 Task: Look for space in Trapani, Italy from 5th July, 2023 to 11th July, 2023 for 2 adults in price range Rs.8000 to Rs.16000. Place can be entire place with 2 bedrooms having 2 beds and 1 bathroom. Property type can be house, flat, guest house. Booking option can be shelf check-in. Required host language is English.
Action: Mouse moved to (574, 104)
Screenshot: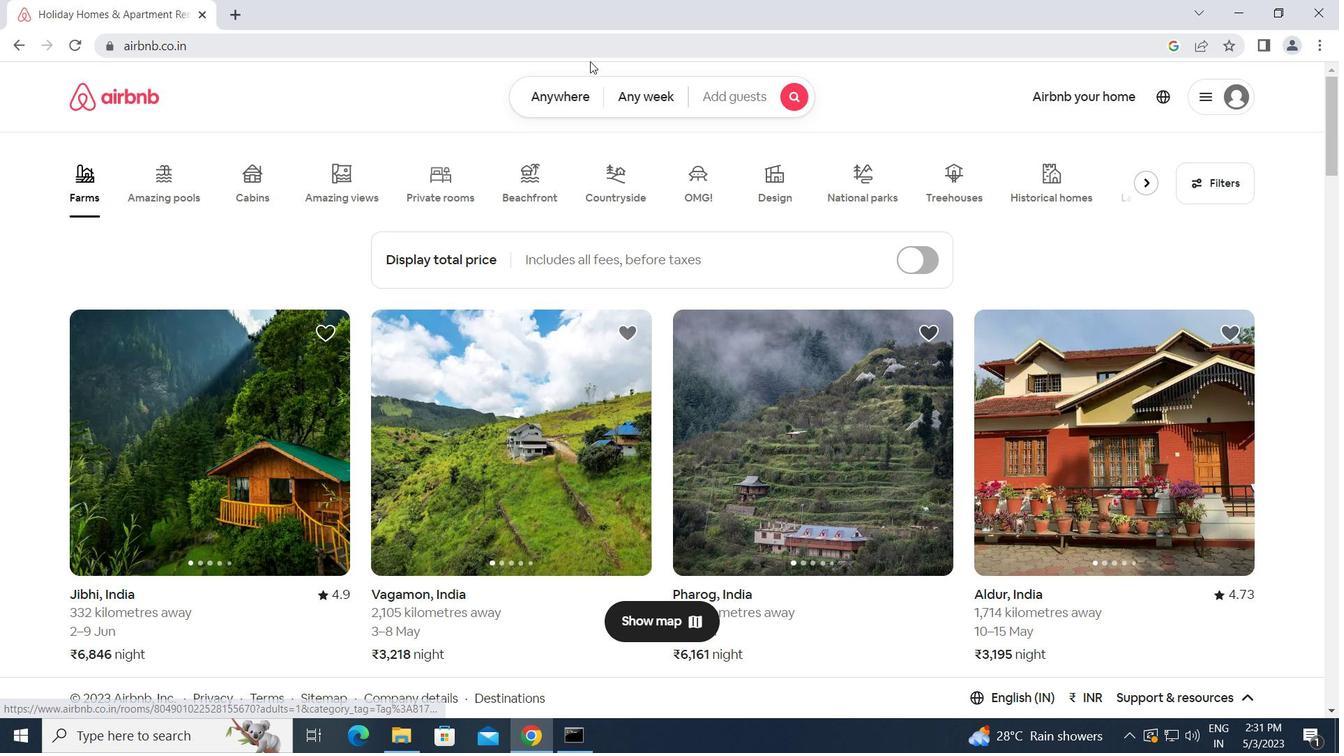 
Action: Mouse pressed left at (574, 104)
Screenshot: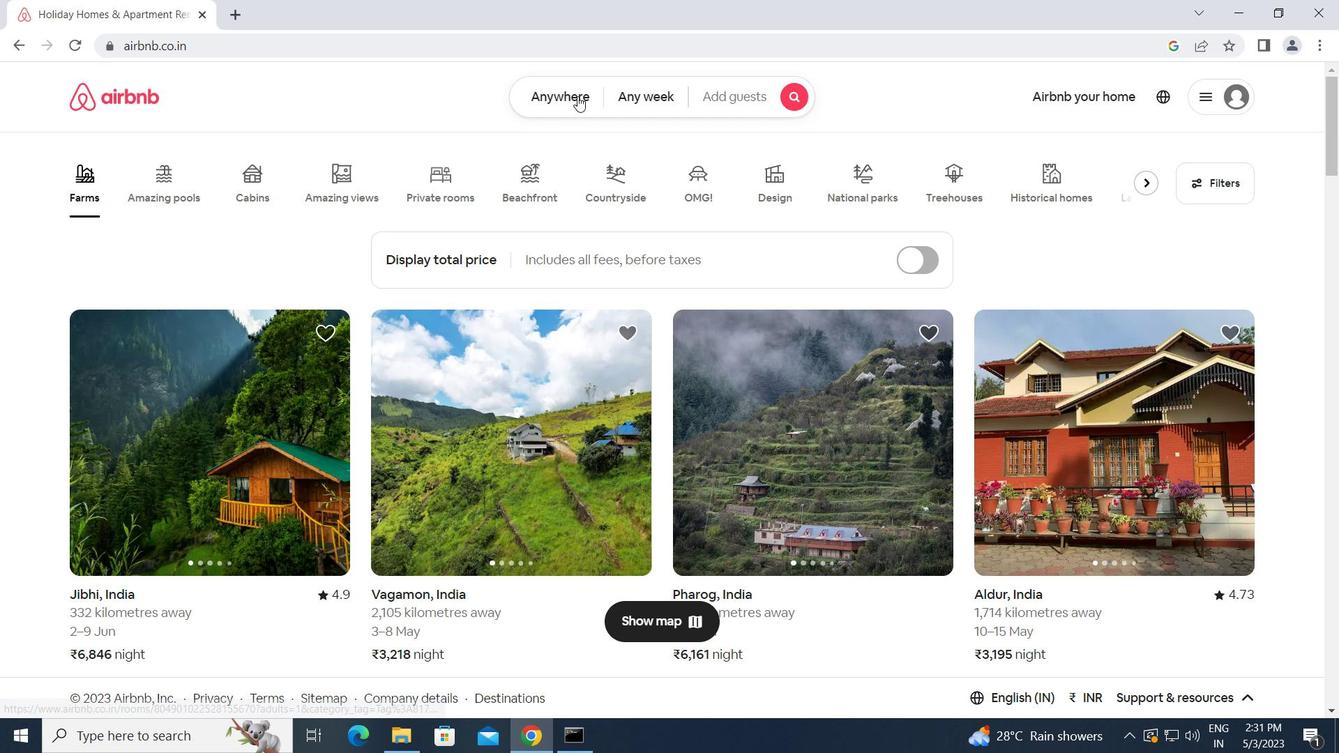 
Action: Mouse moved to (446, 159)
Screenshot: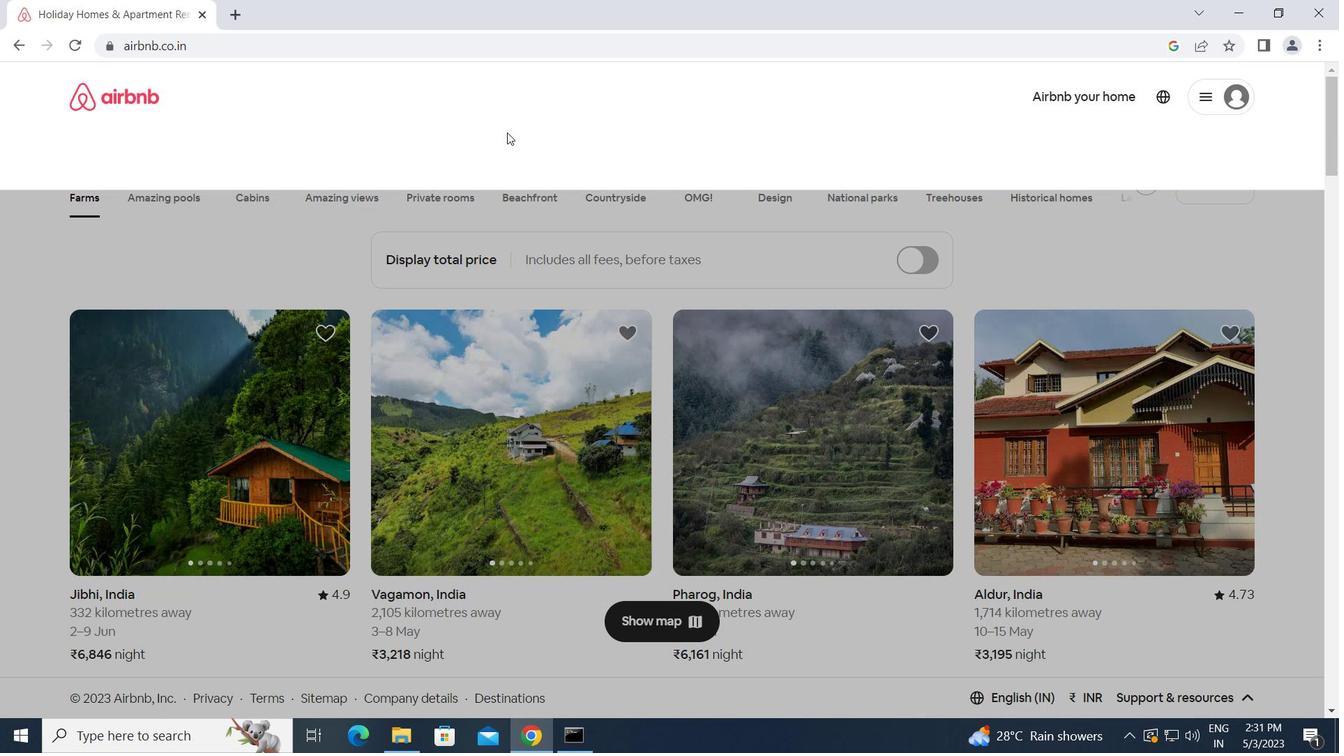 
Action: Mouse pressed left at (446, 159)
Screenshot: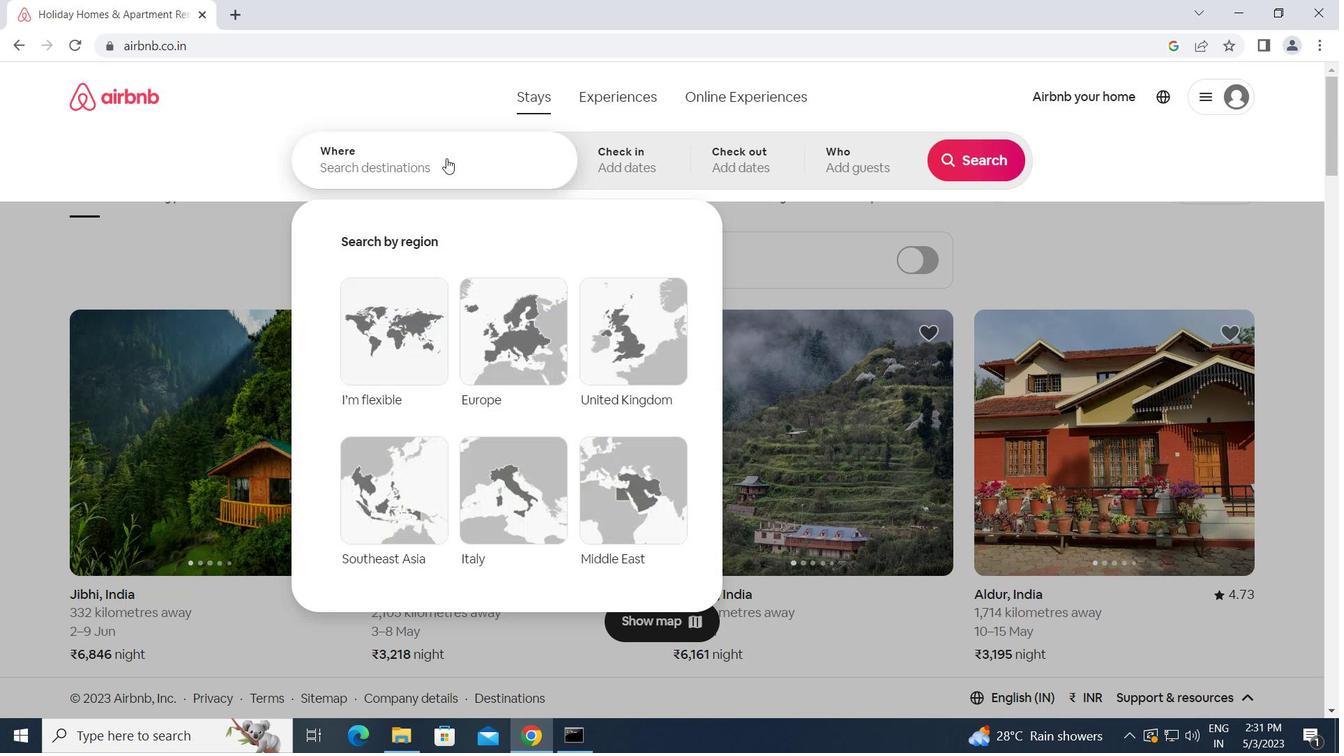 
Action: Key pressed t<Key.caps_lock>rapani,<Key.space><Key.caps_lock>i<Key.caps_lock>taly<Key.enter>
Screenshot: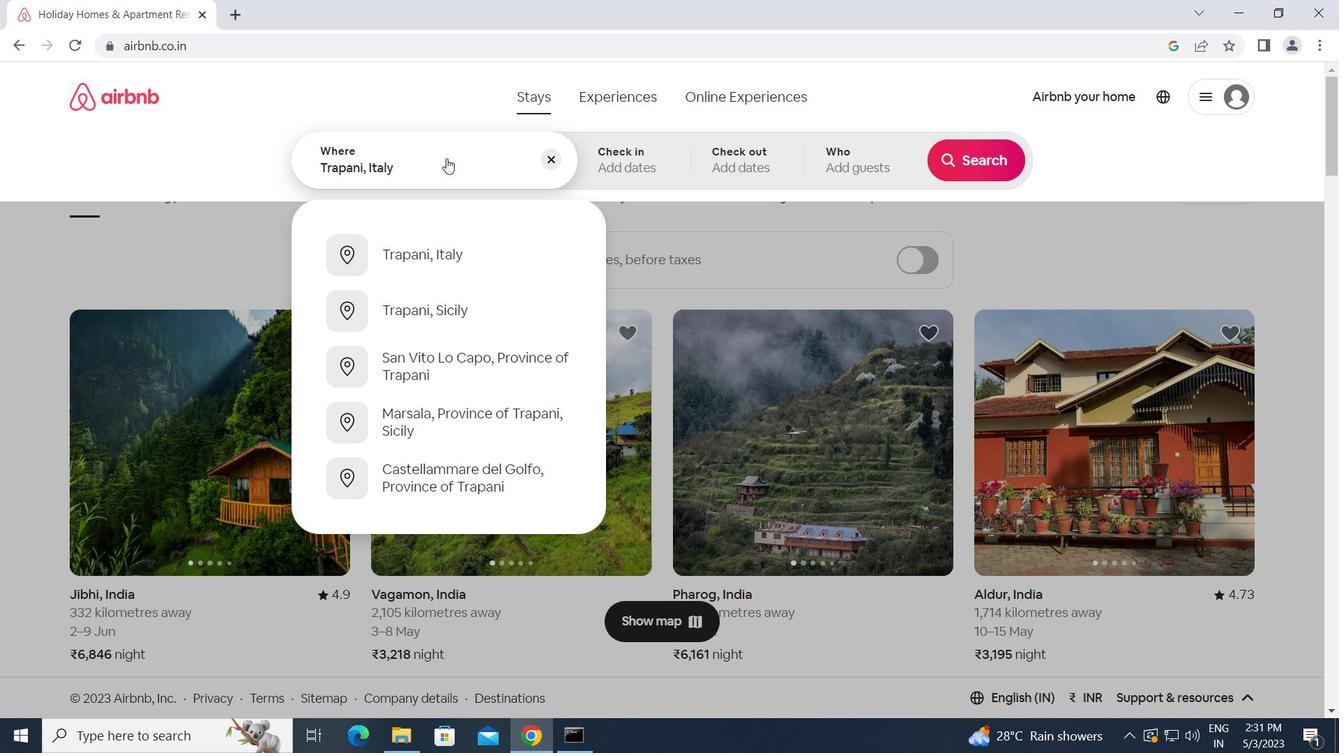 
Action: Mouse moved to (983, 304)
Screenshot: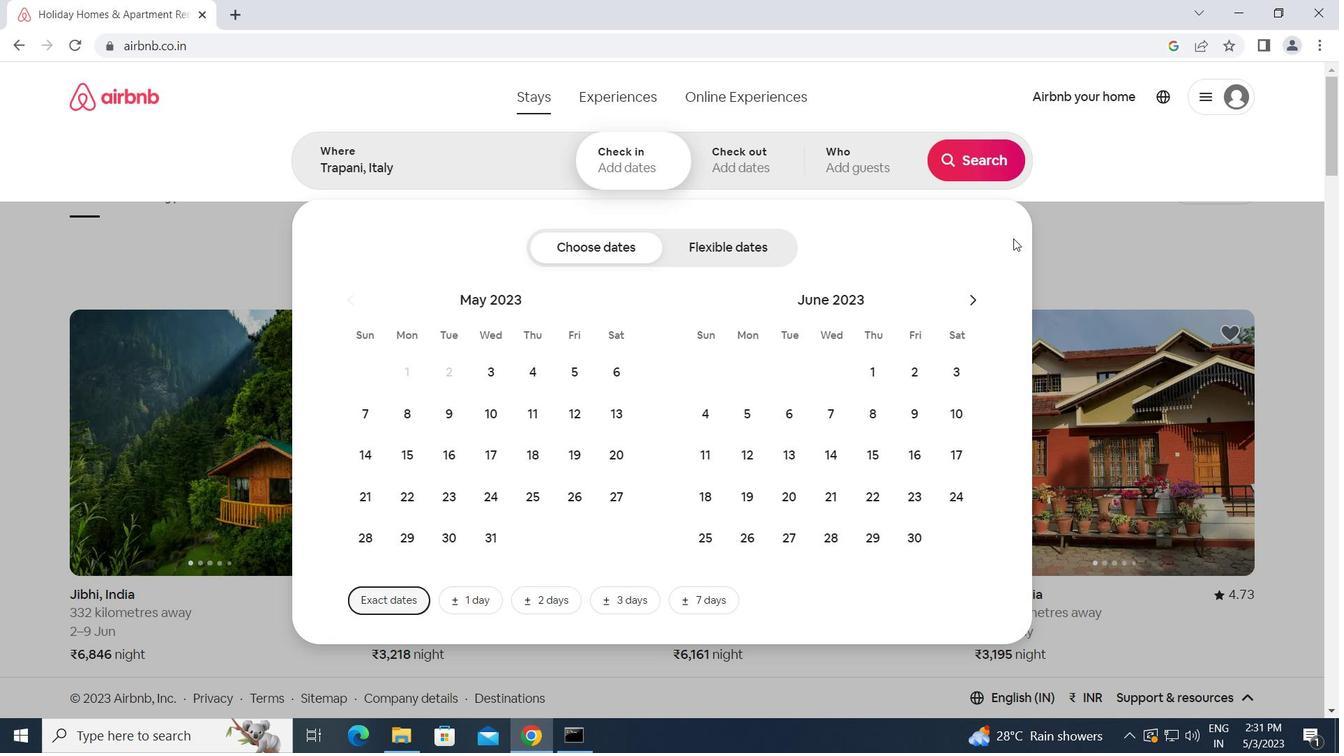 
Action: Mouse pressed left at (983, 304)
Screenshot: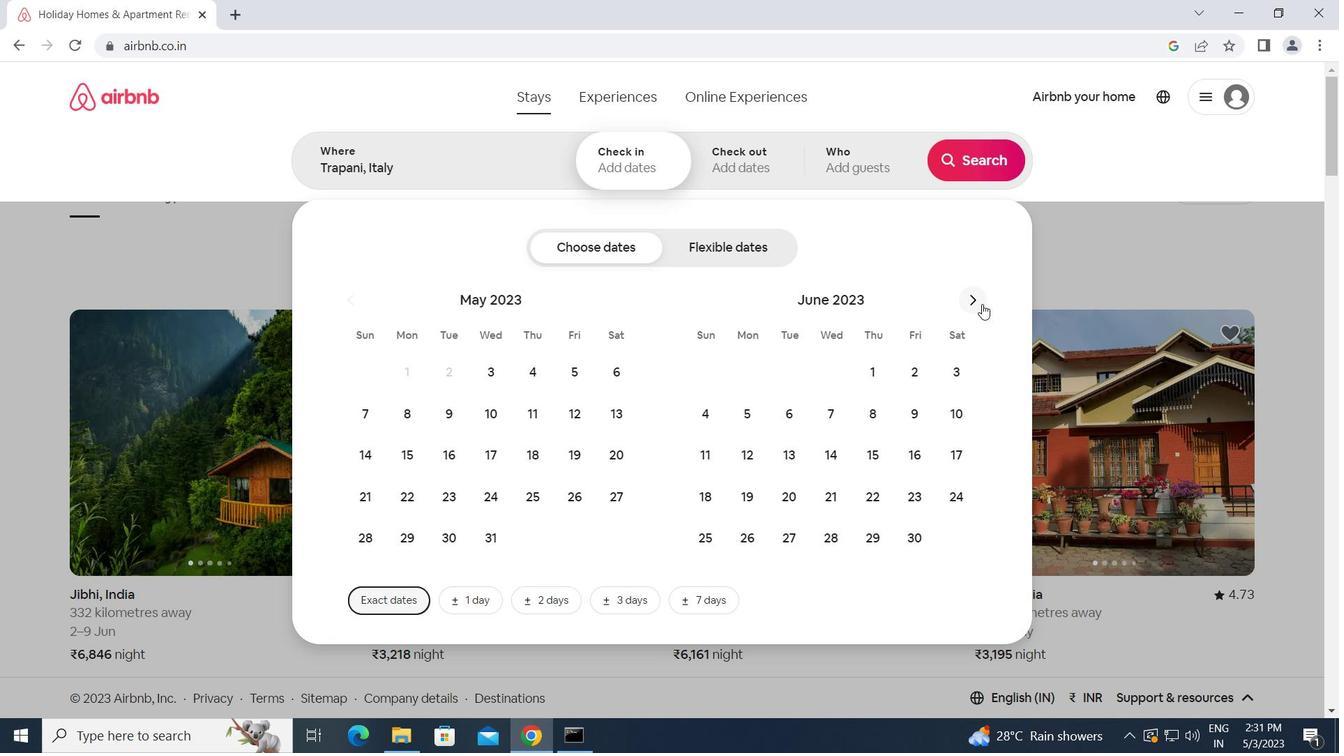 
Action: Mouse moved to (831, 415)
Screenshot: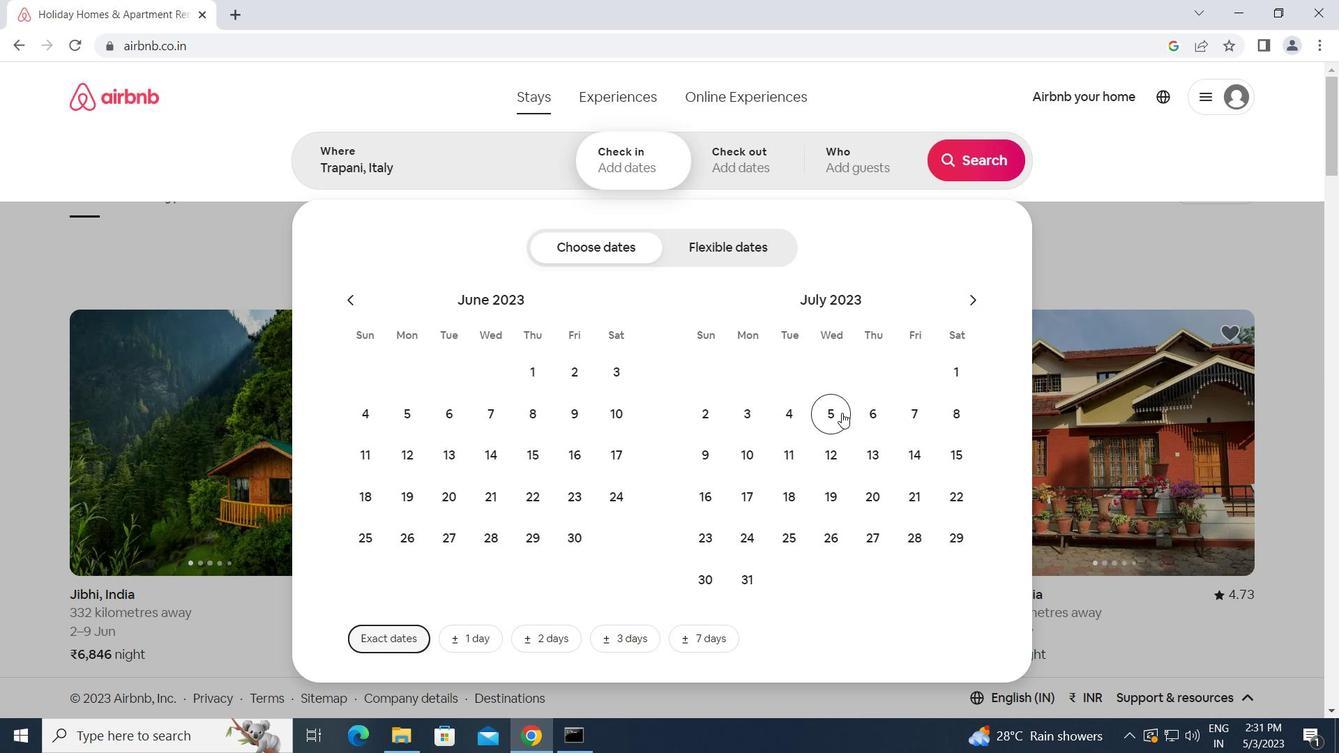 
Action: Mouse pressed left at (831, 415)
Screenshot: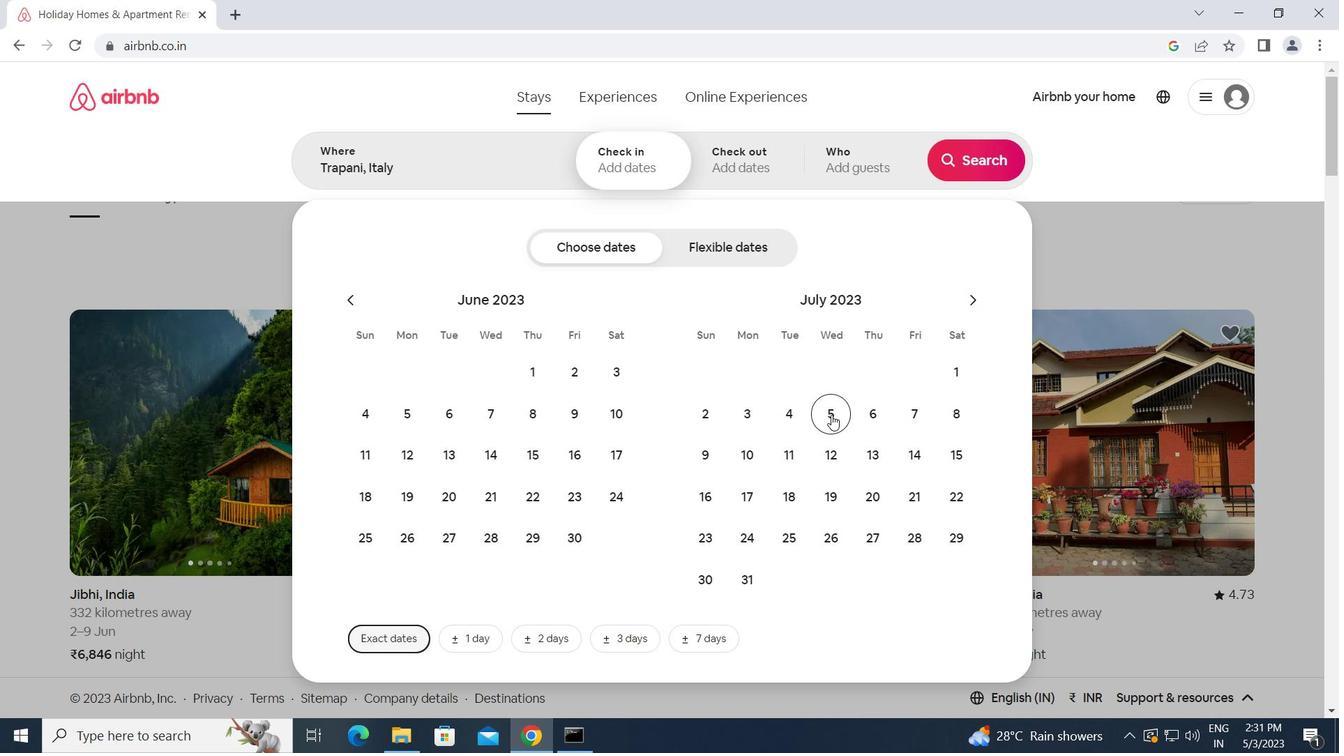 
Action: Mouse moved to (780, 456)
Screenshot: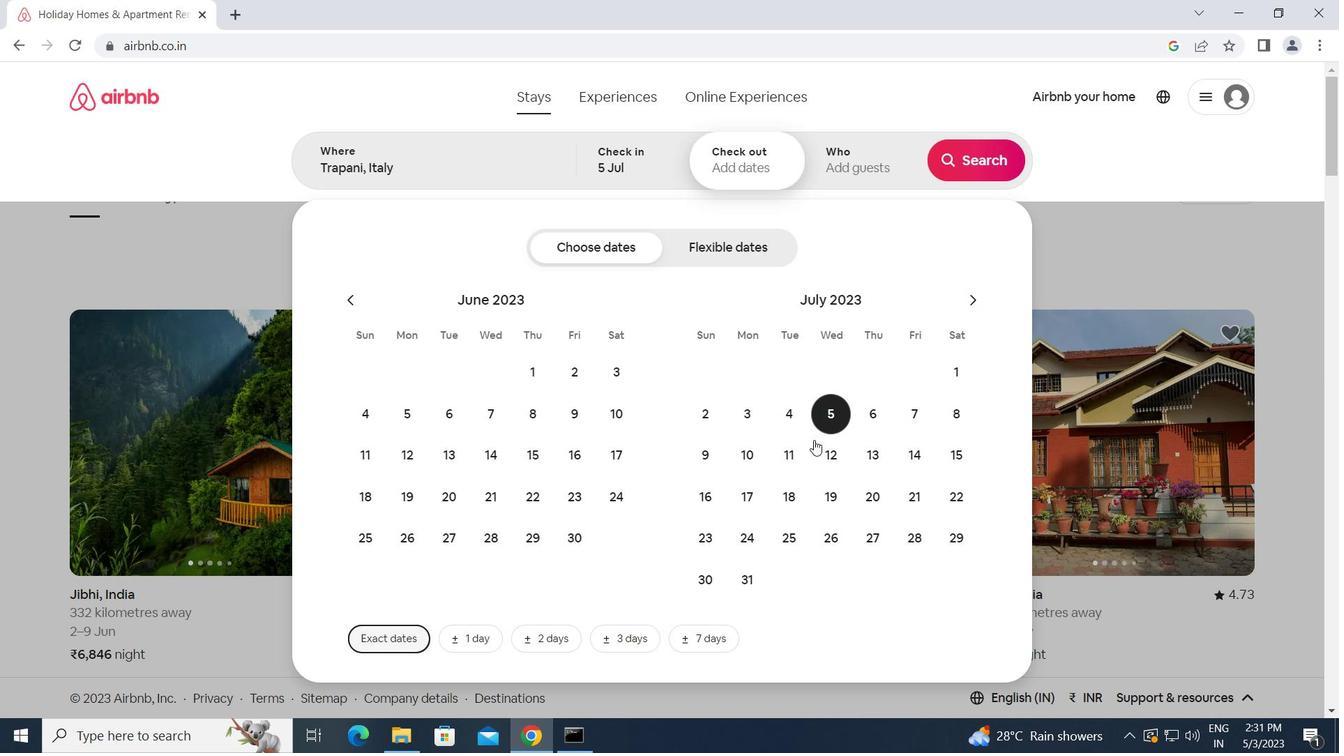 
Action: Mouse pressed left at (780, 456)
Screenshot: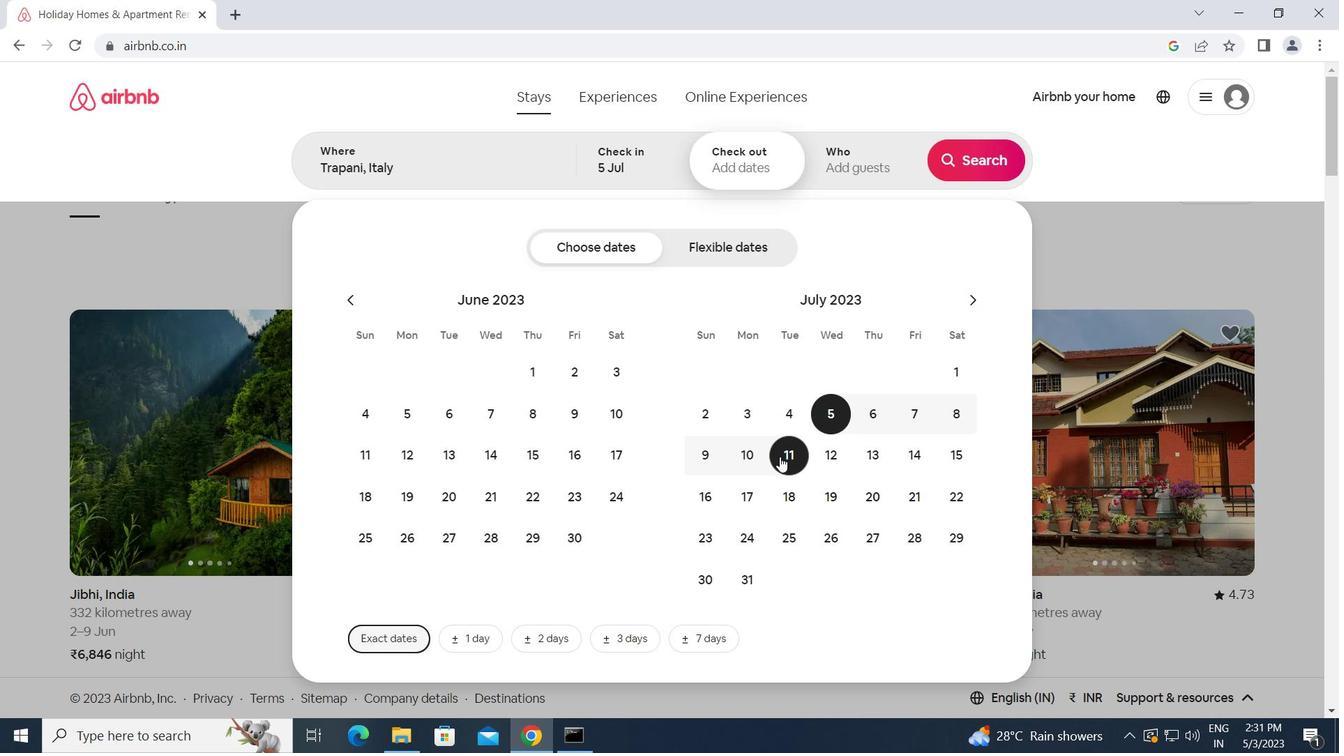
Action: Mouse moved to (853, 163)
Screenshot: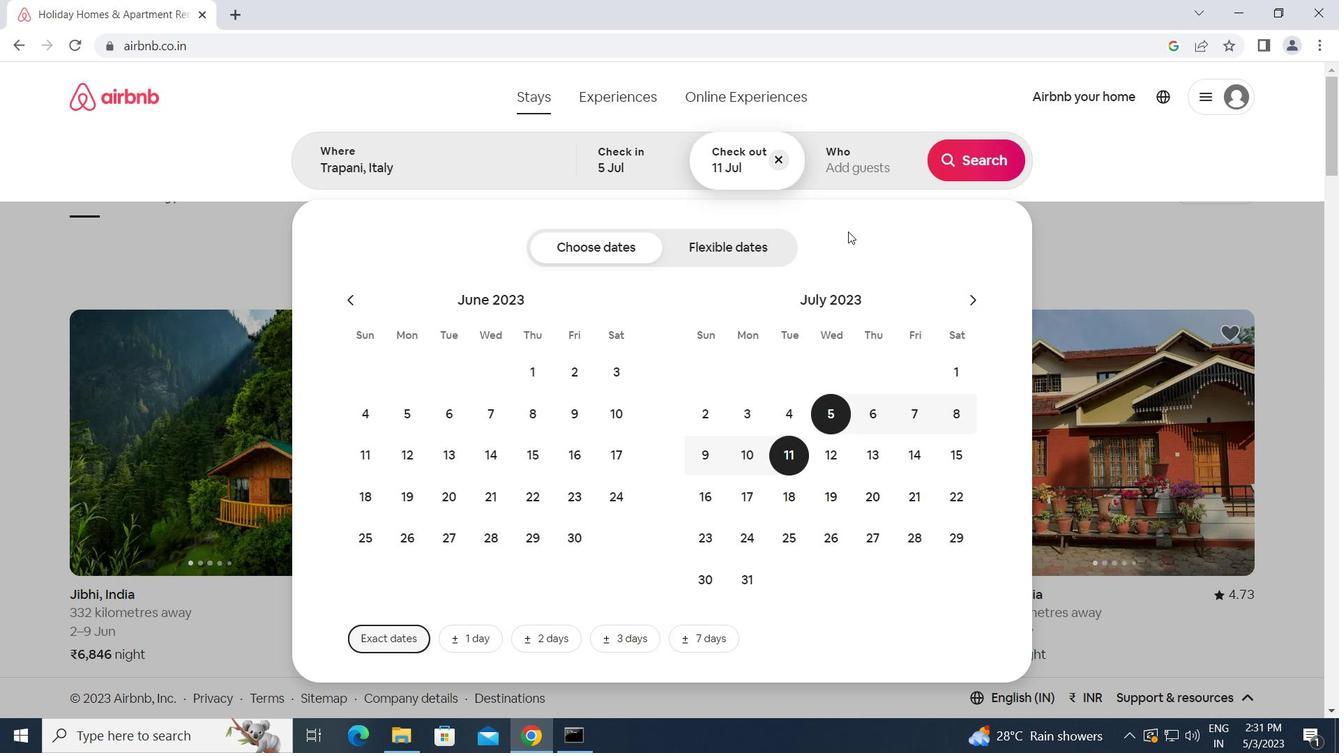 
Action: Mouse pressed left at (853, 163)
Screenshot: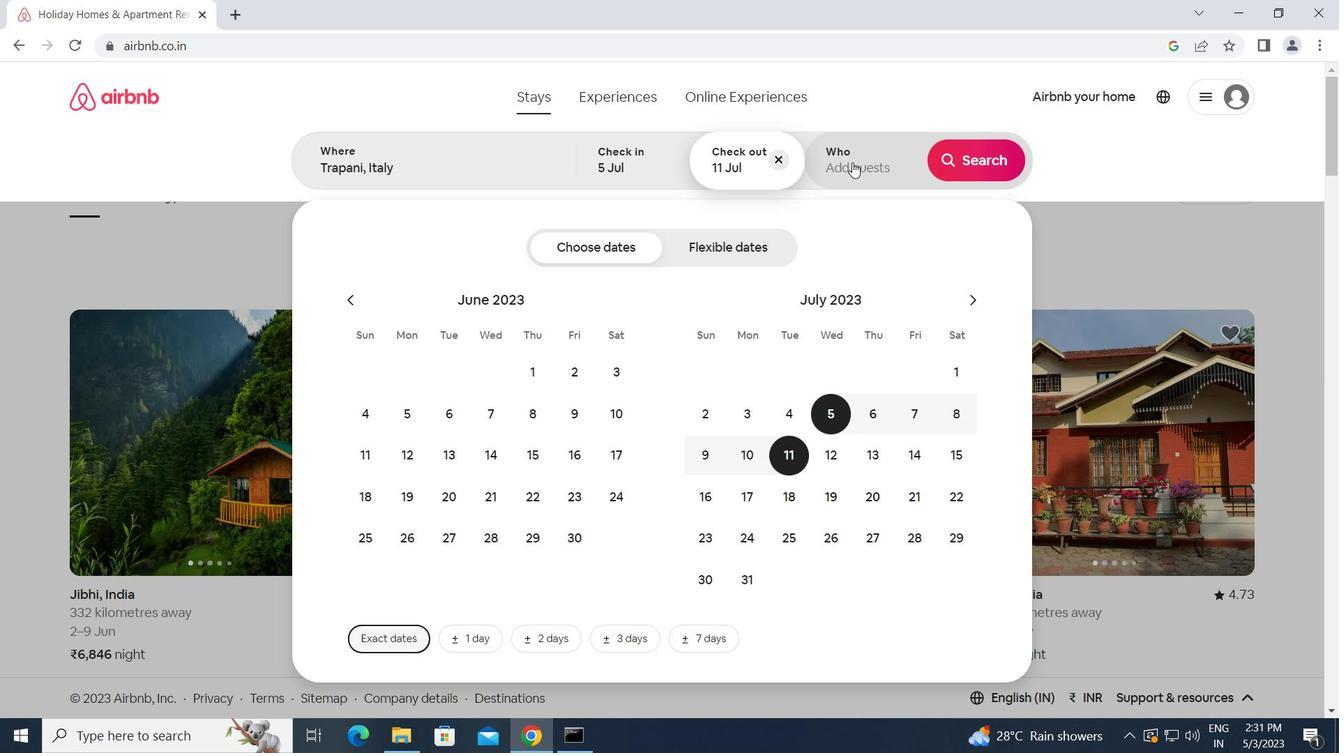 
Action: Mouse moved to (980, 246)
Screenshot: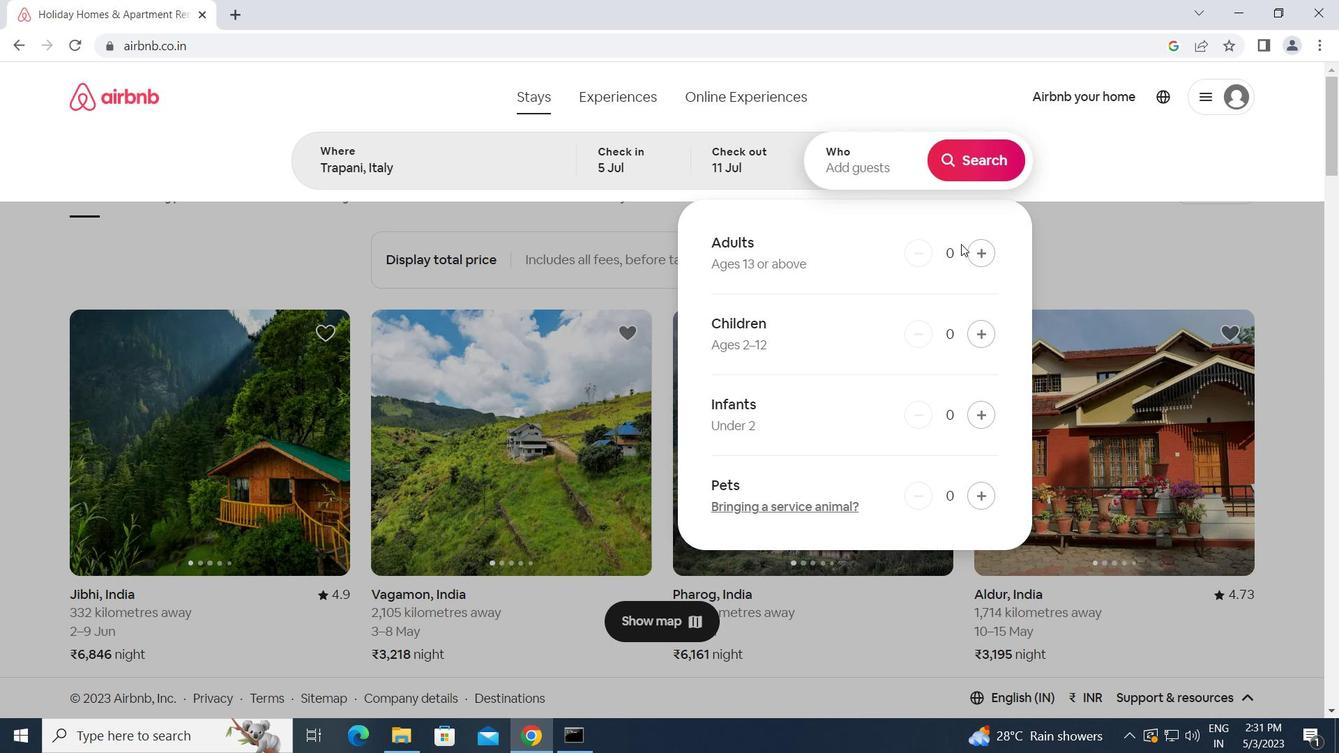 
Action: Mouse pressed left at (980, 246)
Screenshot: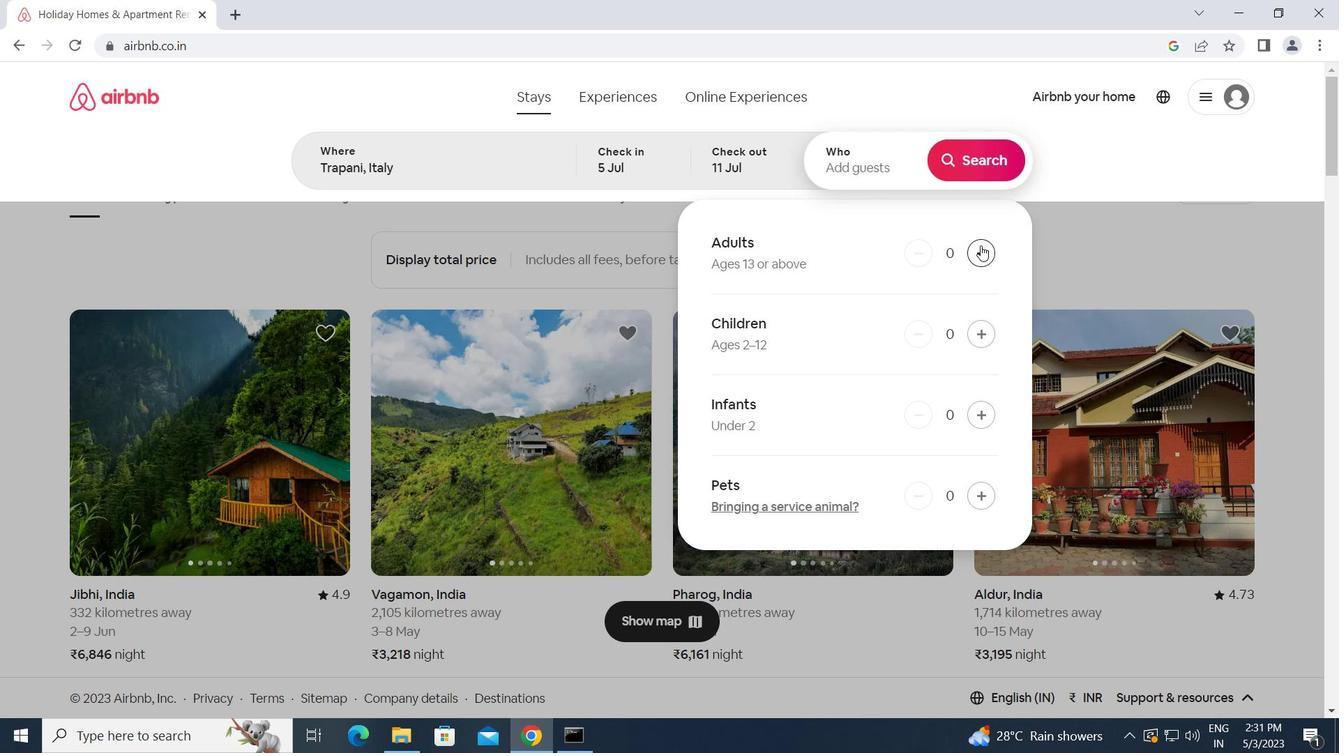 
Action: Mouse pressed left at (980, 246)
Screenshot: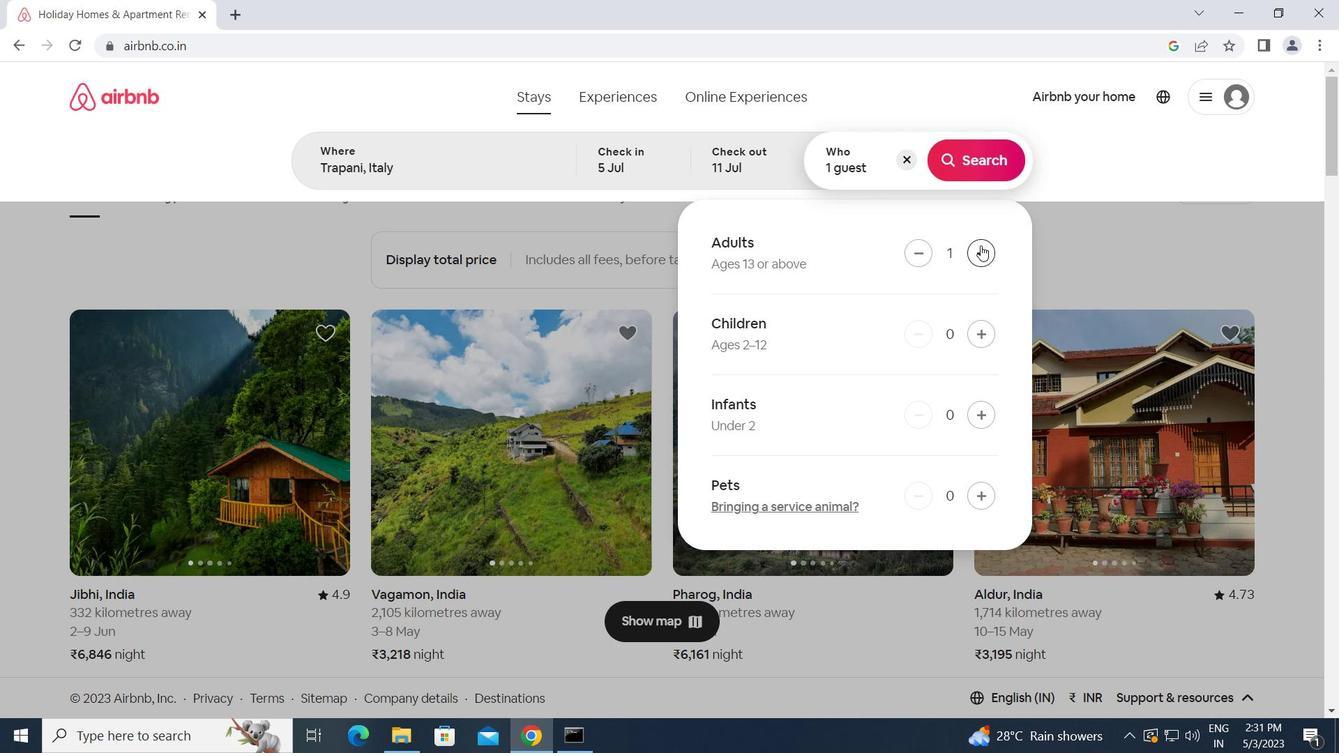 
Action: Mouse moved to (990, 152)
Screenshot: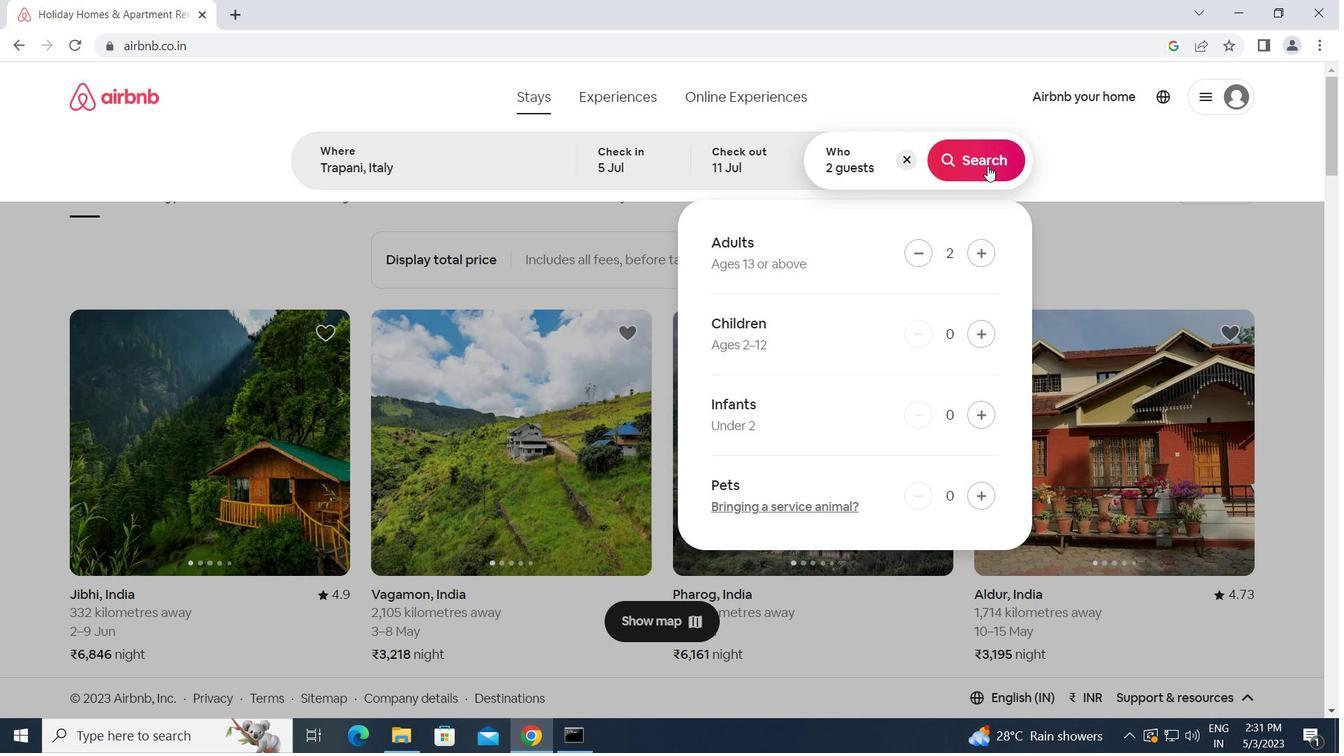 
Action: Mouse pressed left at (990, 152)
Screenshot: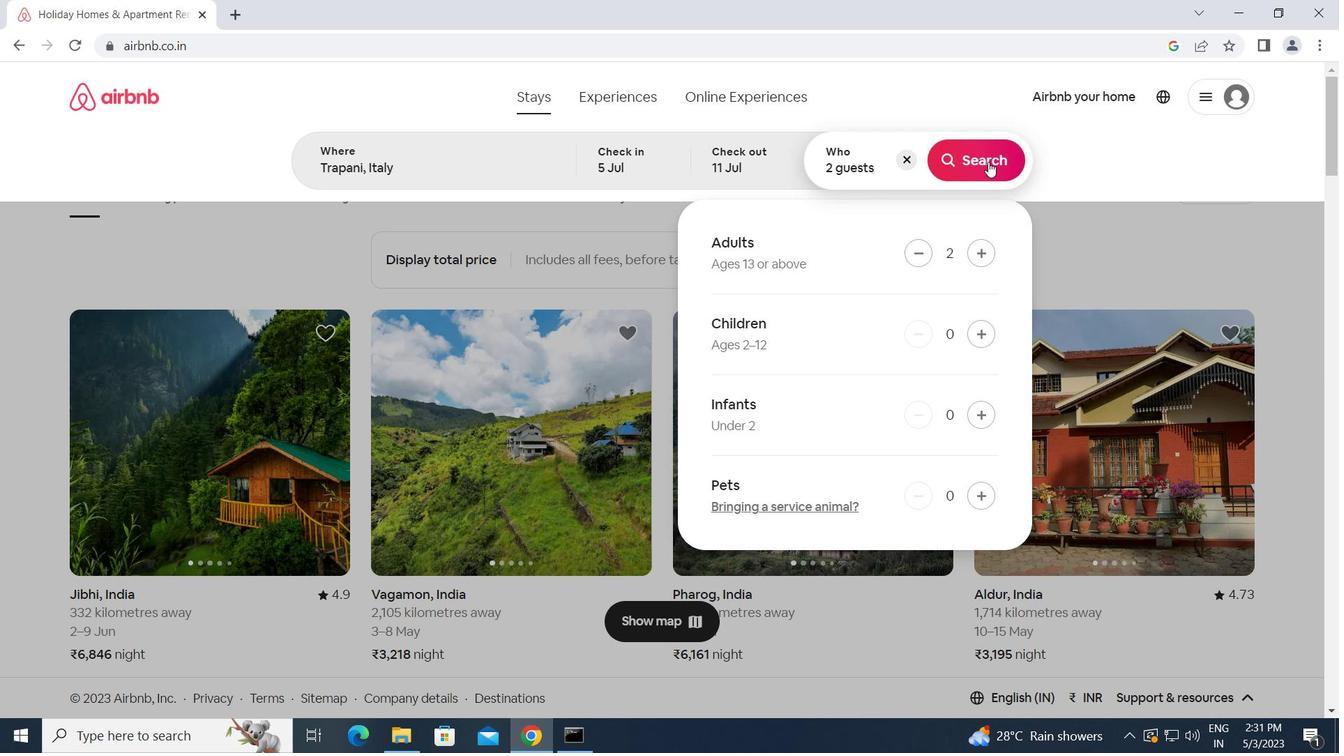 
Action: Mouse moved to (1249, 170)
Screenshot: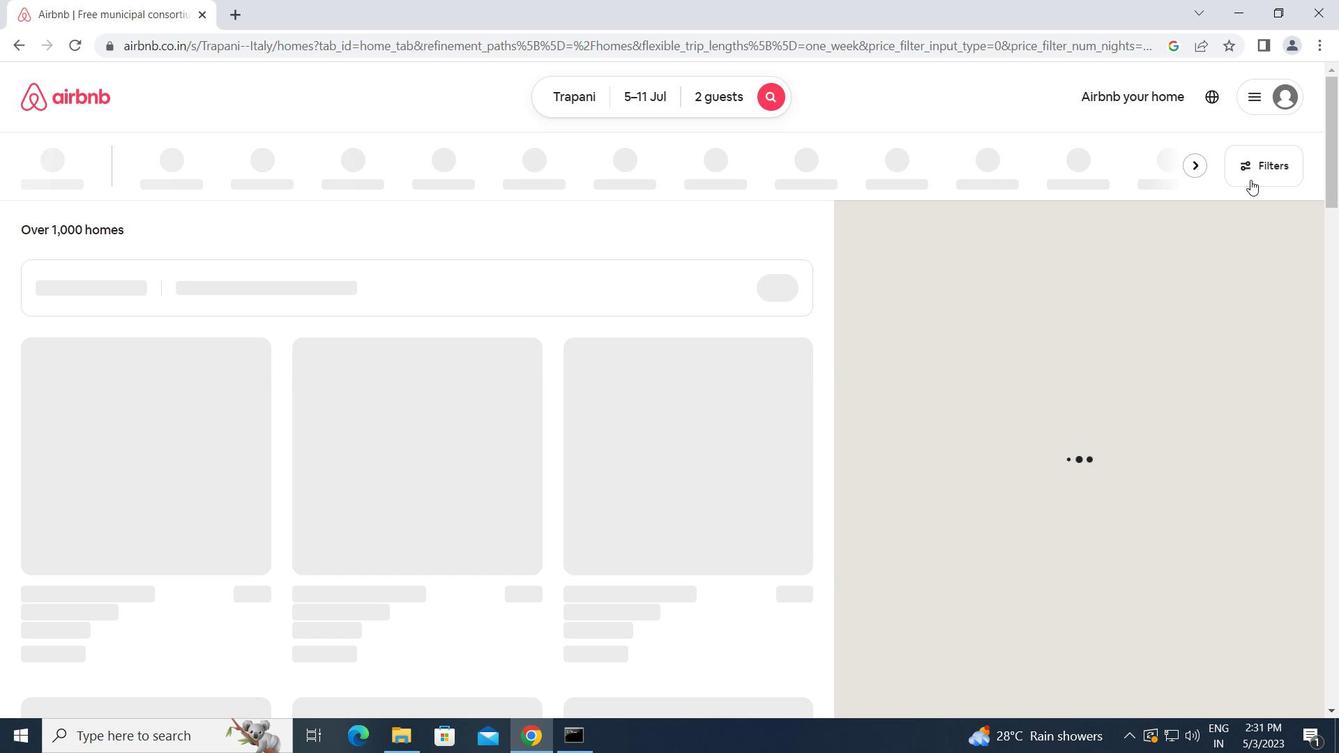 
Action: Mouse pressed left at (1249, 170)
Screenshot: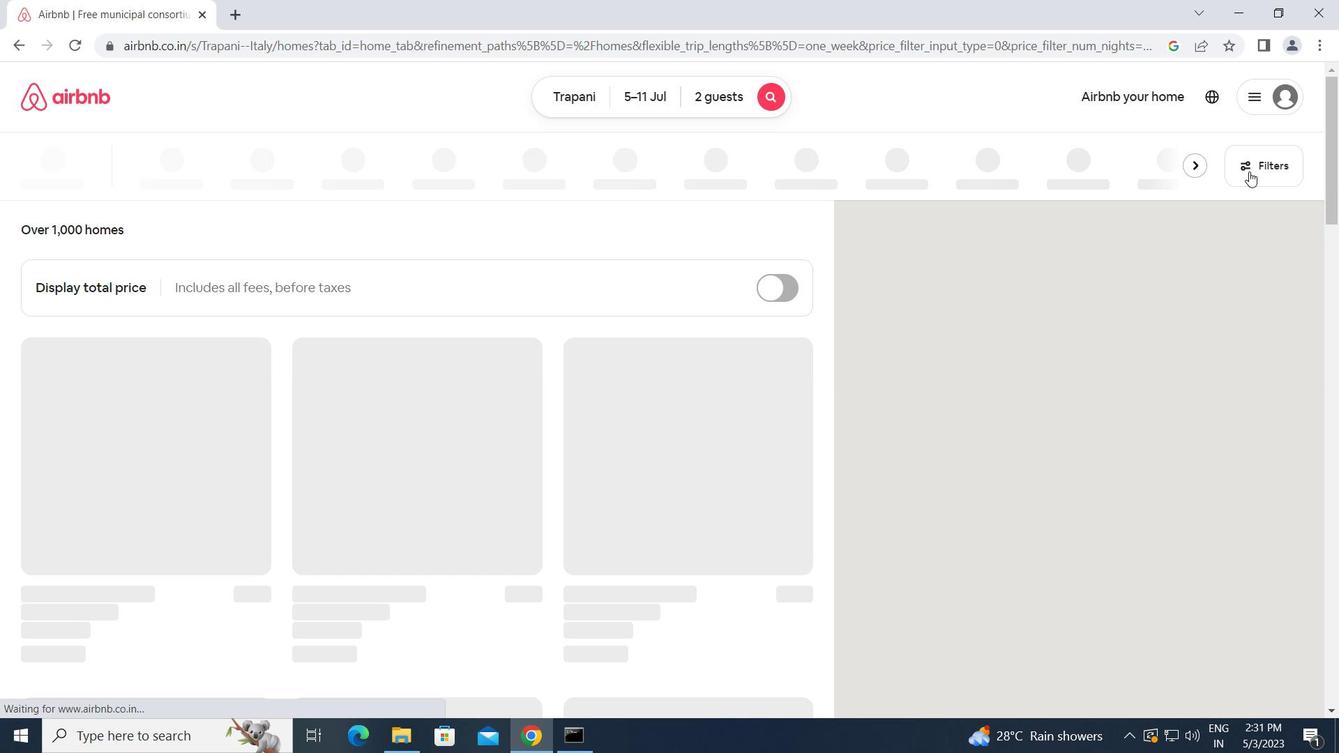 
Action: Mouse moved to (452, 387)
Screenshot: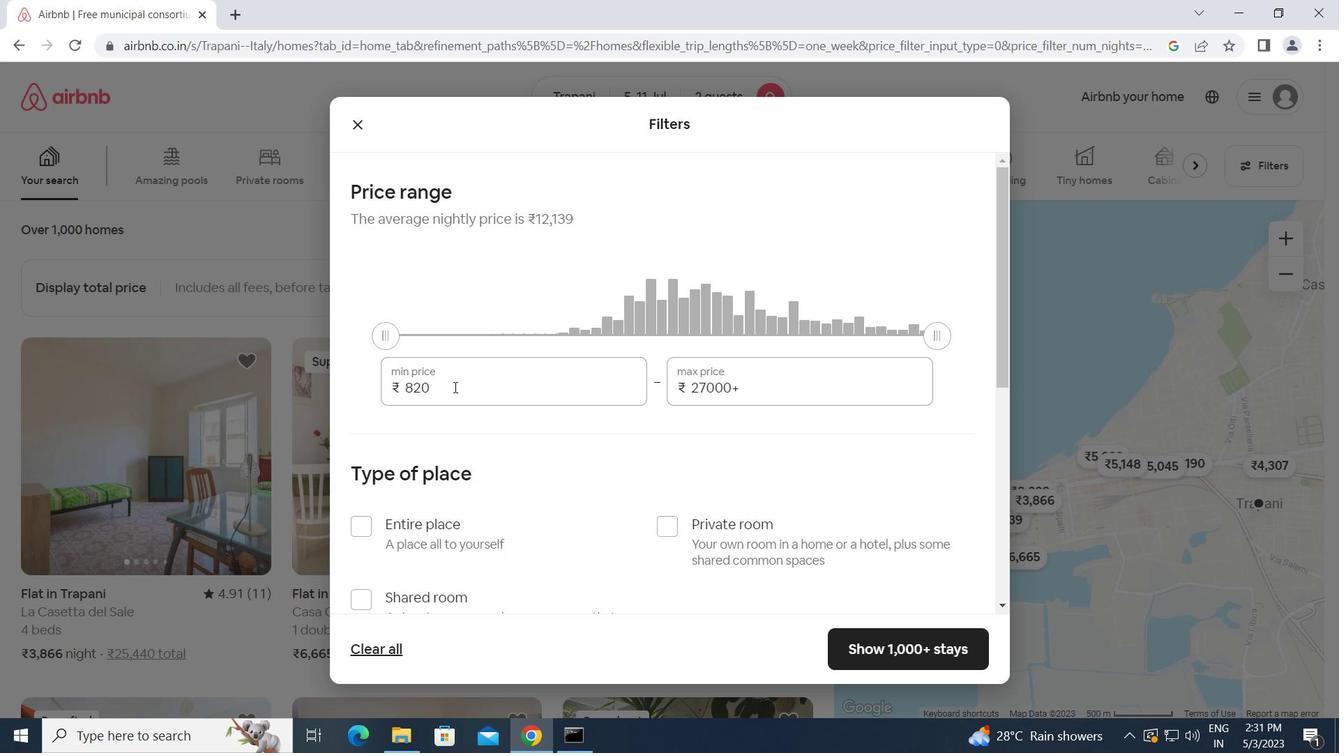 
Action: Mouse pressed left at (452, 387)
Screenshot: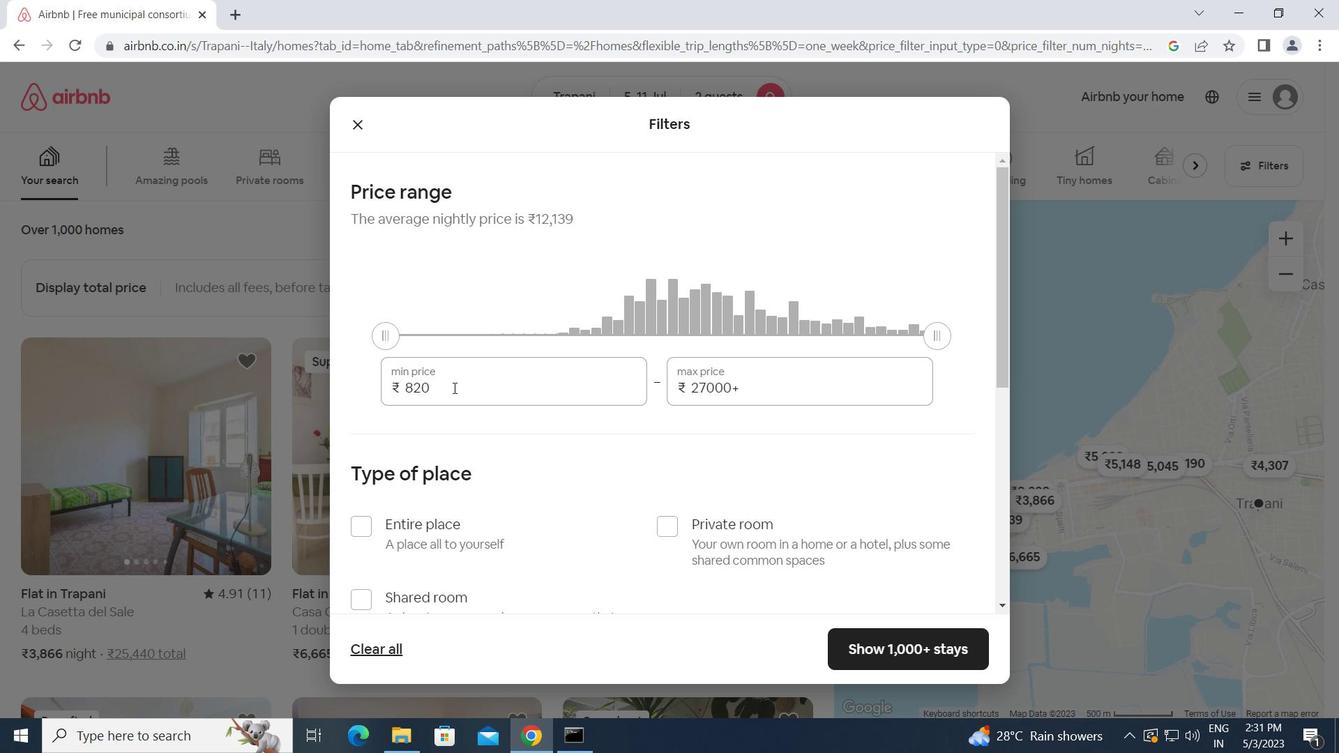 
Action: Mouse moved to (399, 386)
Screenshot: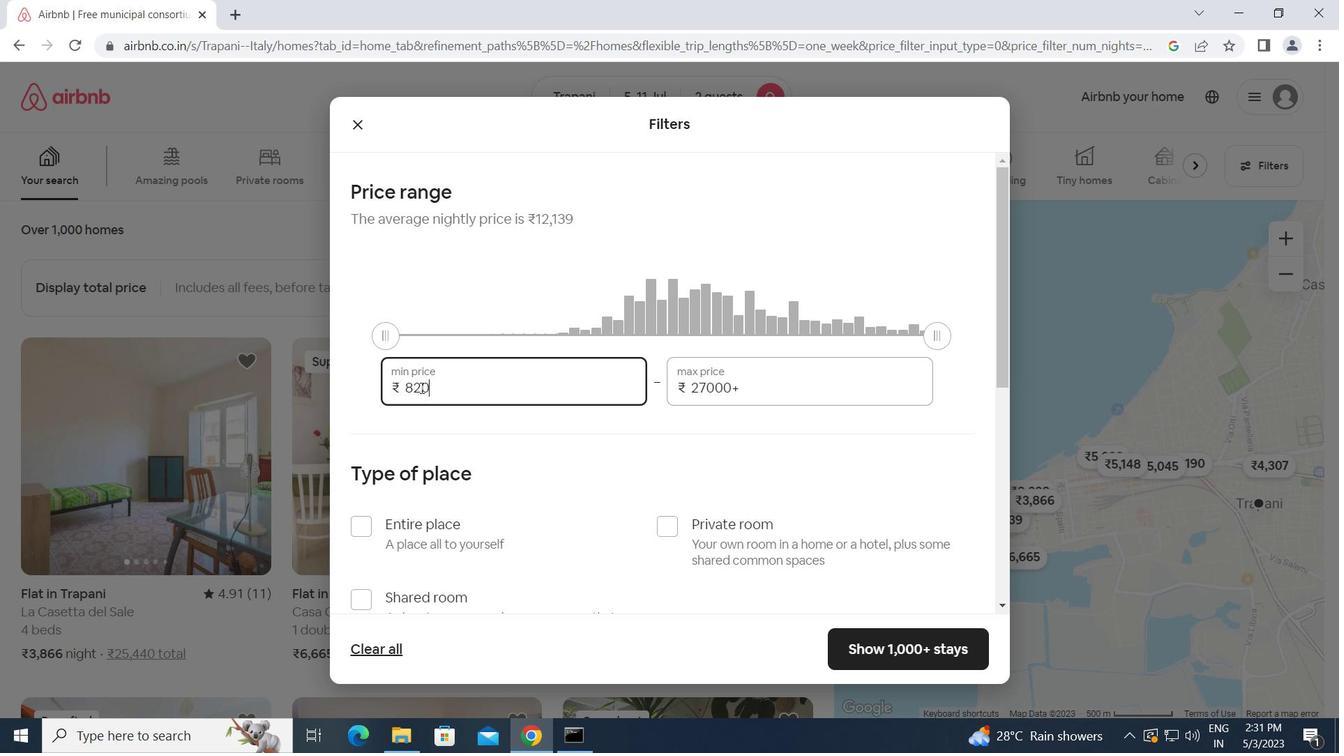 
Action: Key pressed 8000<Key.tab>16000
Screenshot: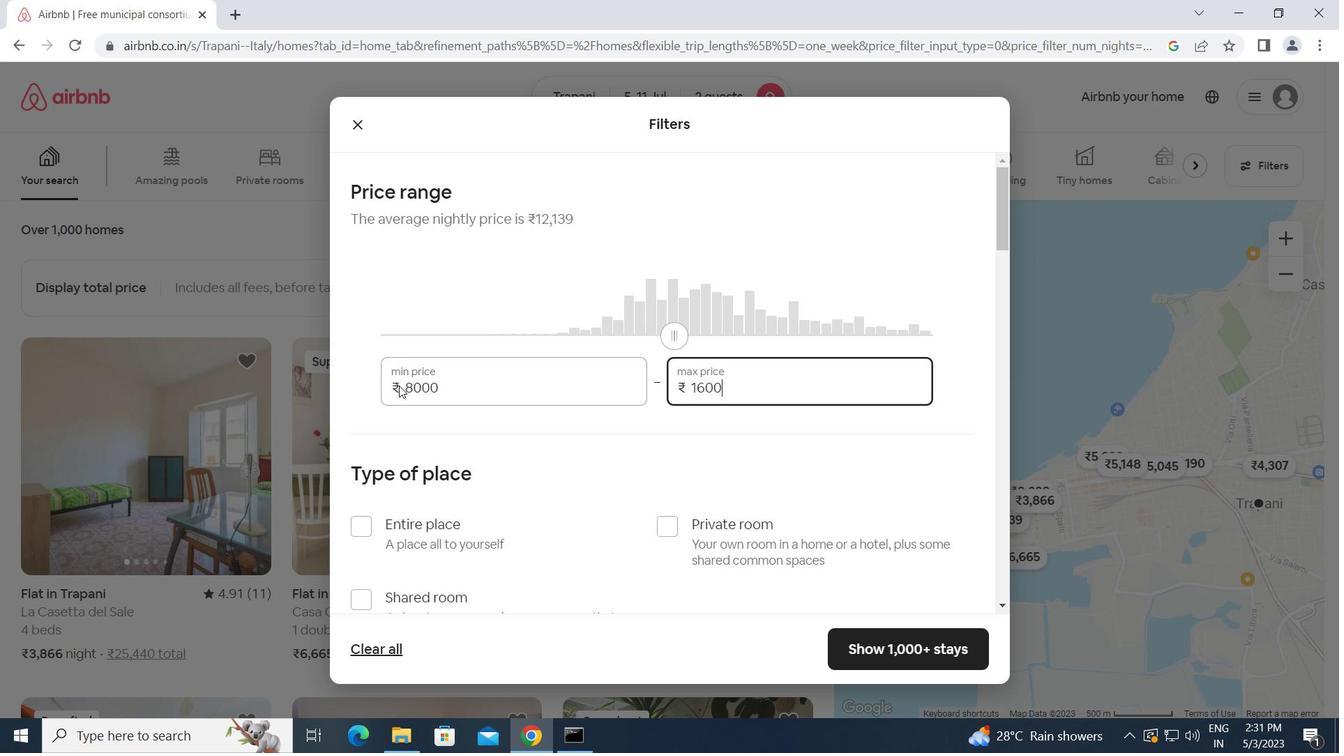 
Action: Mouse moved to (355, 525)
Screenshot: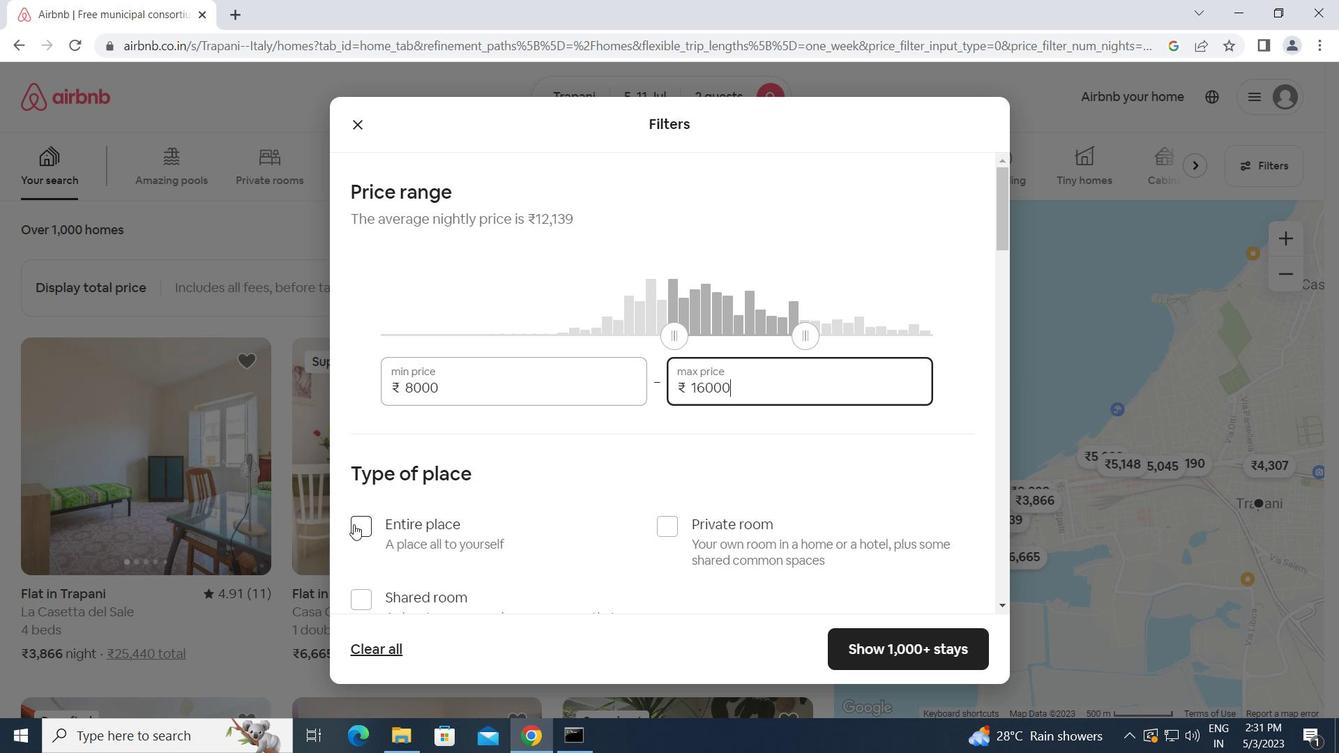 
Action: Mouse pressed left at (355, 525)
Screenshot: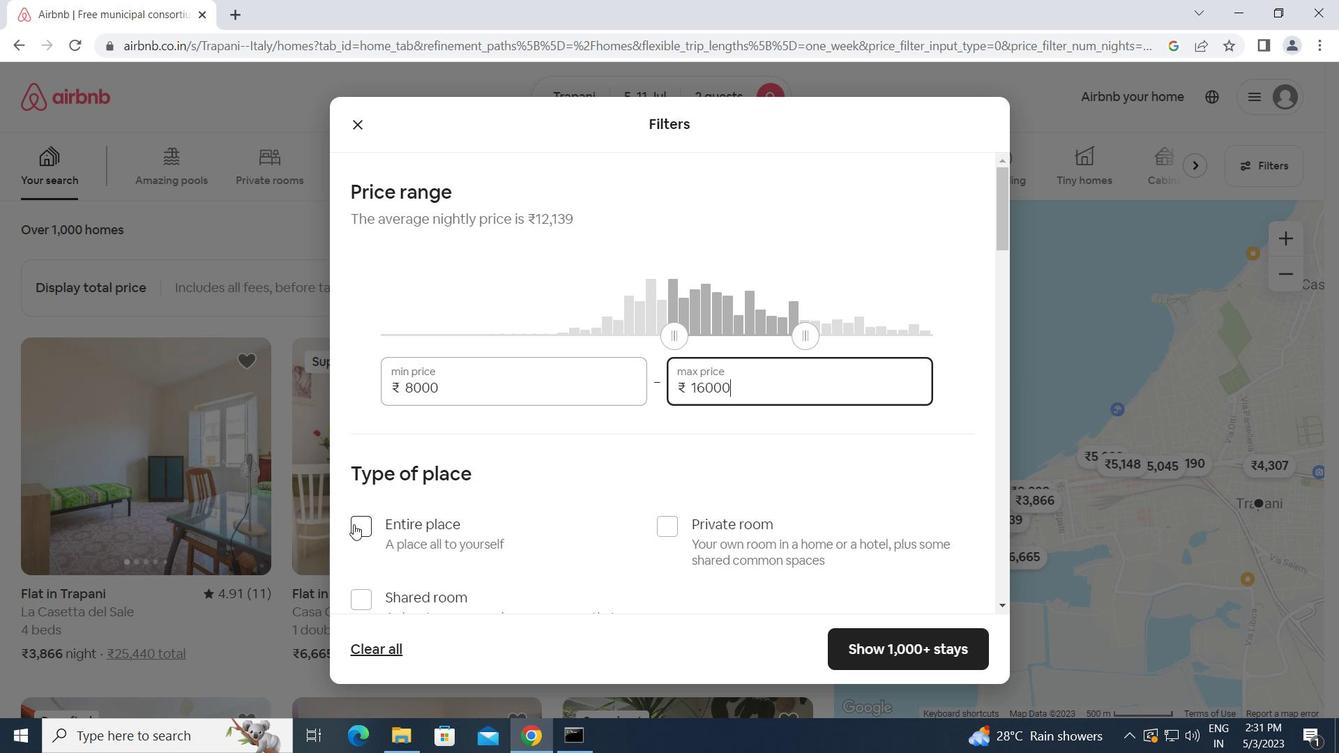 
Action: Mouse moved to (373, 530)
Screenshot: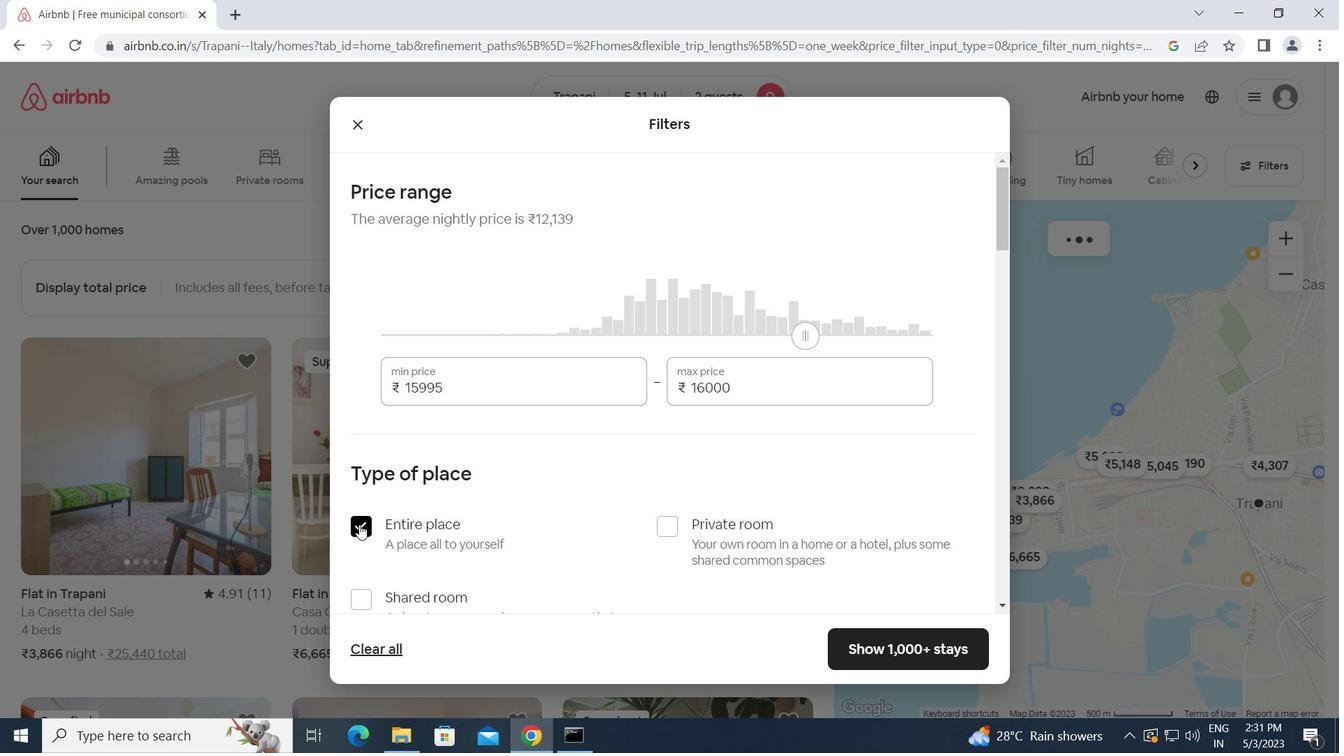 
Action: Mouse scrolled (373, 529) with delta (0, 0)
Screenshot: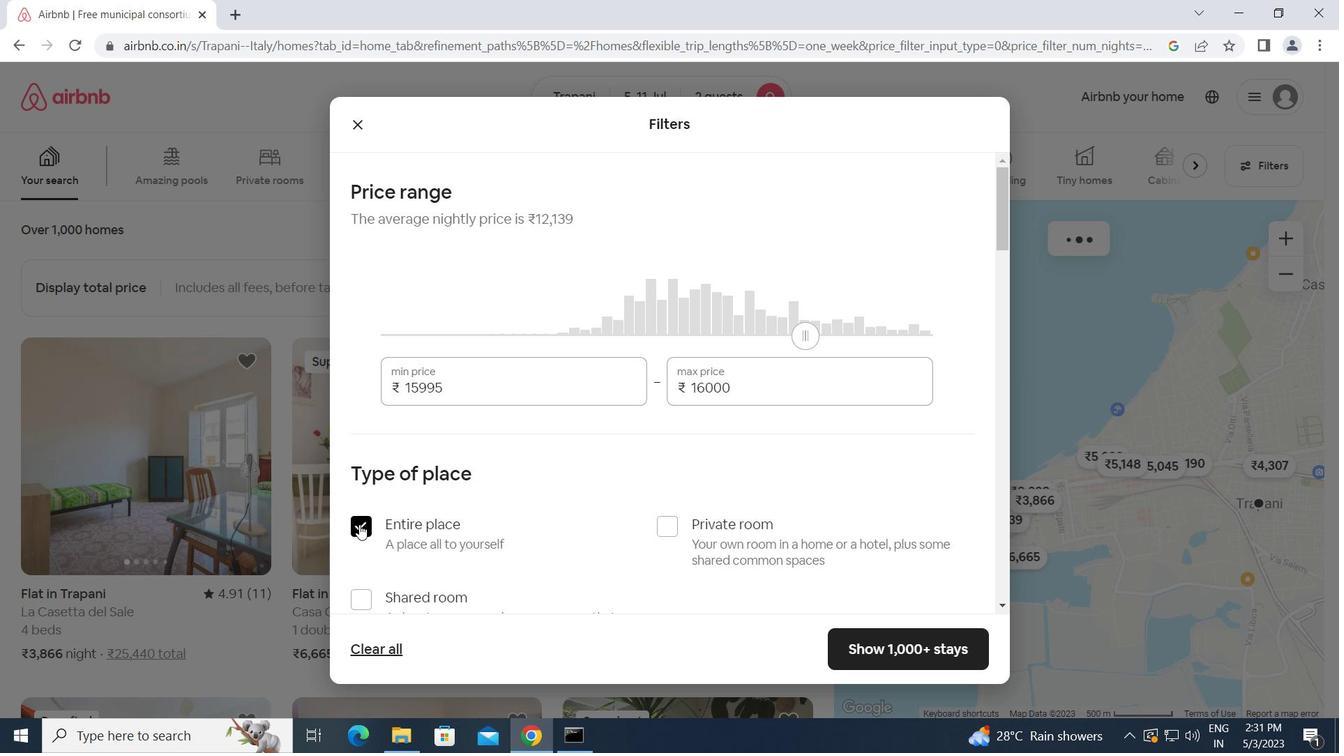 
Action: Mouse moved to (375, 530)
Screenshot: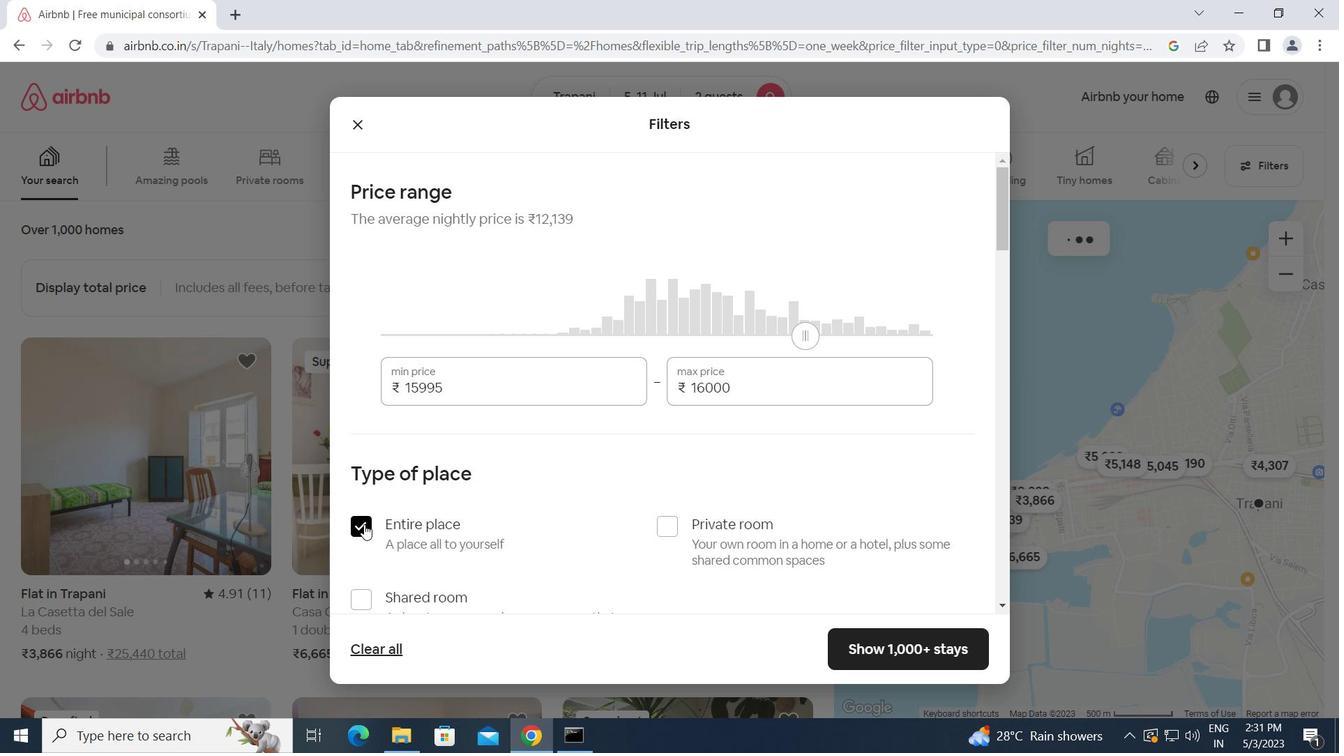 
Action: Mouse scrolled (375, 529) with delta (0, 0)
Screenshot: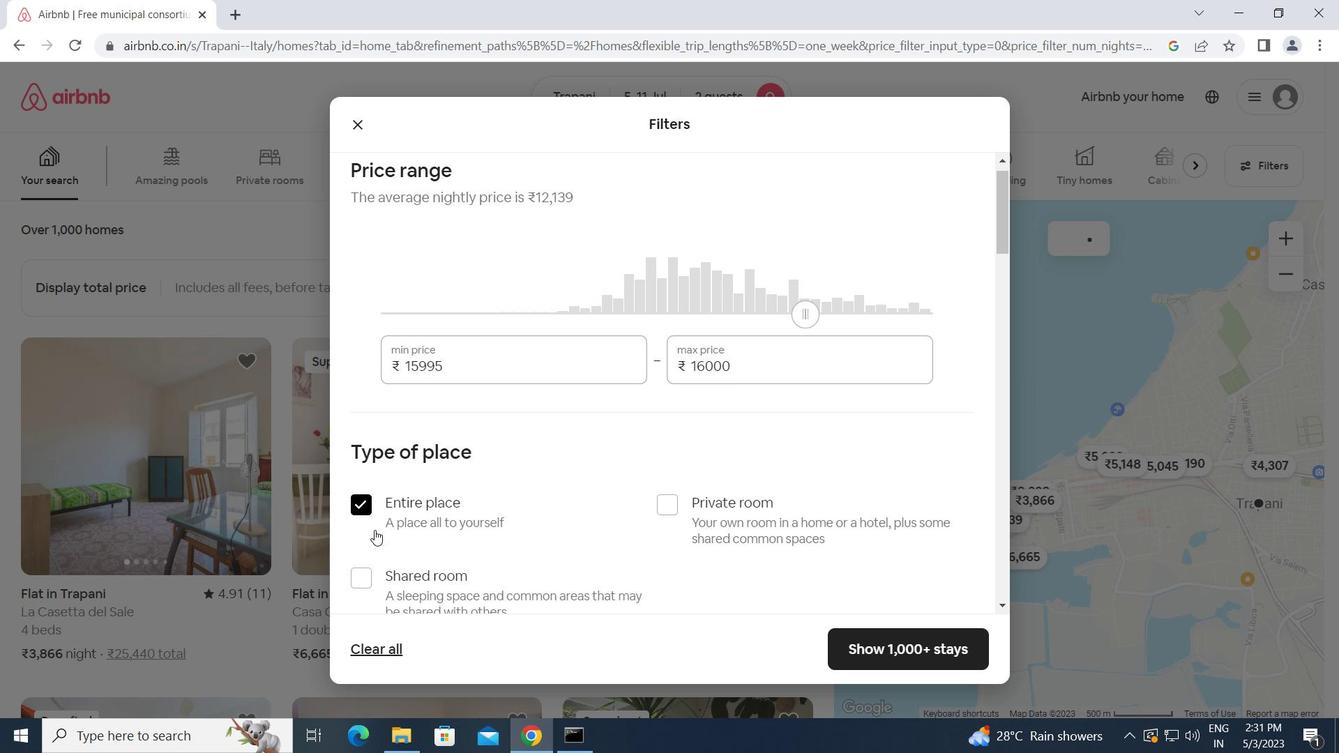 
Action: Mouse scrolled (375, 529) with delta (0, 0)
Screenshot: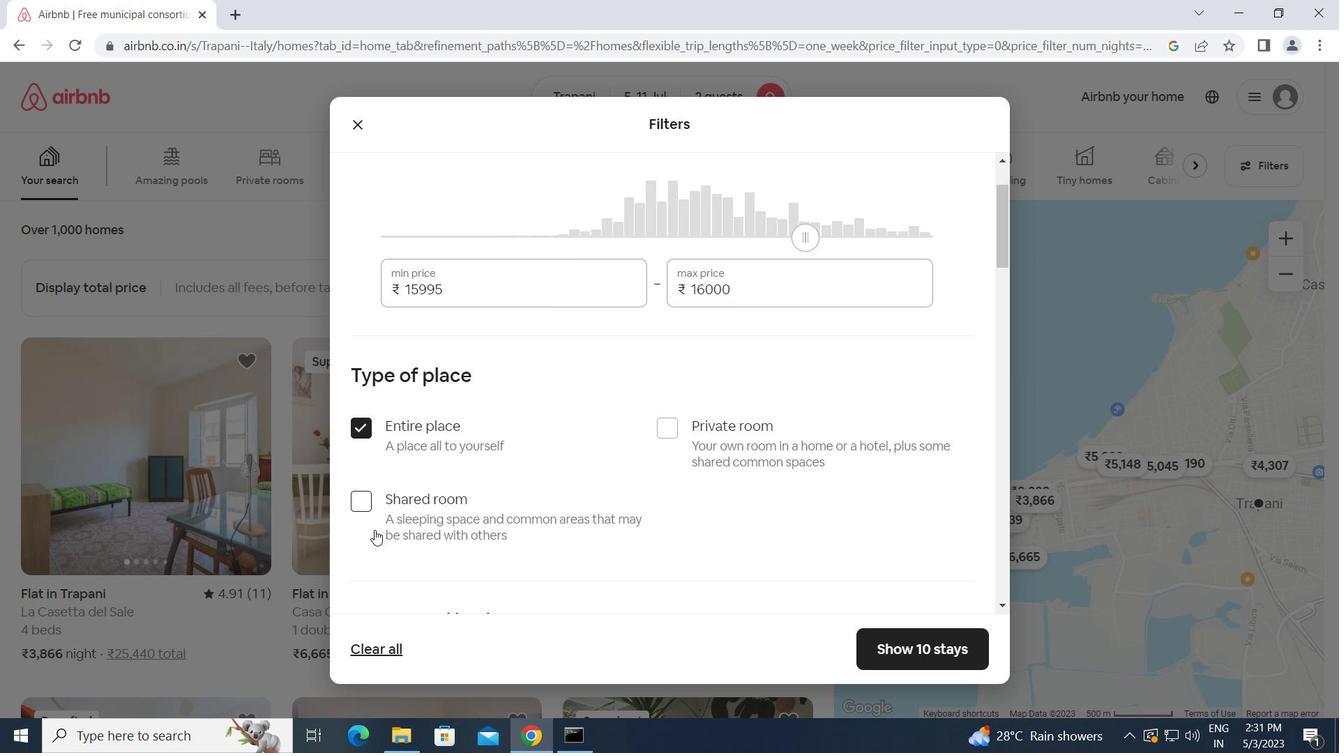 
Action: Mouse moved to (508, 542)
Screenshot: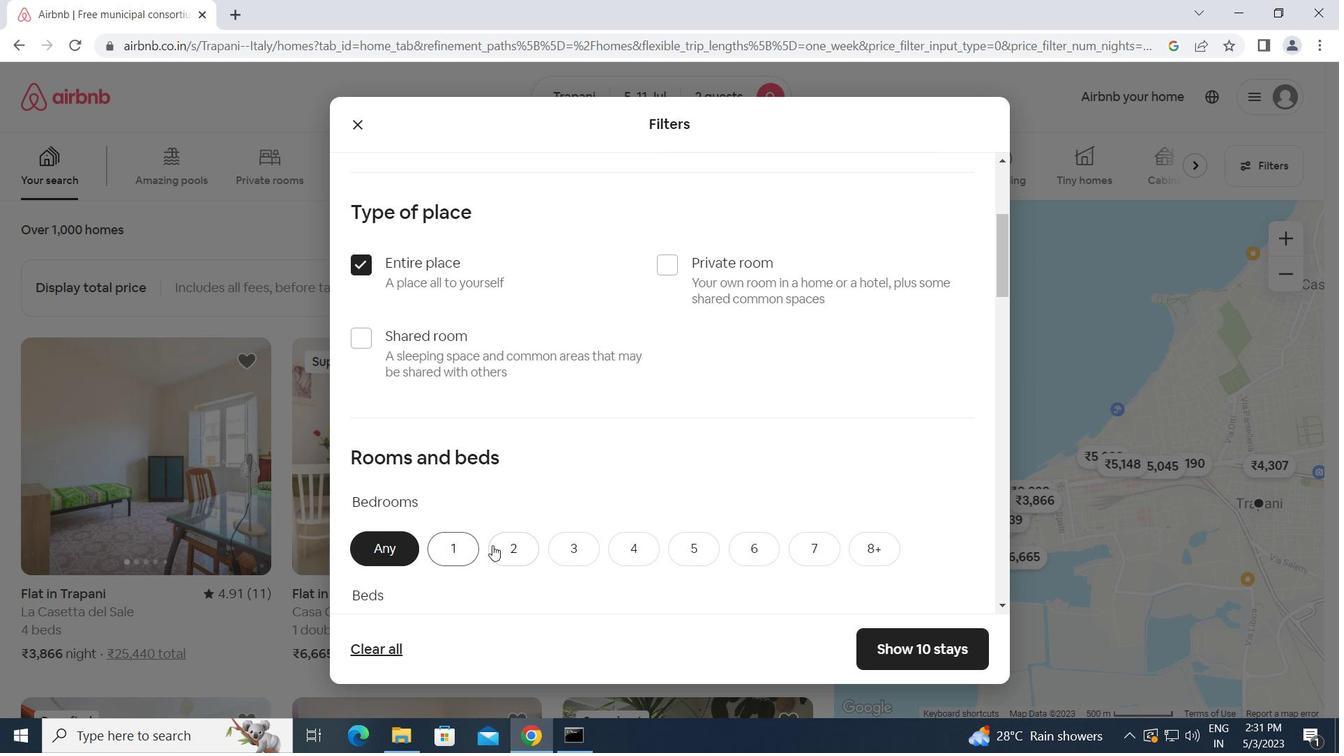 
Action: Mouse pressed left at (508, 542)
Screenshot: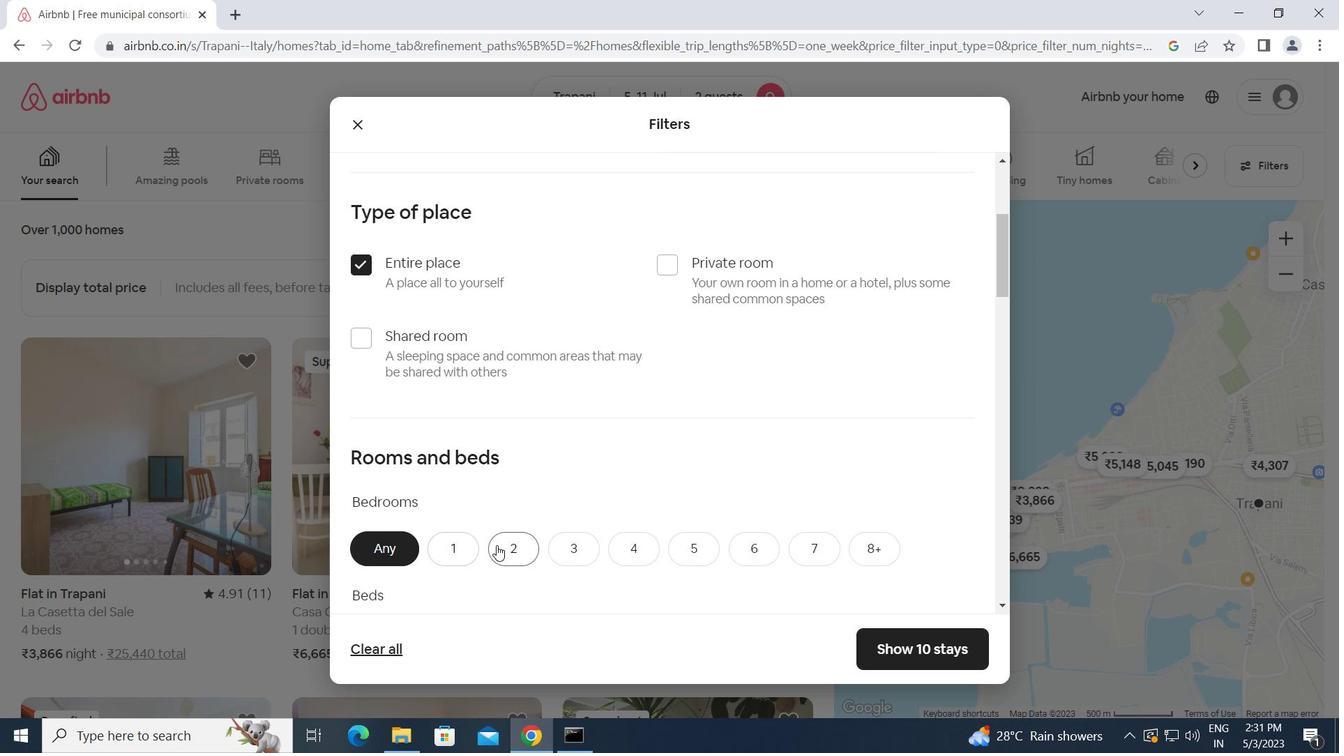 
Action: Mouse scrolled (508, 542) with delta (0, 0)
Screenshot: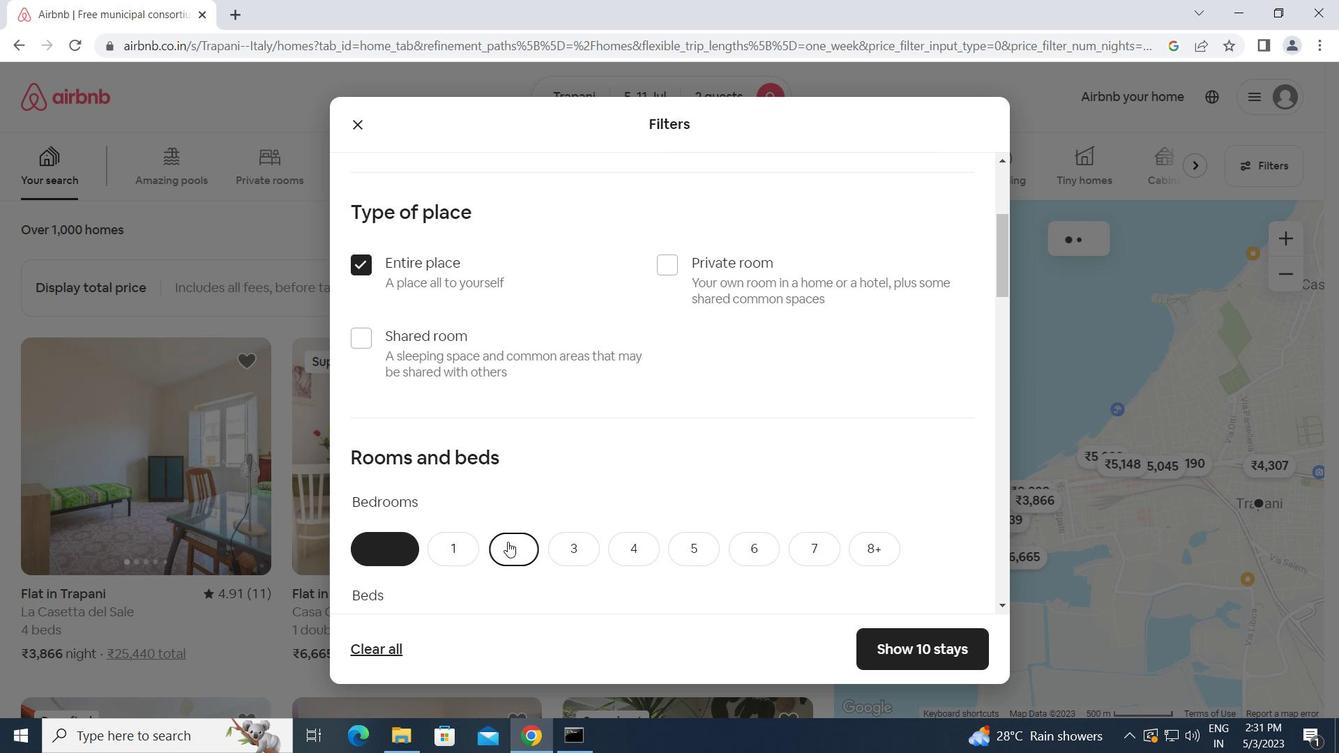 
Action: Mouse scrolled (508, 542) with delta (0, 0)
Screenshot: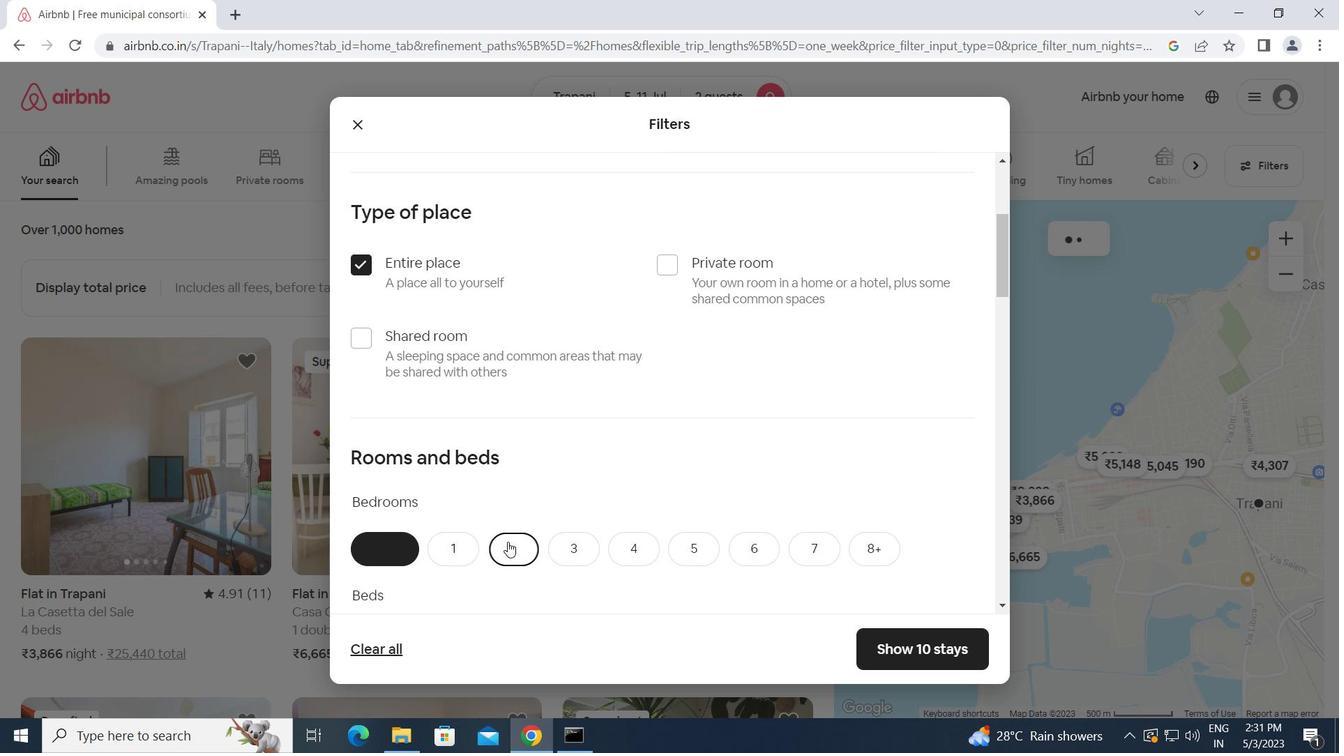 
Action: Mouse moved to (518, 464)
Screenshot: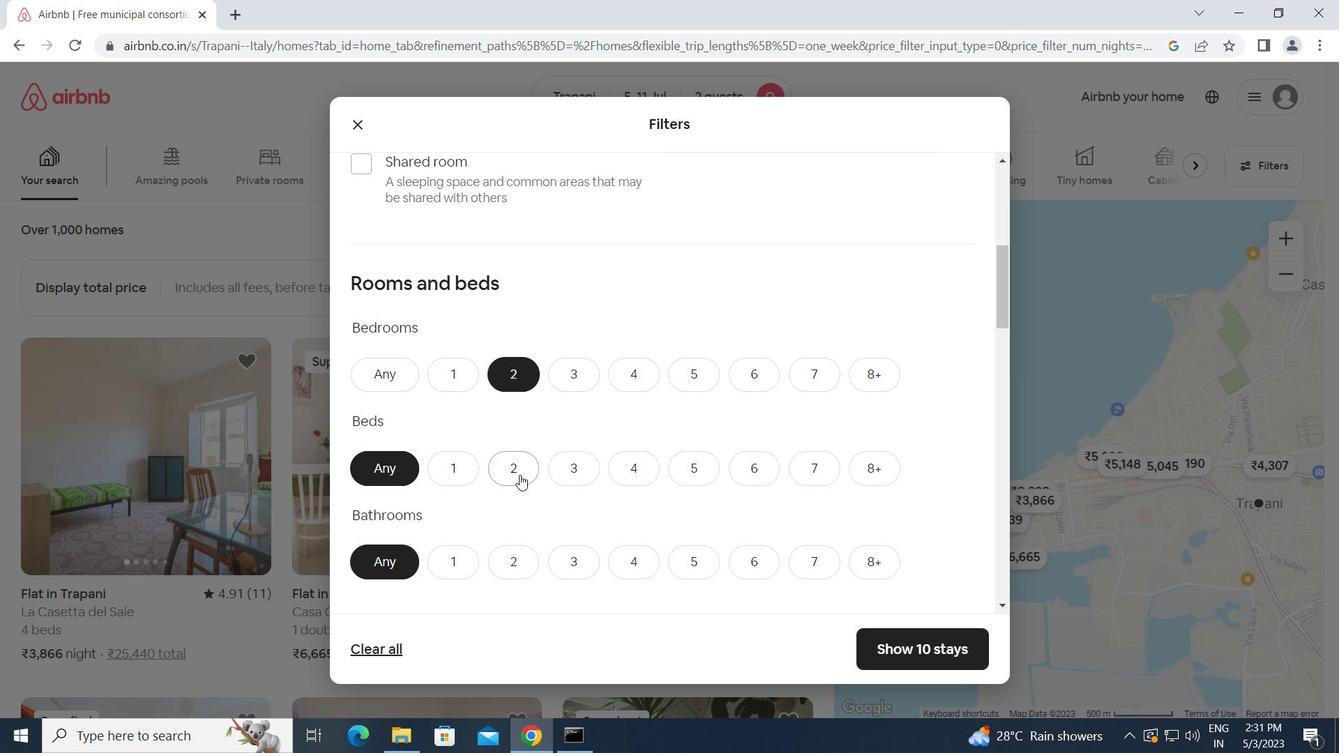 
Action: Mouse pressed left at (518, 464)
Screenshot: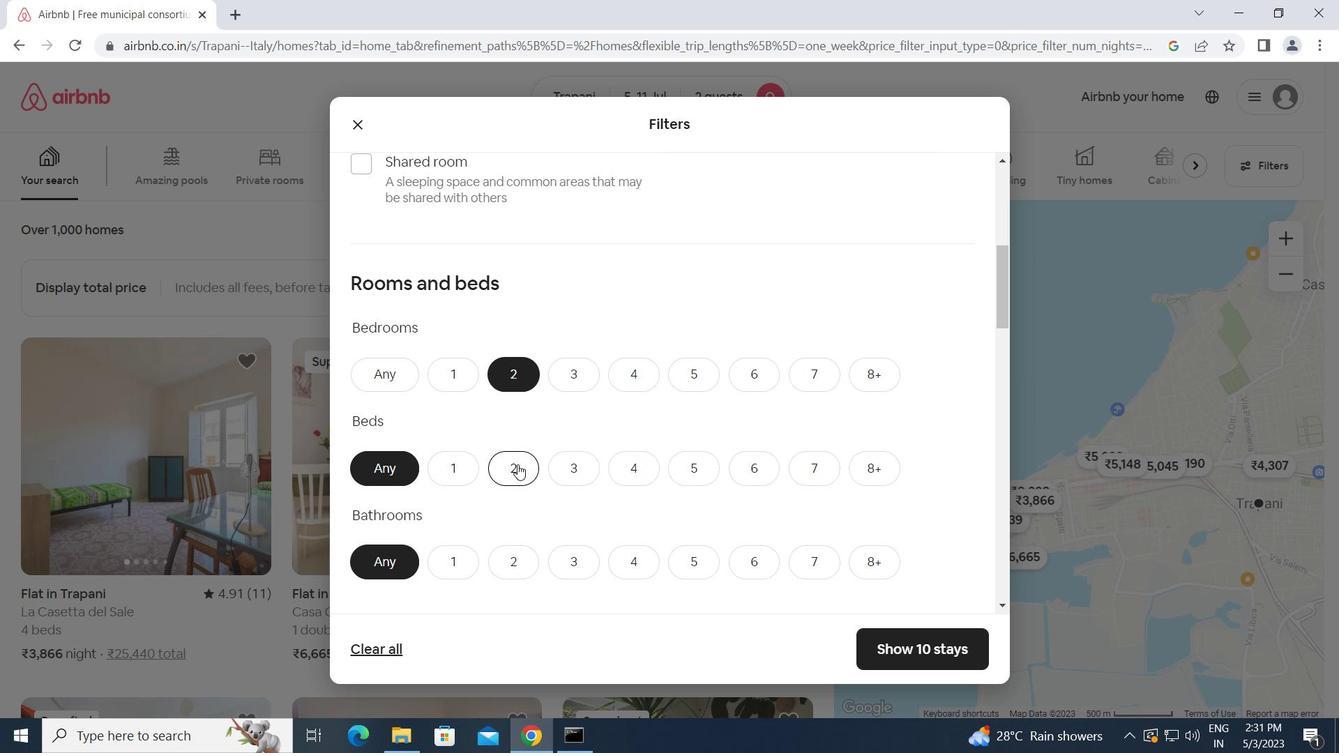
Action: Mouse moved to (444, 558)
Screenshot: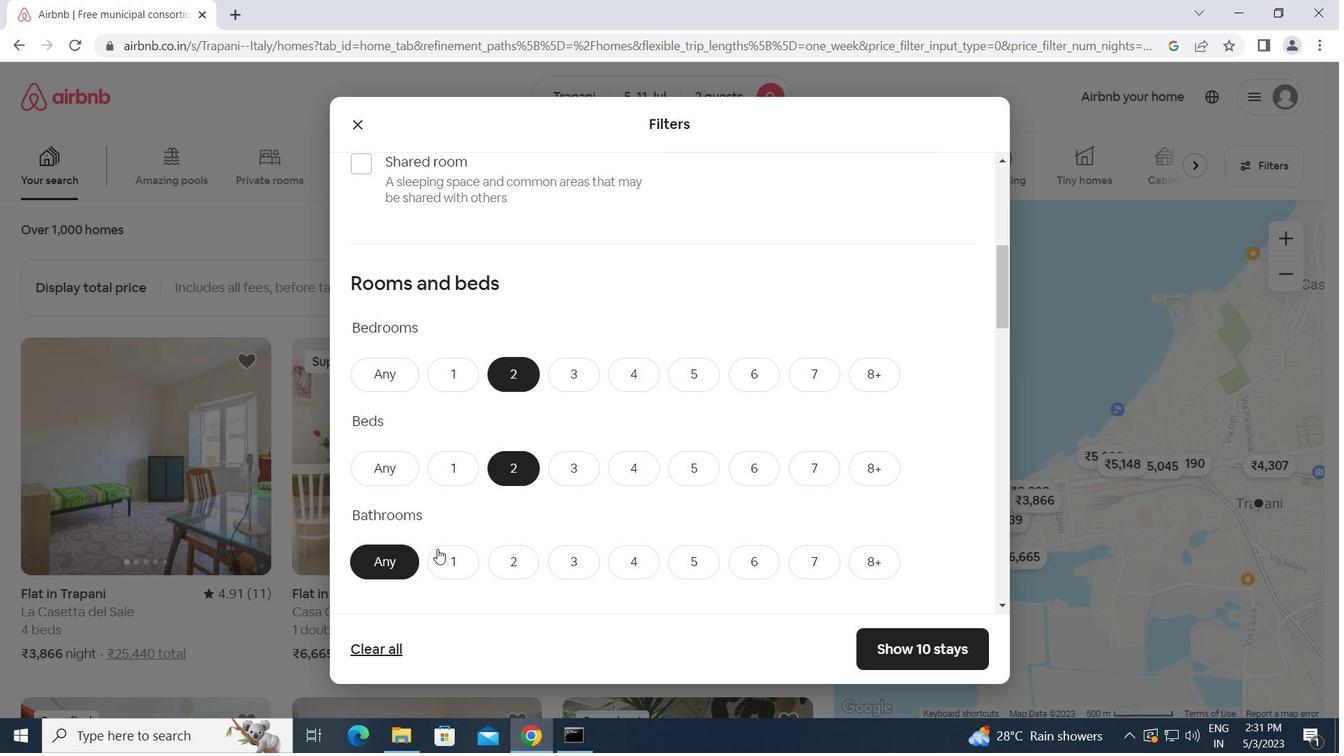 
Action: Mouse pressed left at (444, 558)
Screenshot: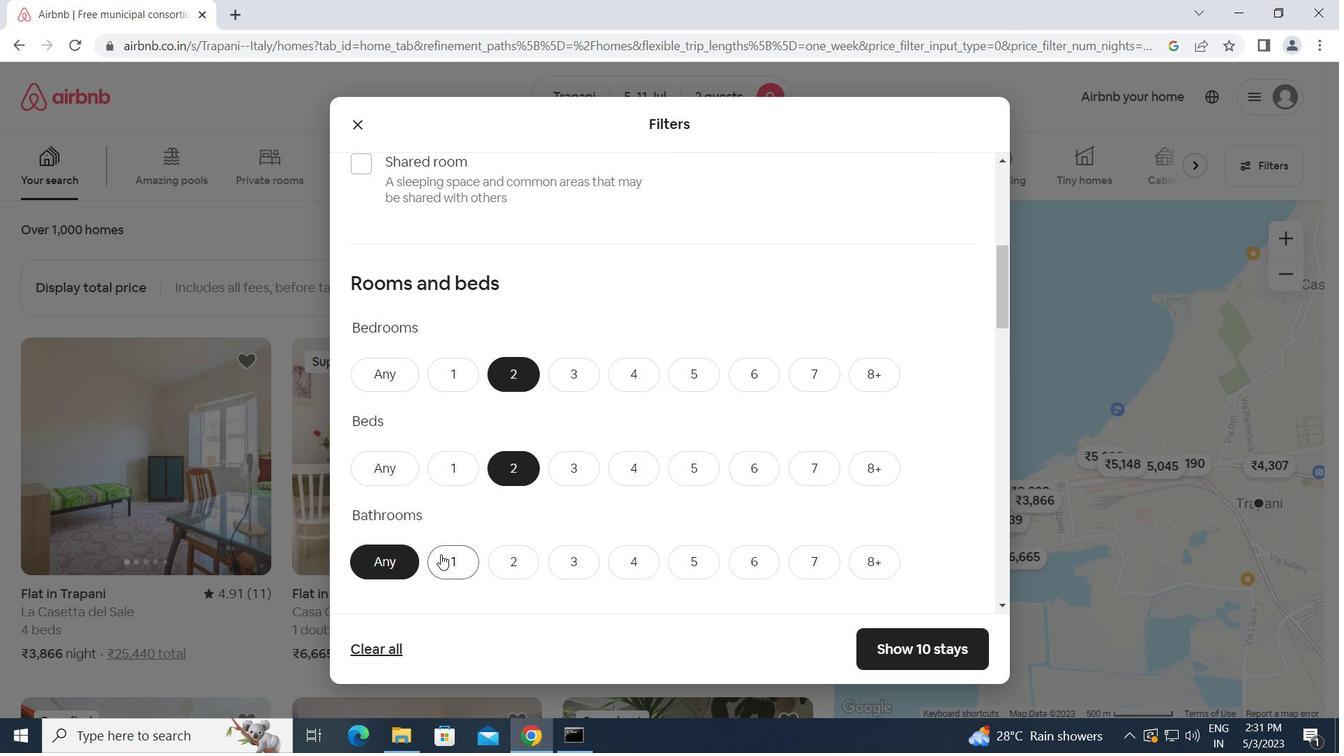
Action: Mouse moved to (483, 558)
Screenshot: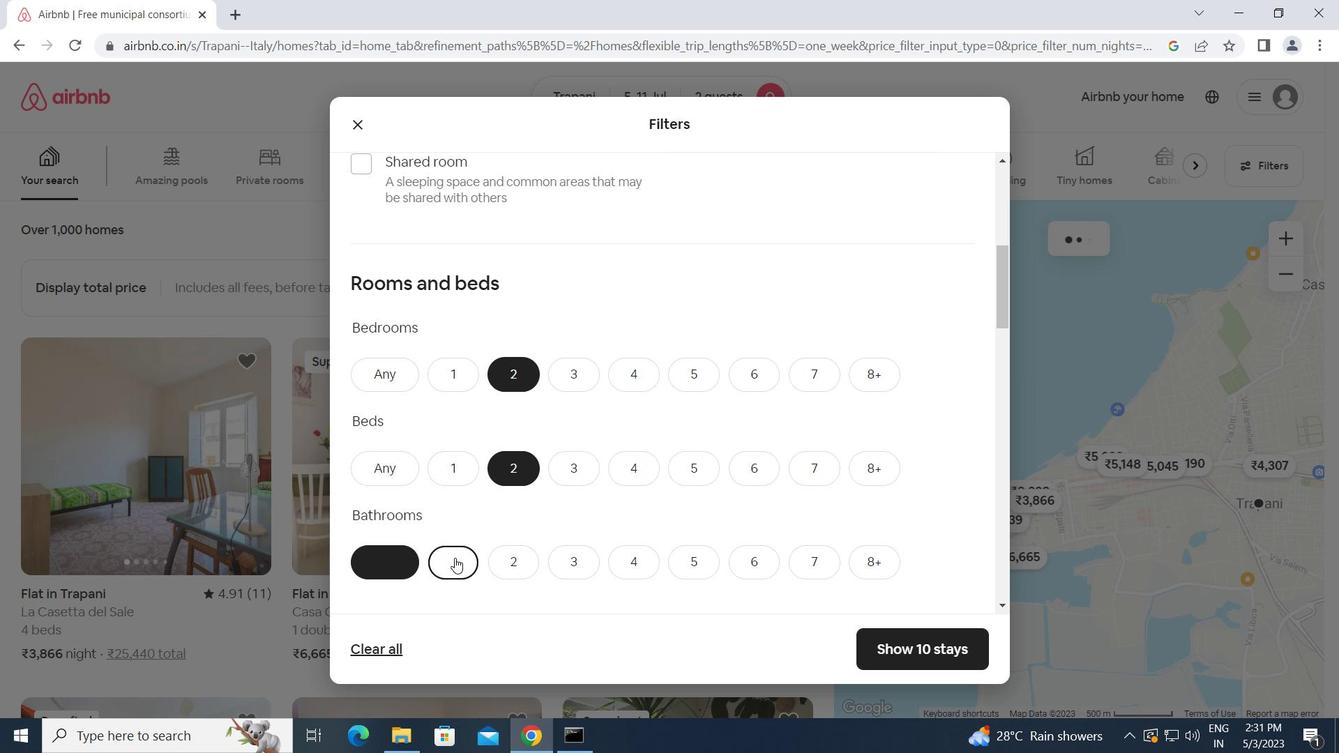 
Action: Mouse scrolled (483, 557) with delta (0, 0)
Screenshot: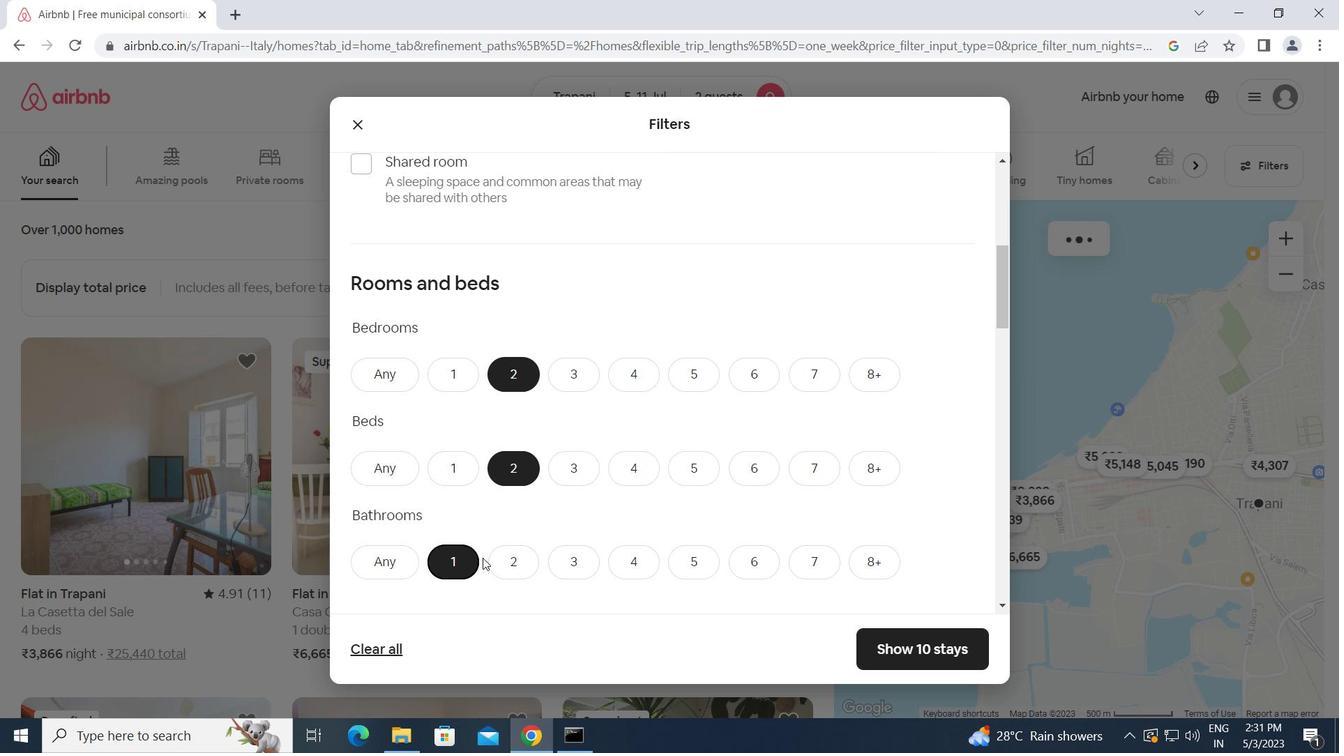 
Action: Mouse scrolled (483, 557) with delta (0, 0)
Screenshot: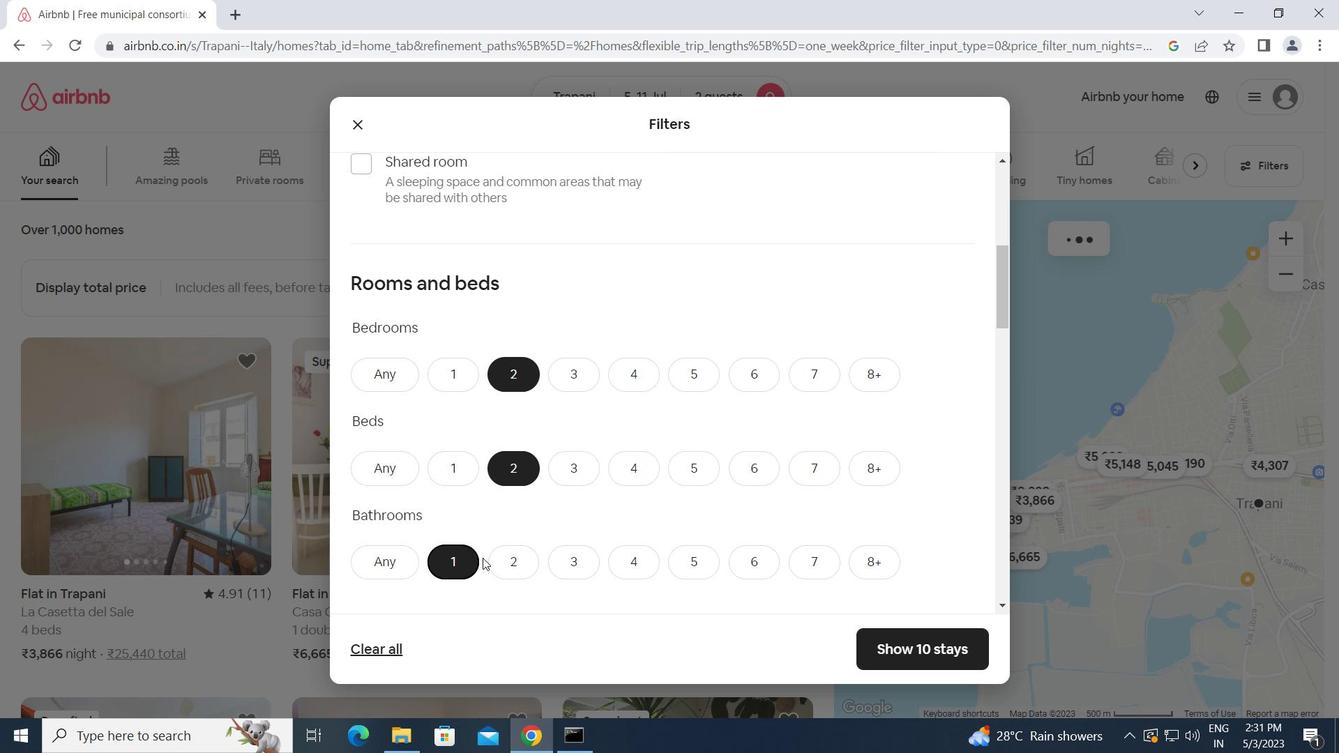 
Action: Mouse moved to (462, 558)
Screenshot: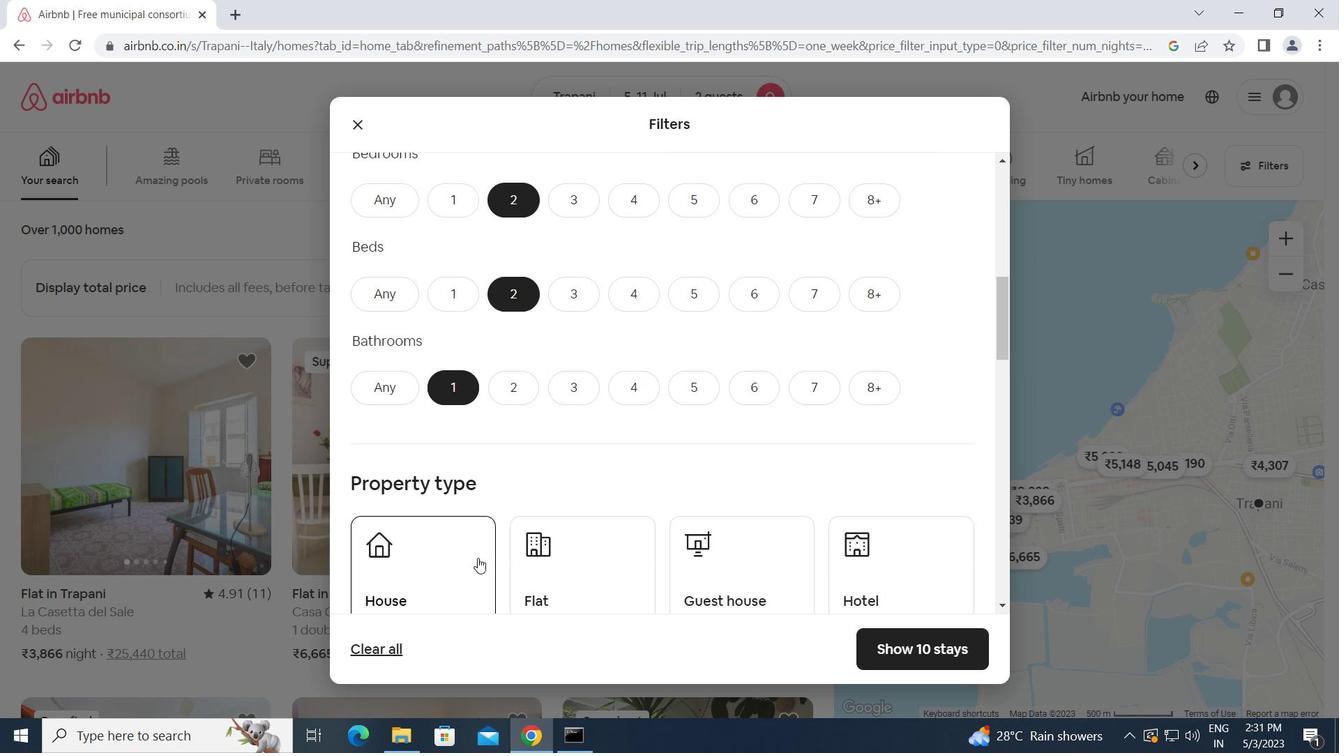 
Action: Mouse pressed left at (462, 558)
Screenshot: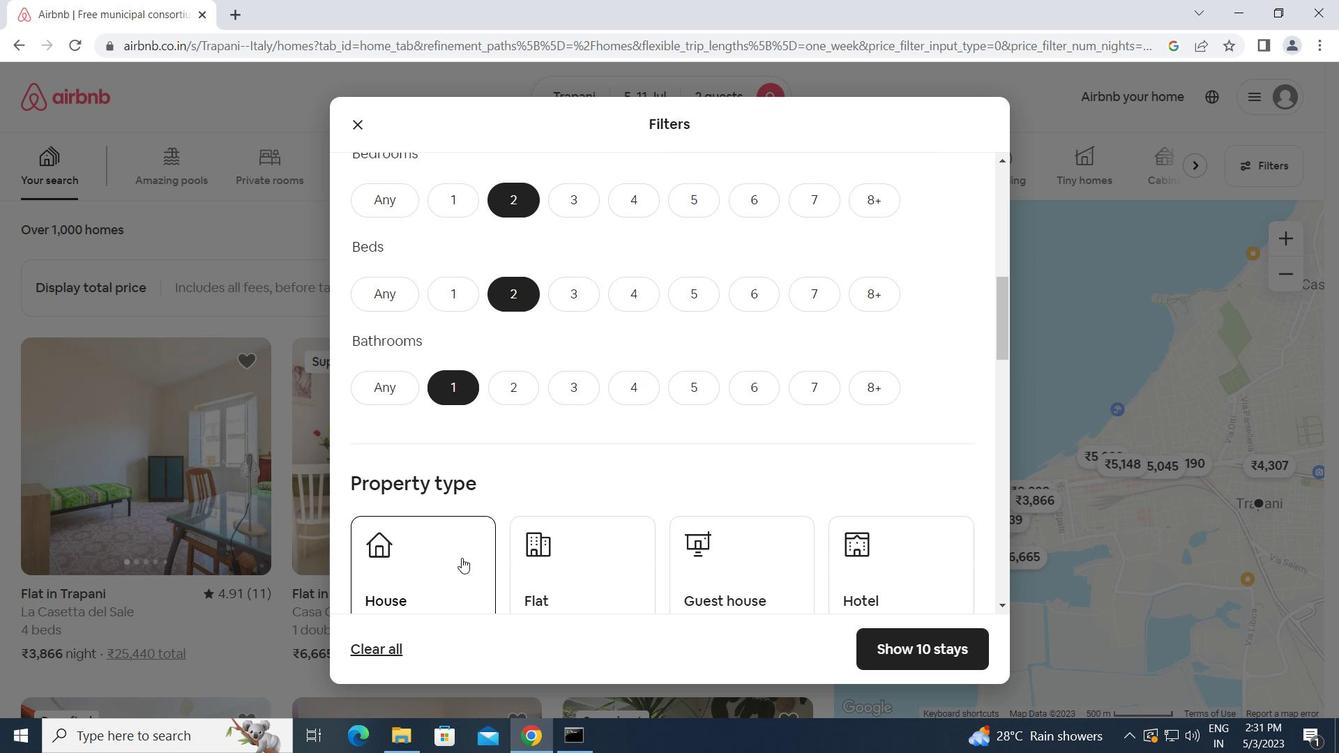 
Action: Mouse moved to (567, 553)
Screenshot: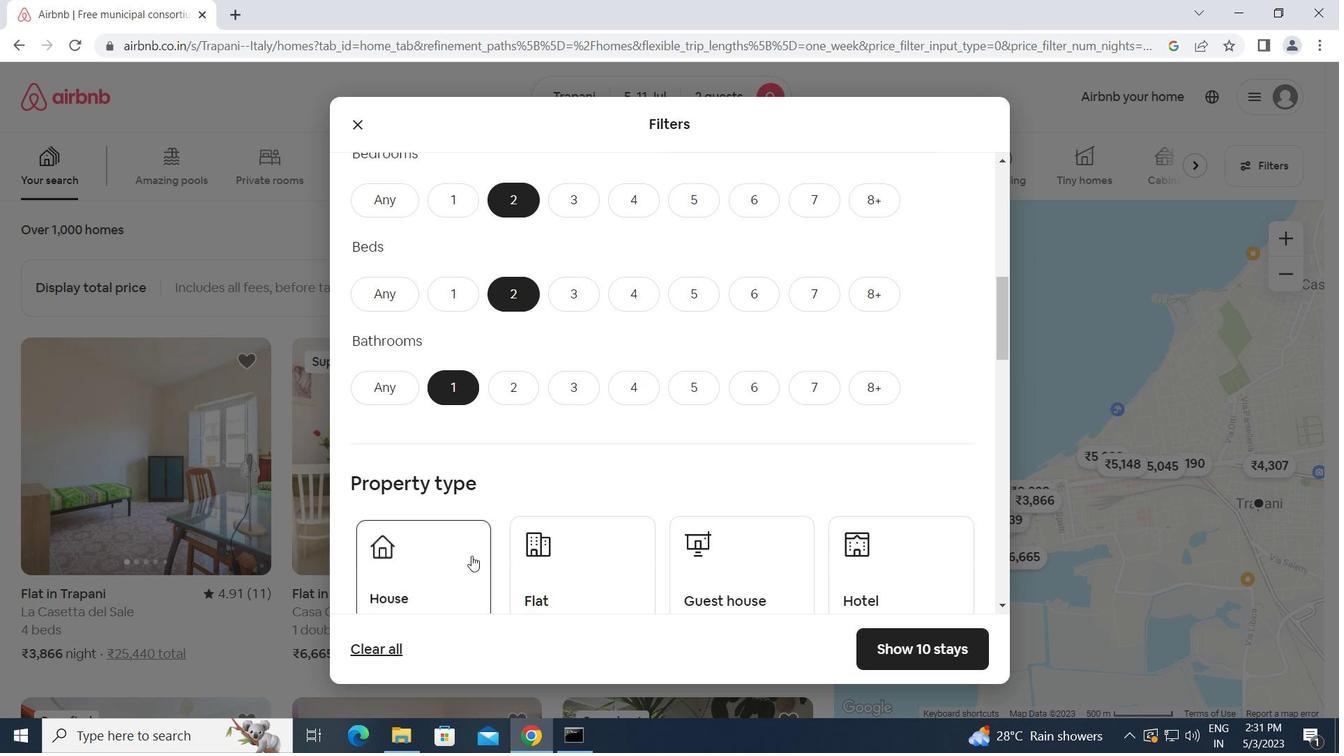 
Action: Mouse pressed left at (567, 553)
Screenshot: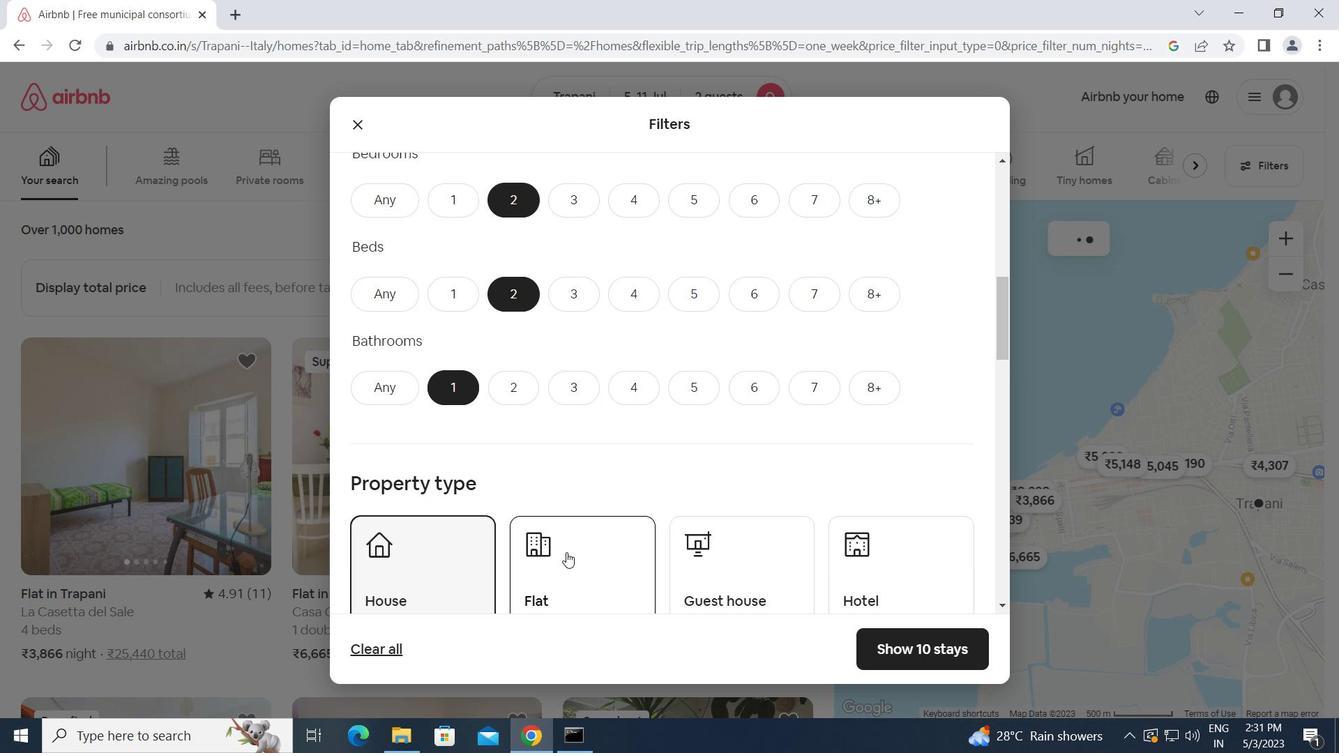 
Action: Mouse moved to (710, 558)
Screenshot: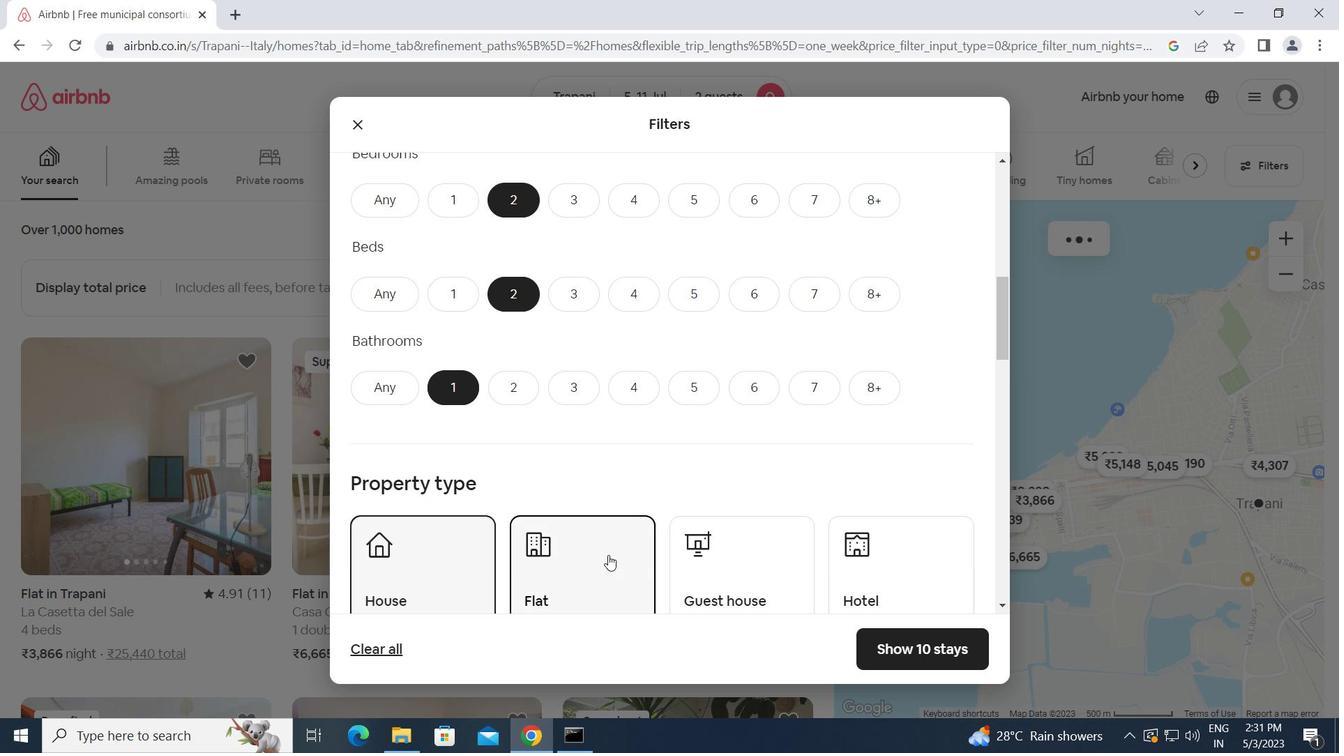 
Action: Mouse pressed left at (710, 558)
Screenshot: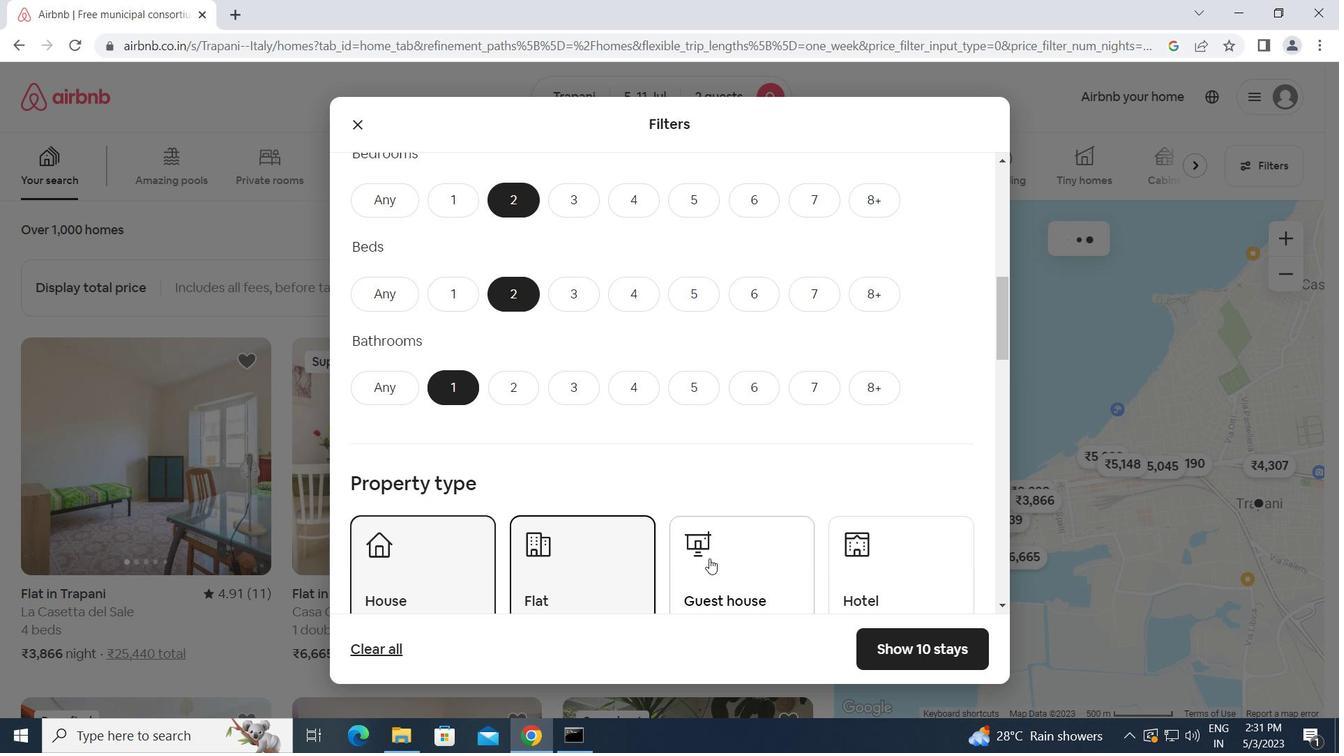 
Action: Mouse scrolled (710, 558) with delta (0, 0)
Screenshot: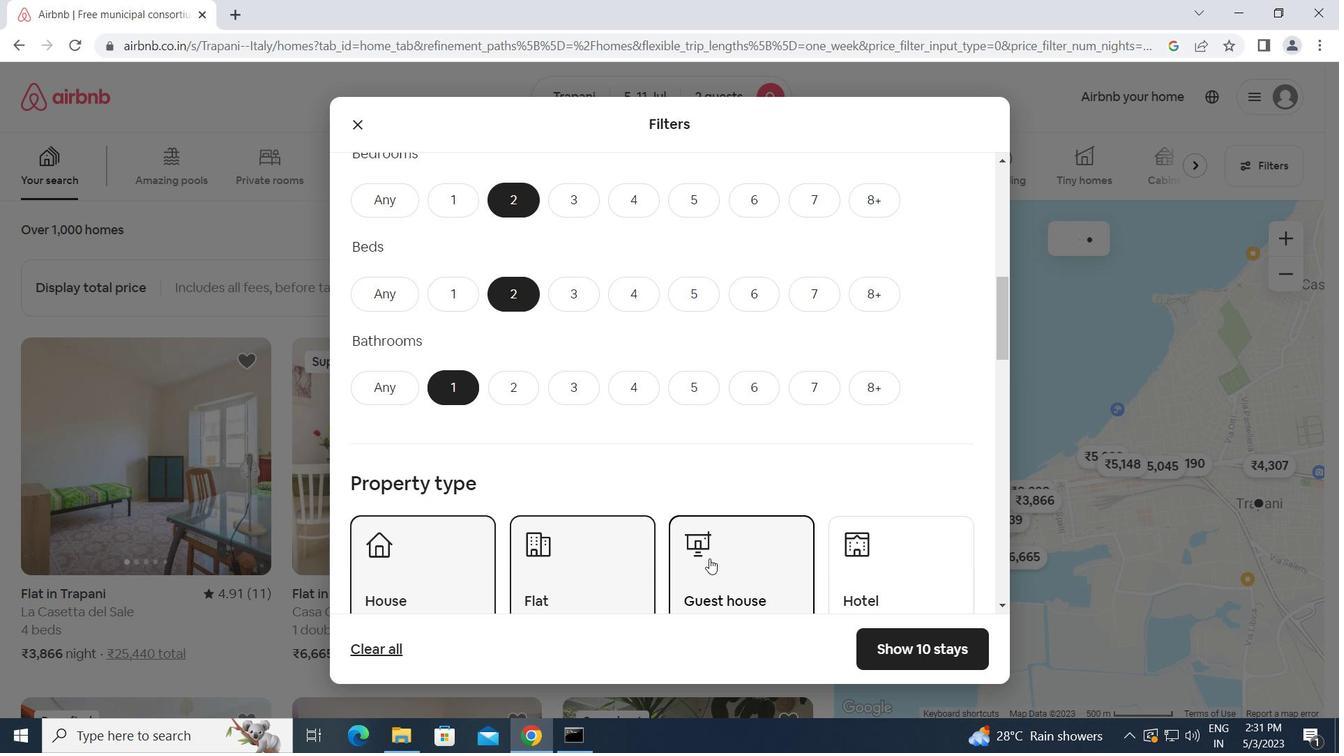 
Action: Mouse scrolled (710, 558) with delta (0, 0)
Screenshot: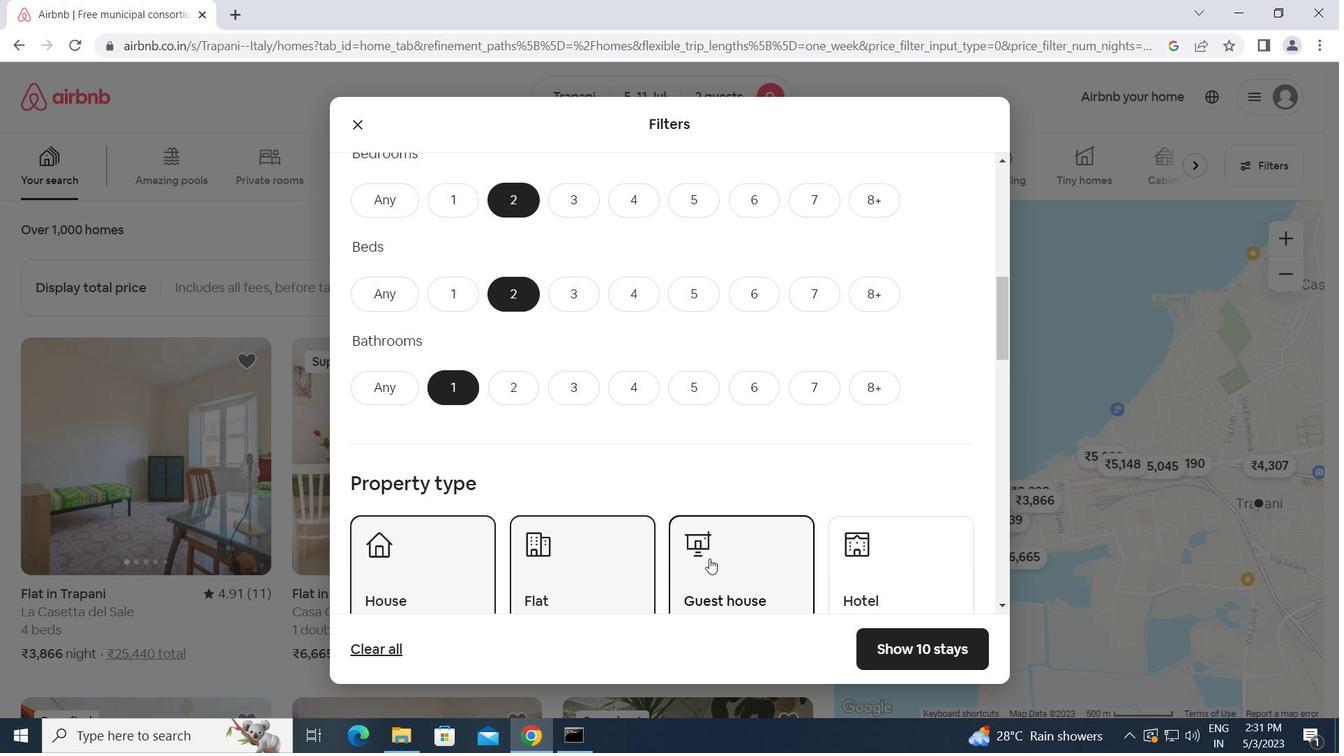 
Action: Mouse scrolled (710, 558) with delta (0, 0)
Screenshot: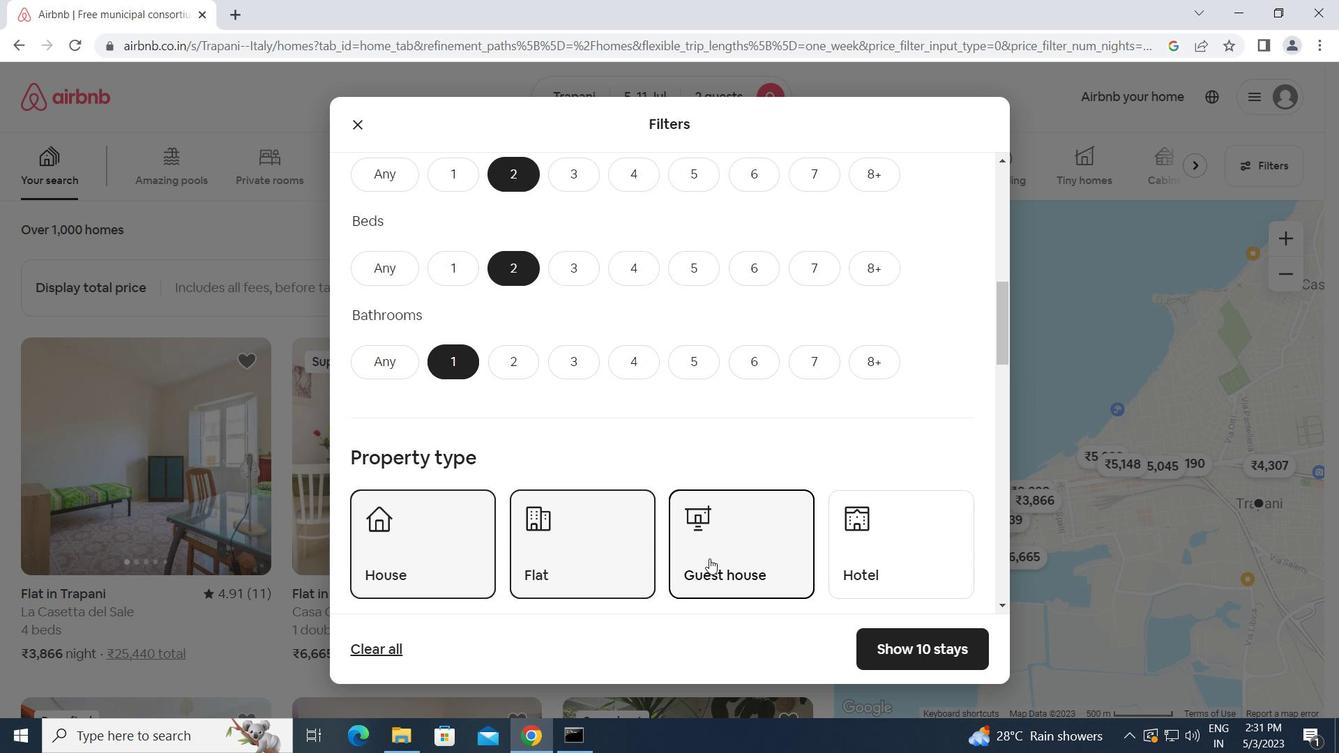 
Action: Mouse scrolled (710, 558) with delta (0, 0)
Screenshot: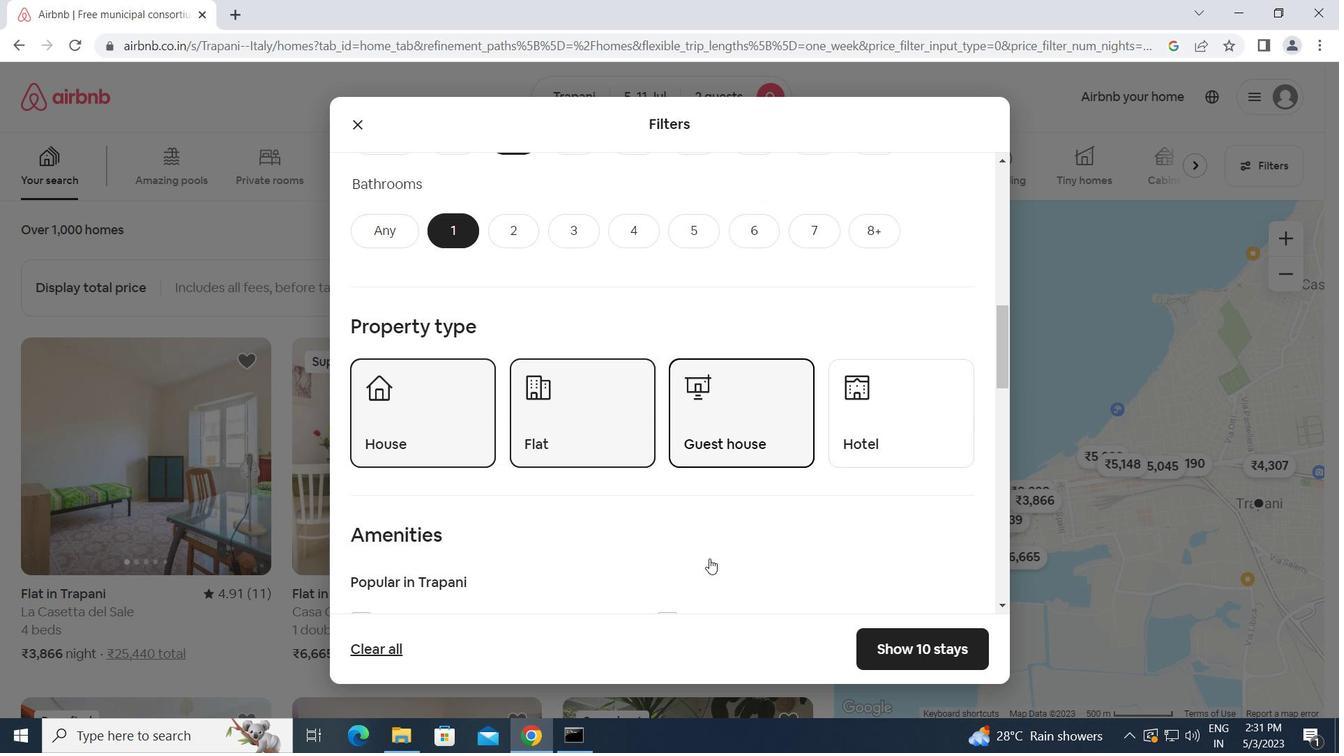 
Action: Mouse scrolled (710, 558) with delta (0, 0)
Screenshot: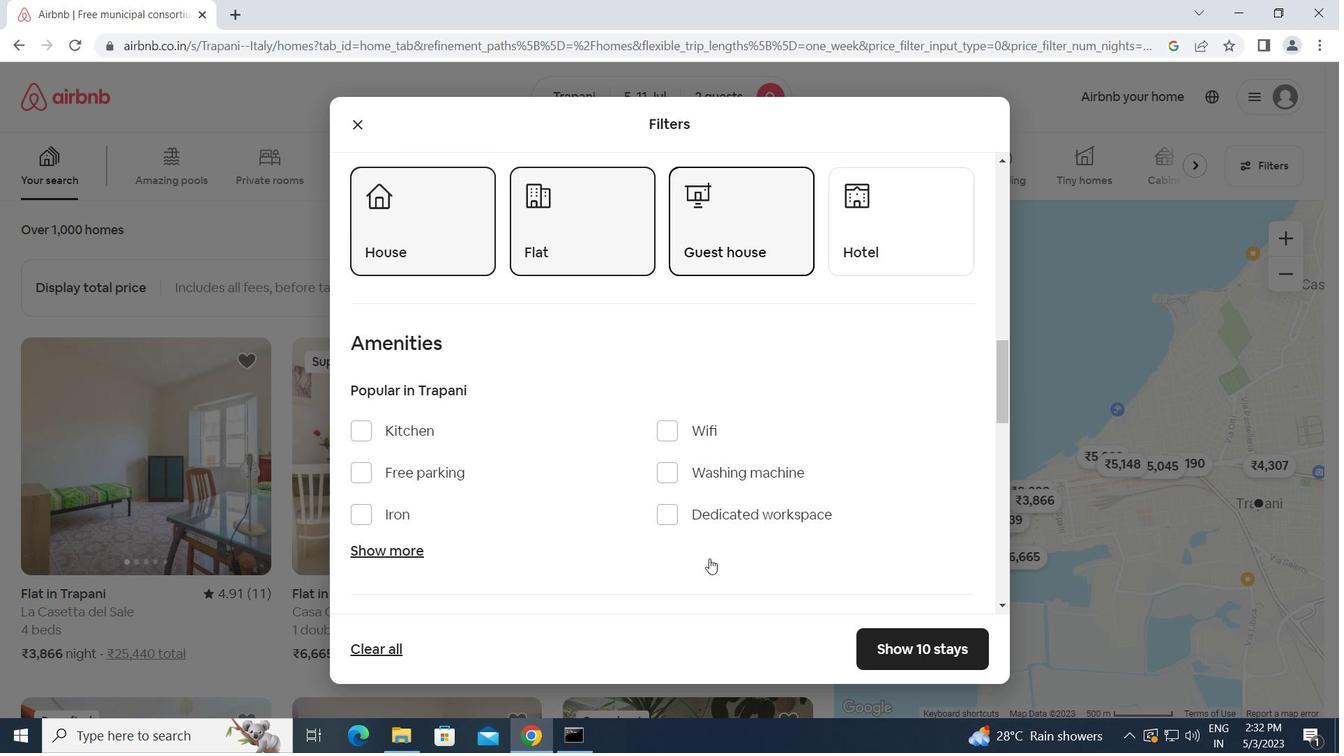 
Action: Mouse scrolled (710, 558) with delta (0, 0)
Screenshot: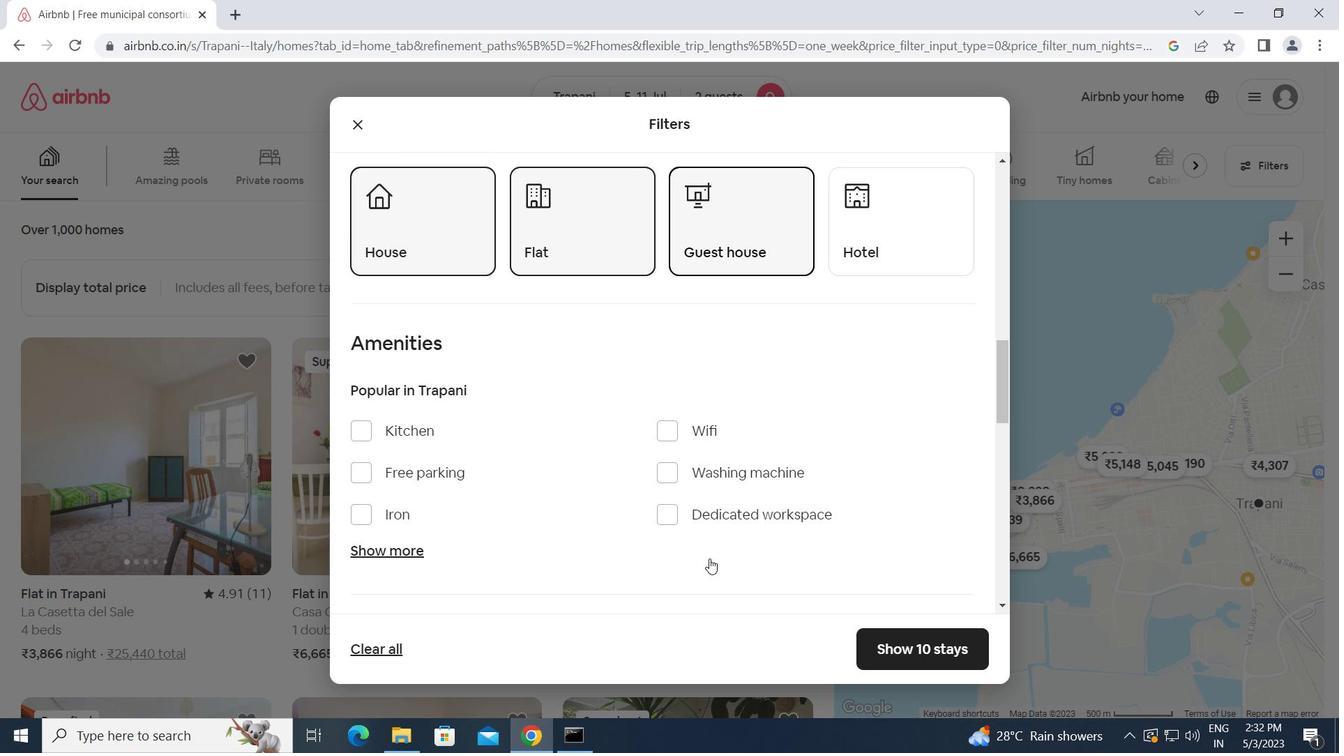 
Action: Mouse moved to (939, 577)
Screenshot: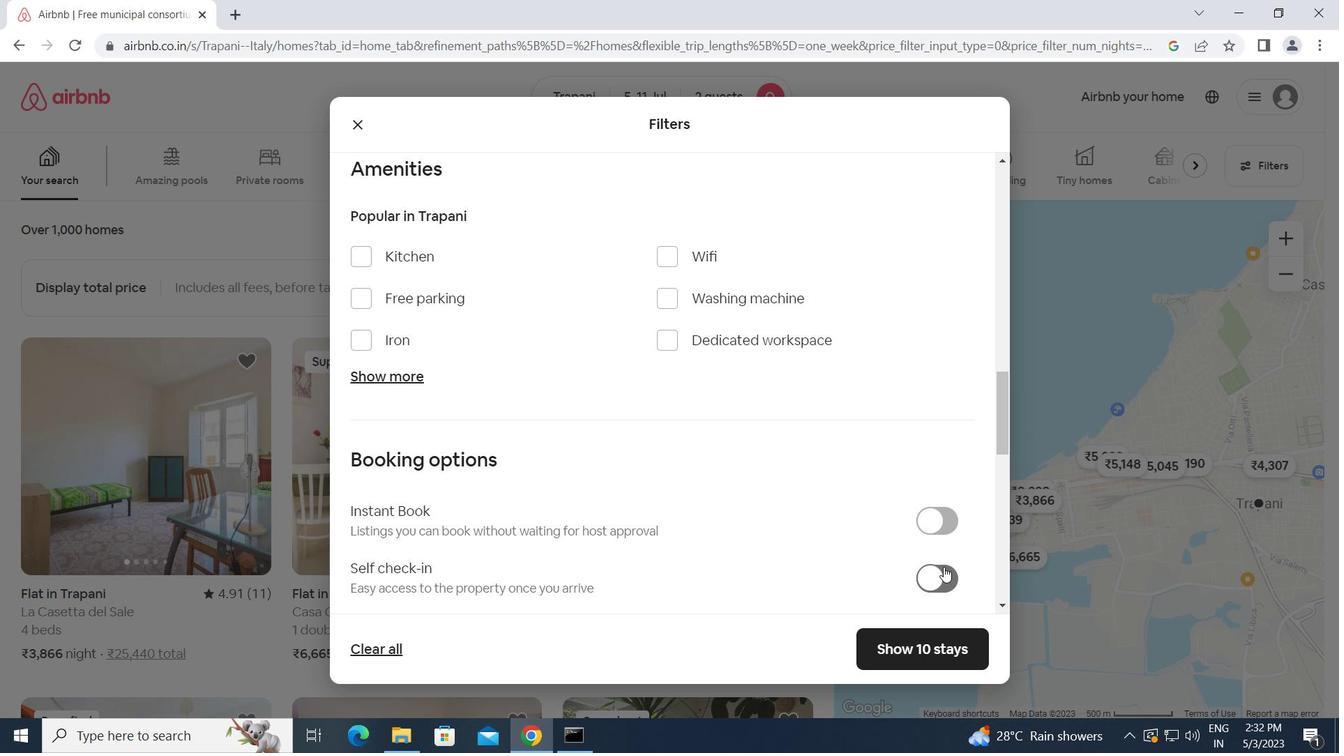 
Action: Mouse pressed left at (939, 577)
Screenshot: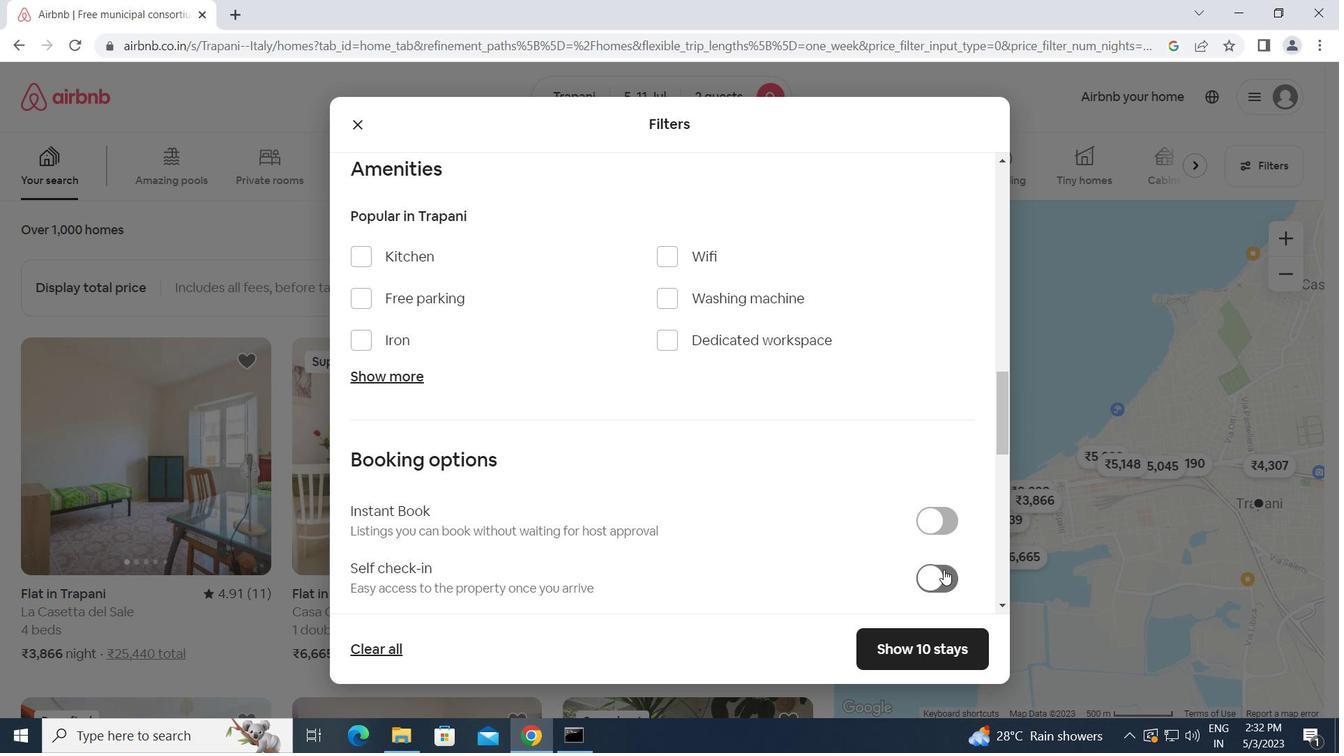 
Action: Mouse moved to (683, 589)
Screenshot: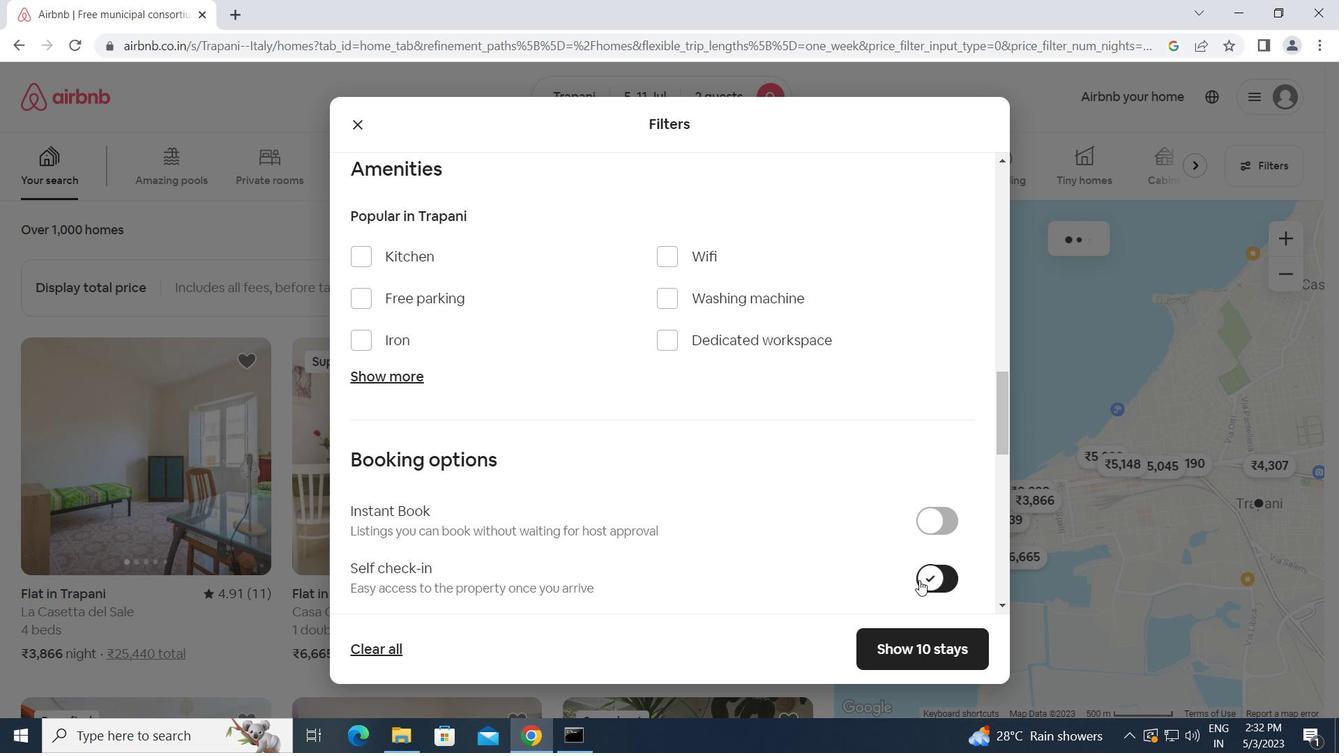 
Action: Mouse scrolled (683, 588) with delta (0, 0)
Screenshot: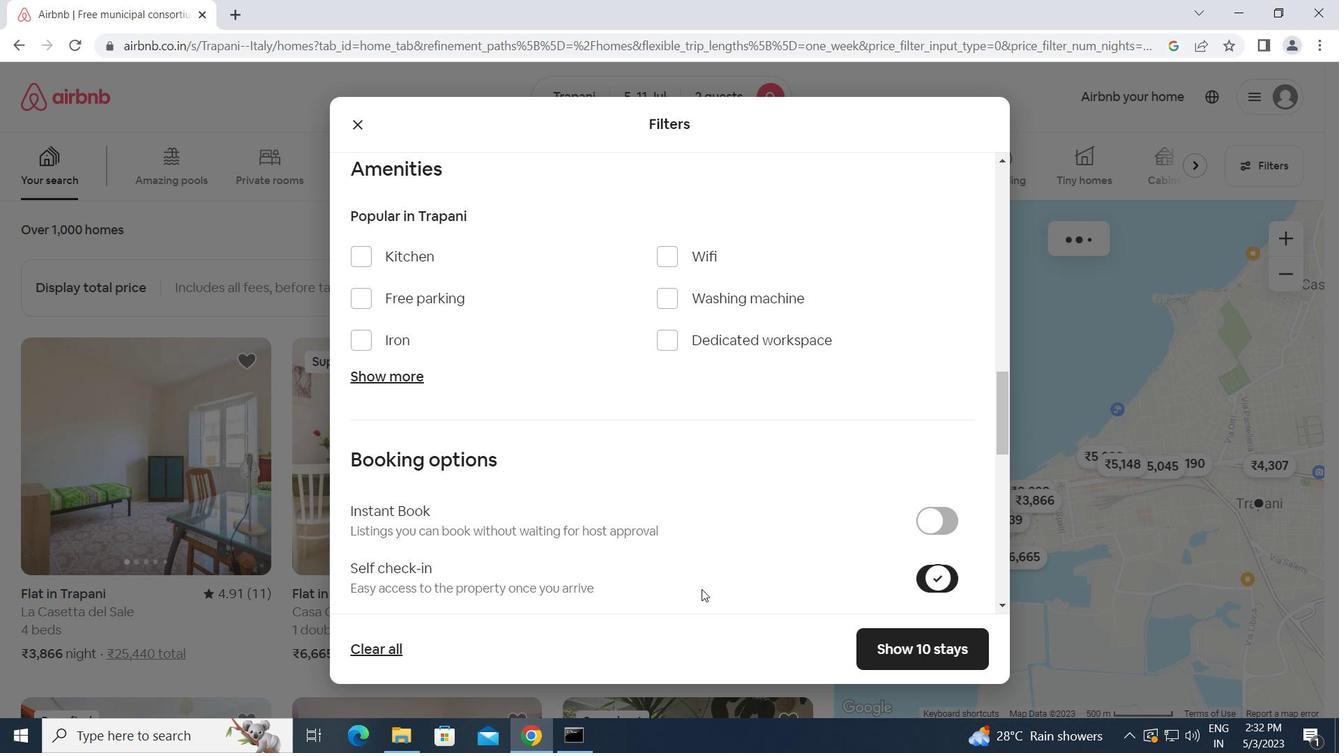 
Action: Mouse scrolled (683, 588) with delta (0, 0)
Screenshot: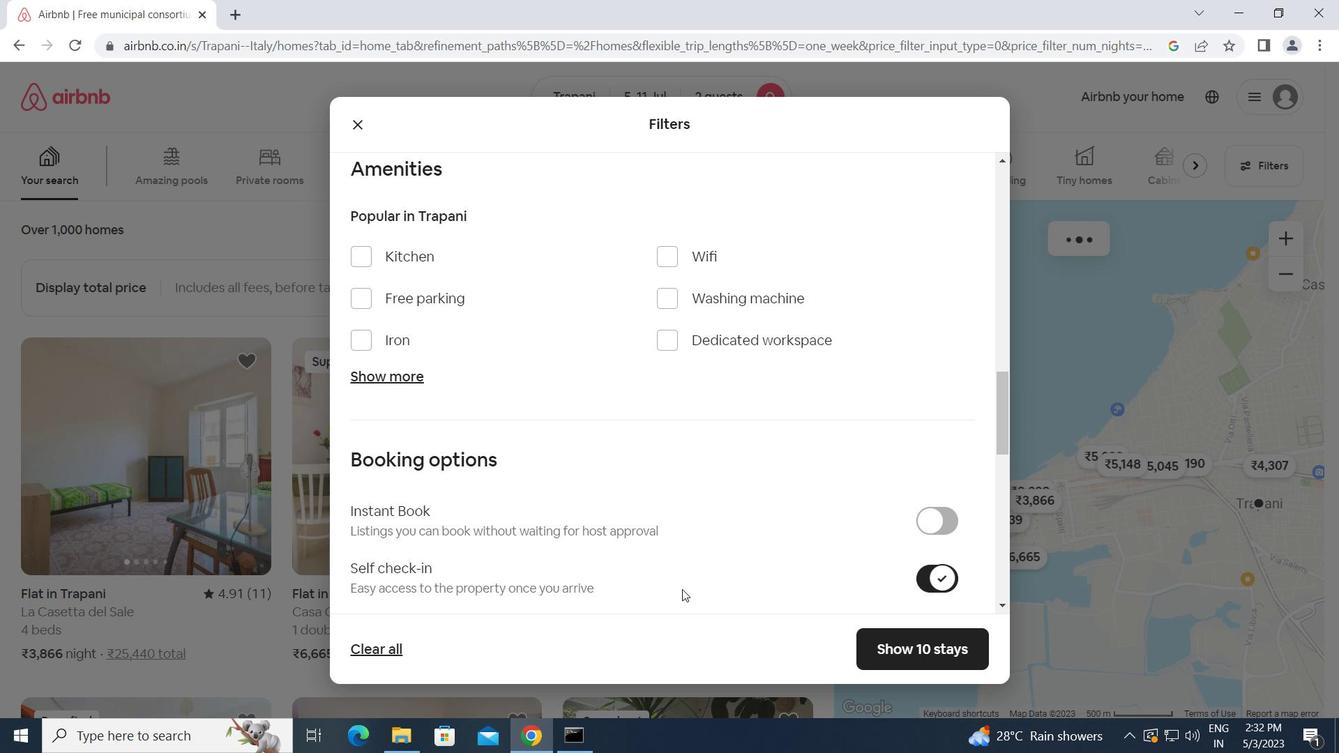 
Action: Mouse scrolled (683, 588) with delta (0, 0)
Screenshot: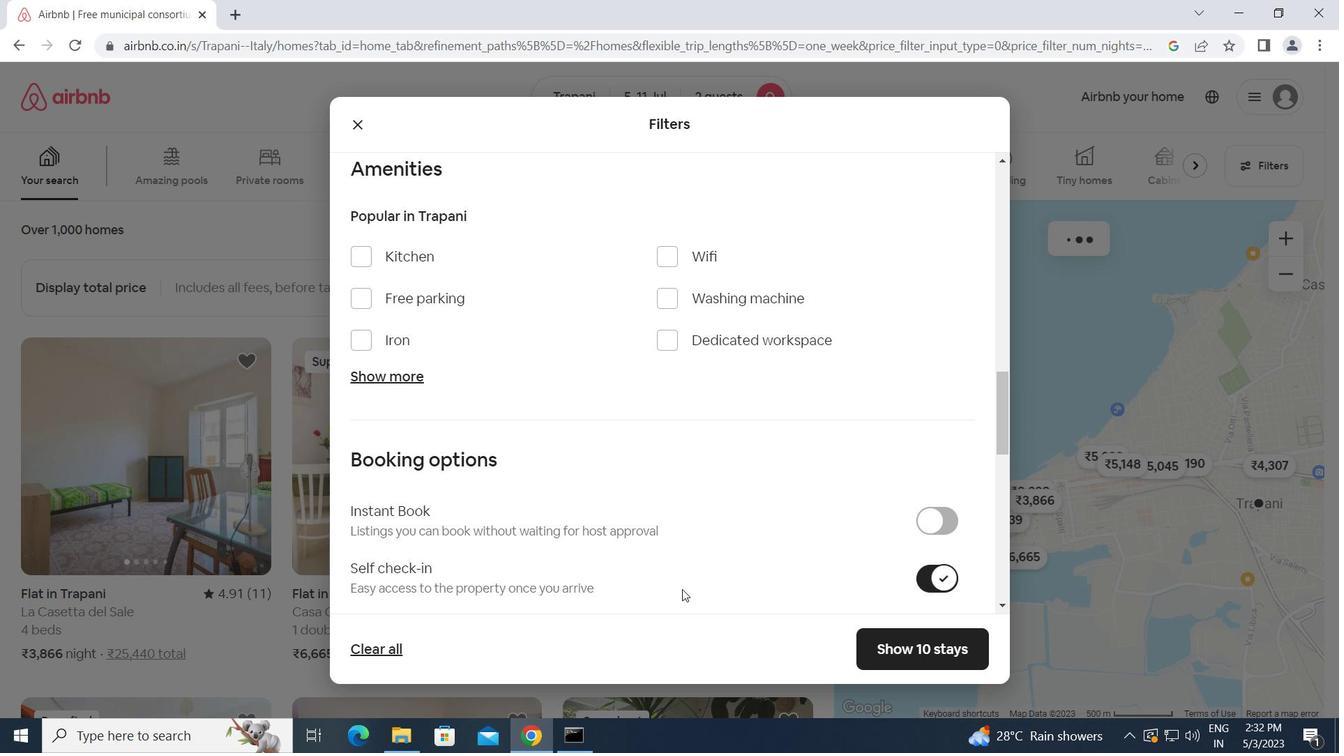 
Action: Mouse scrolled (683, 588) with delta (0, 0)
Screenshot: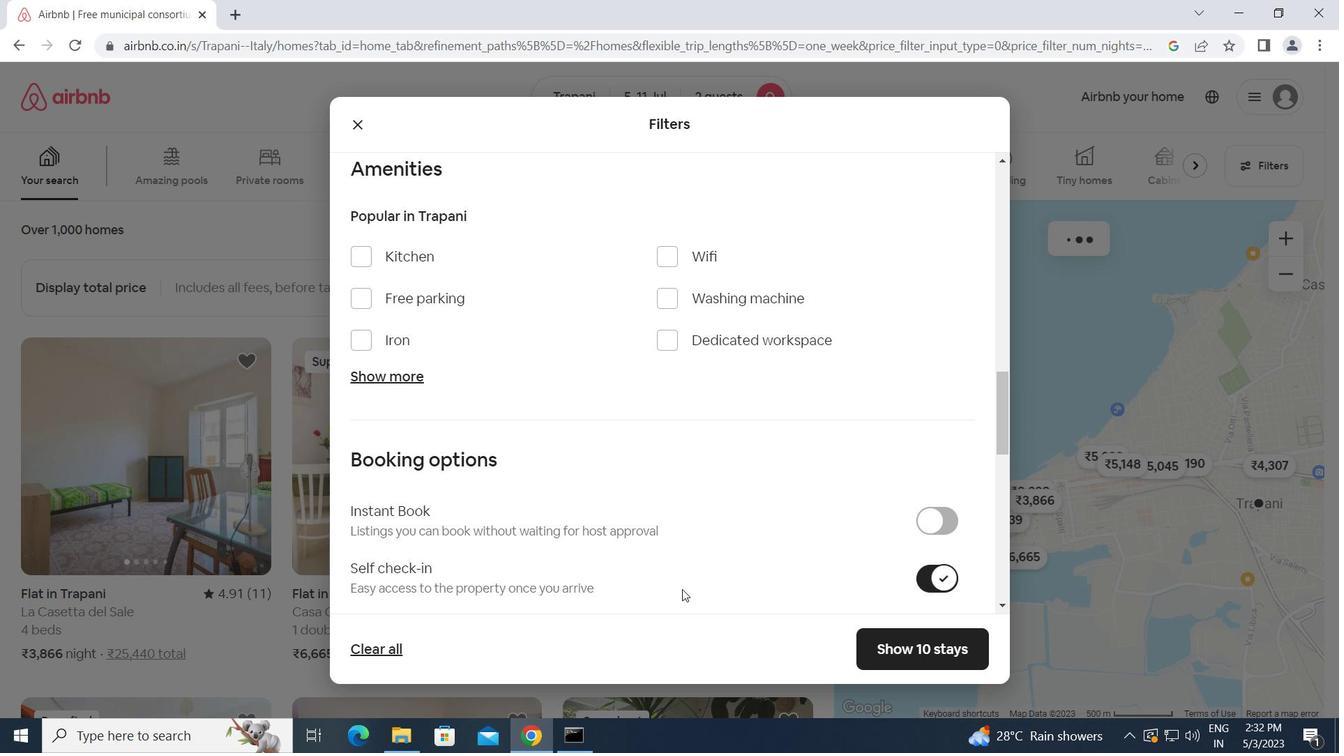 
Action: Mouse scrolled (683, 588) with delta (0, 0)
Screenshot: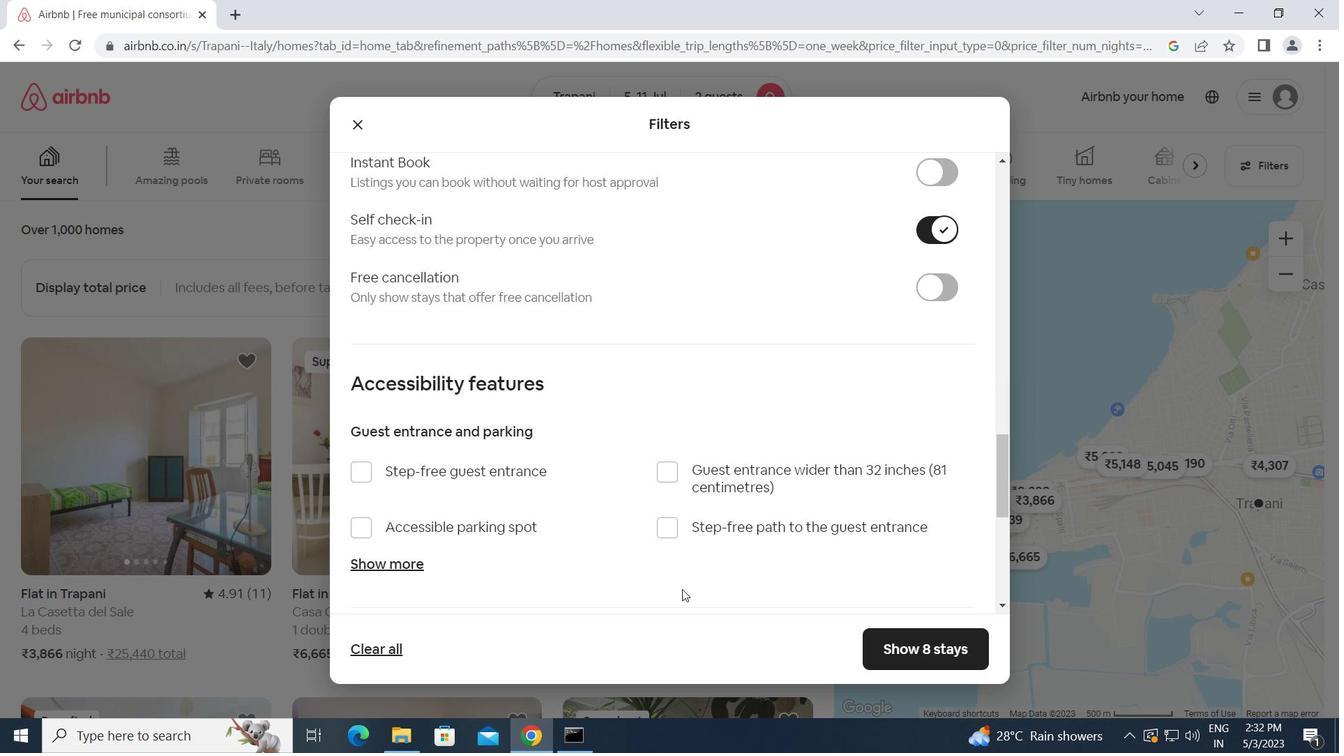 
Action: Mouse scrolled (683, 588) with delta (0, 0)
Screenshot: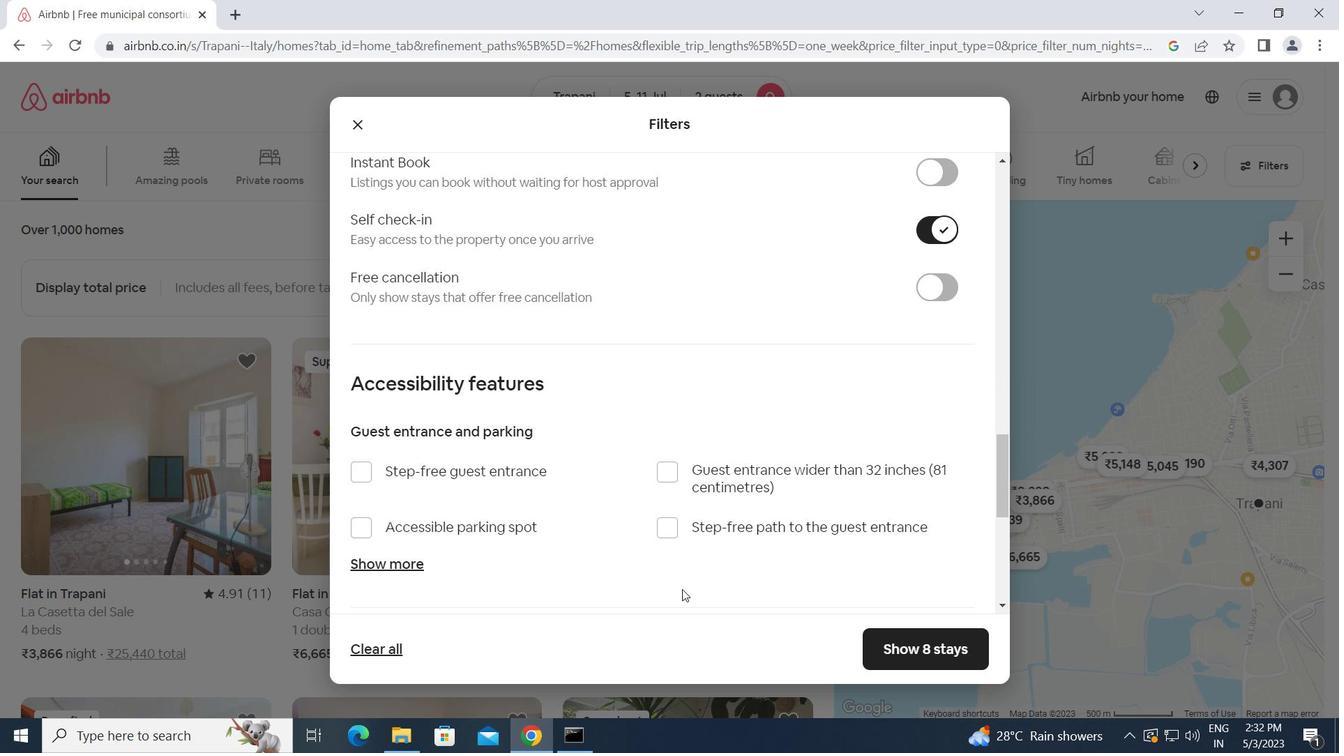 
Action: Mouse scrolled (683, 588) with delta (0, 0)
Screenshot: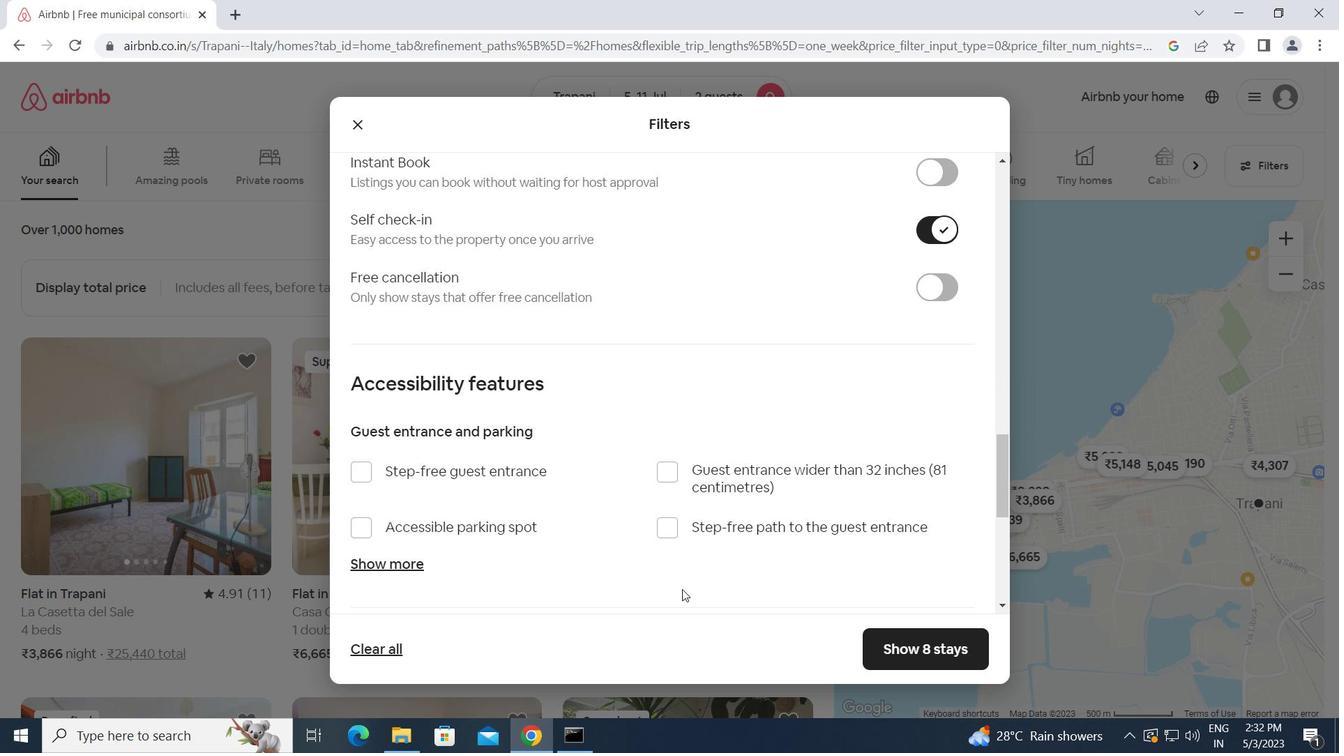
Action: Mouse scrolled (683, 588) with delta (0, 0)
Screenshot: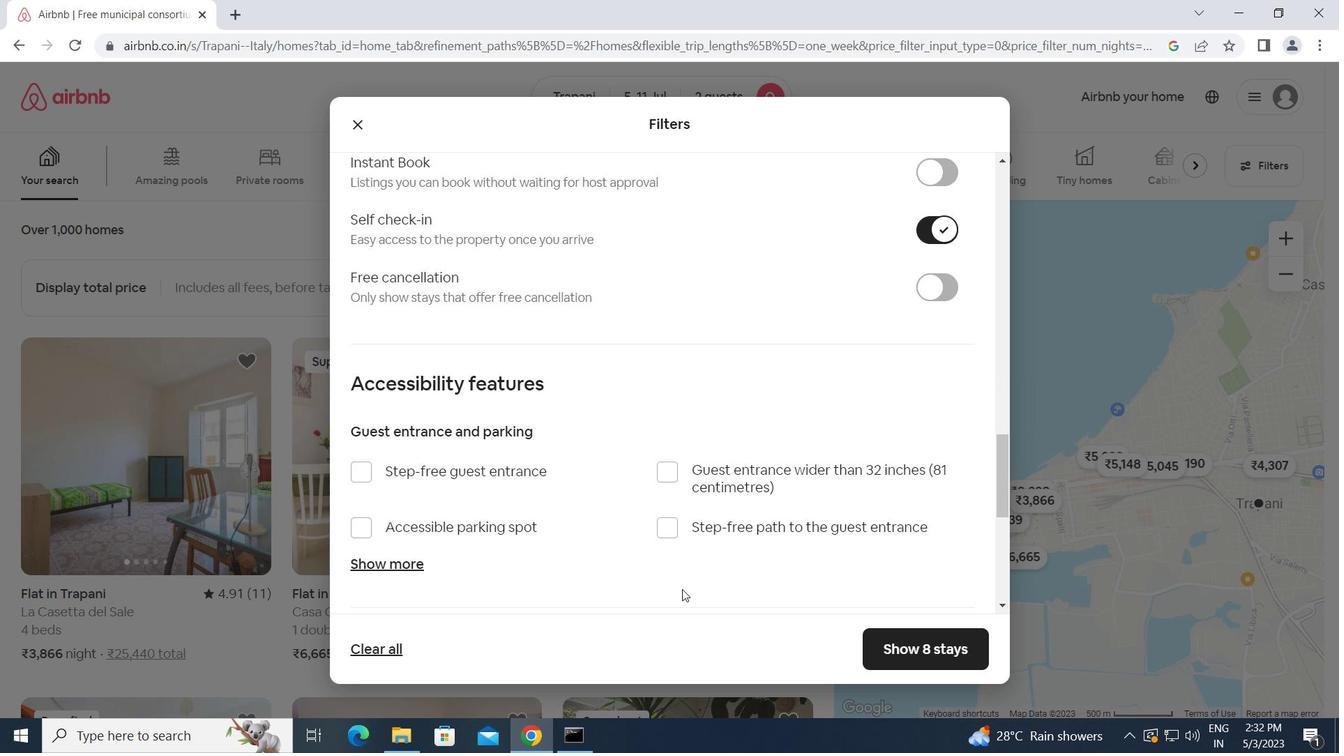 
Action: Mouse scrolled (683, 588) with delta (0, 0)
Screenshot: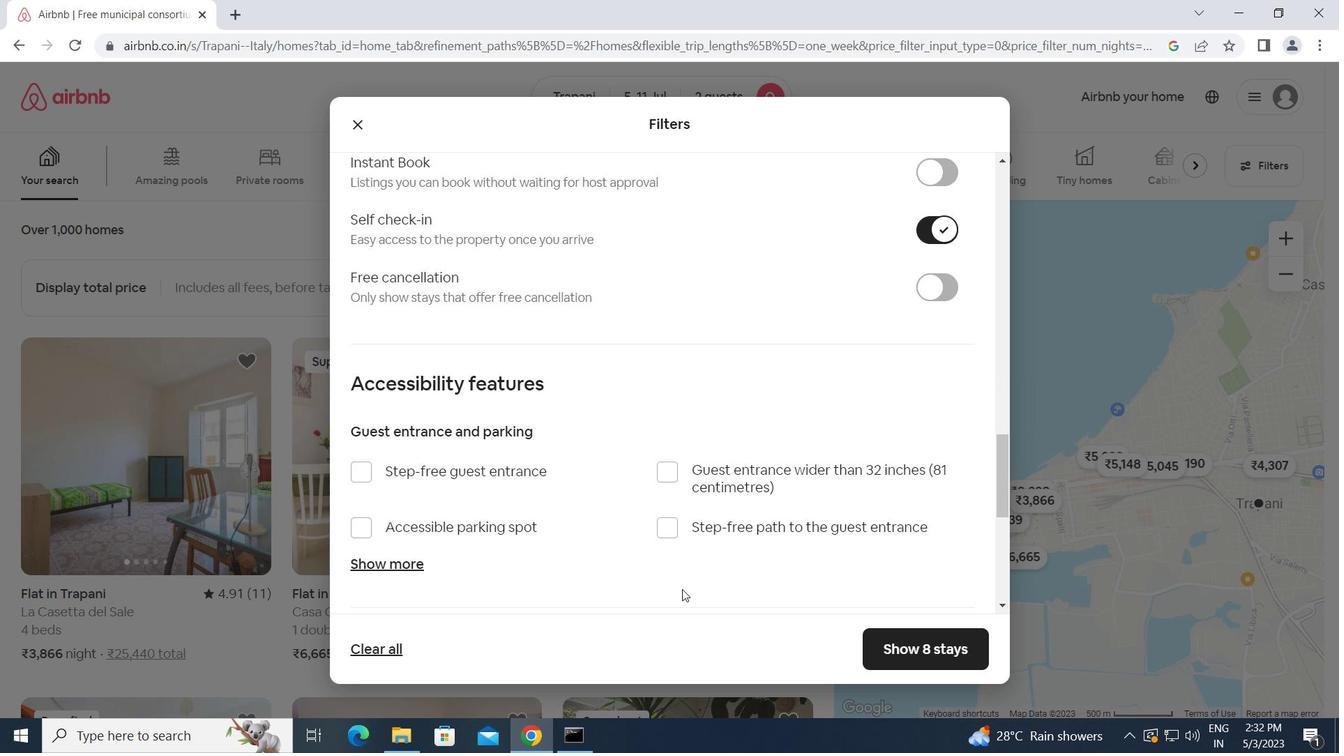 
Action: Mouse scrolled (683, 588) with delta (0, 0)
Screenshot: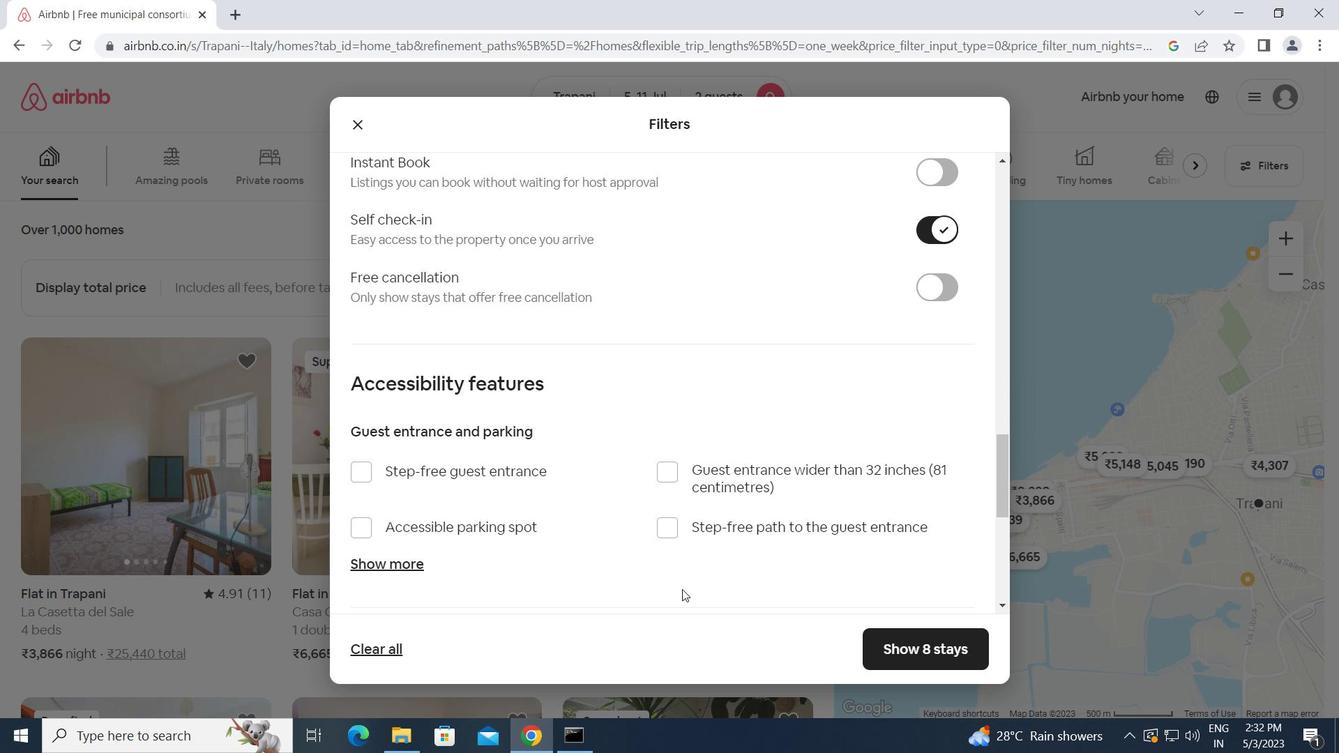 
Action: Mouse moved to (353, 483)
Screenshot: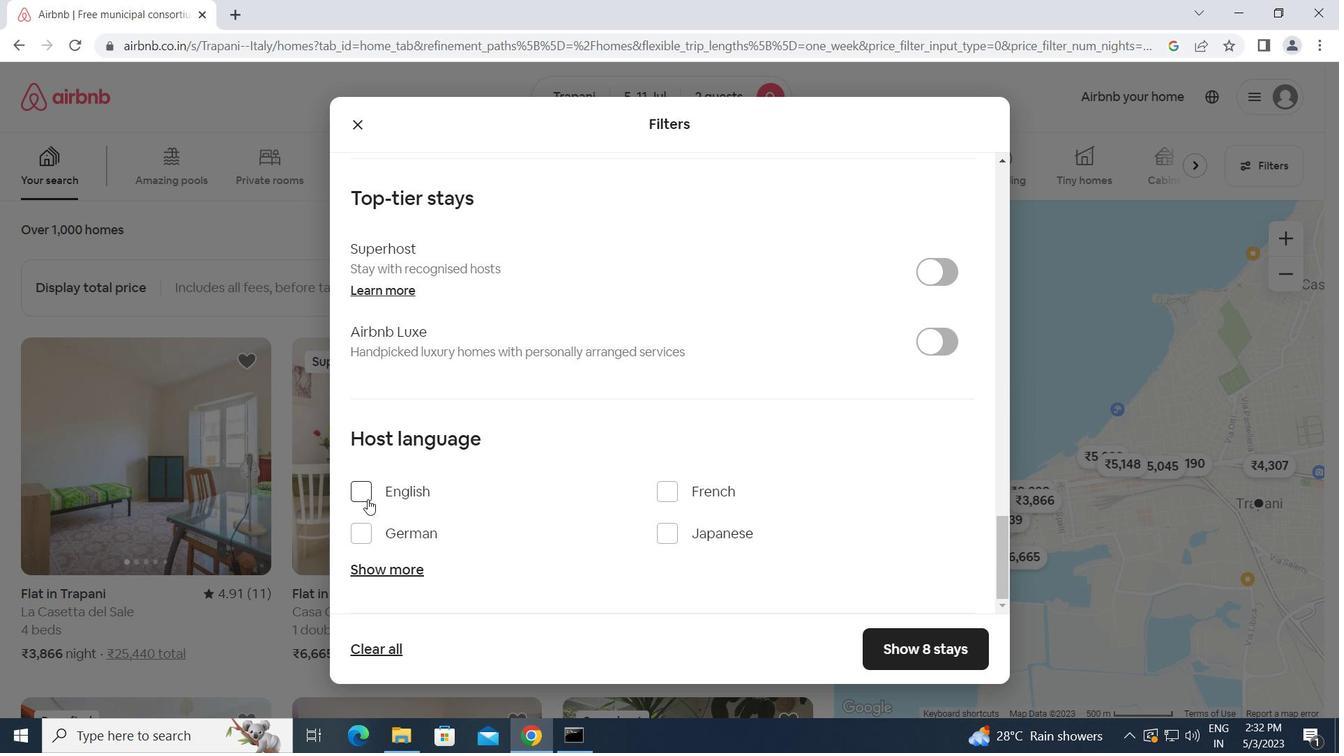 
Action: Mouse pressed left at (353, 483)
Screenshot: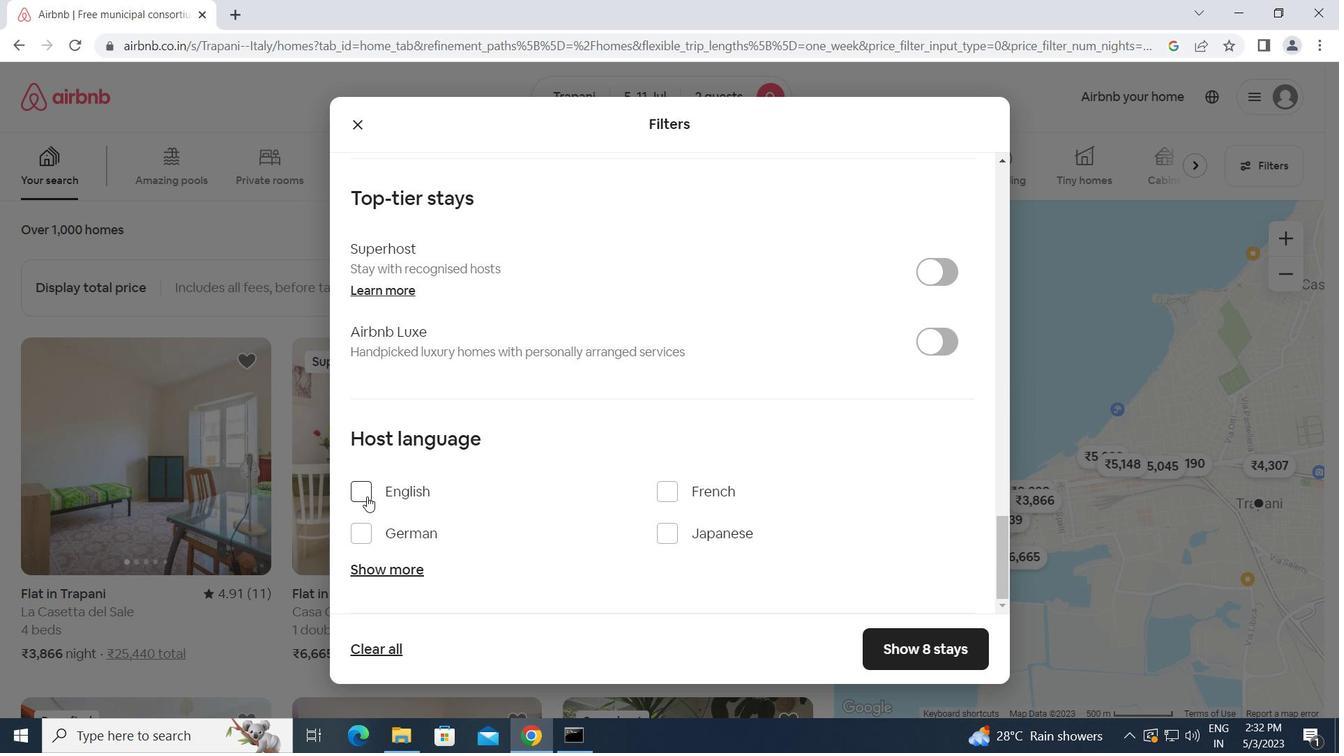 
Action: Mouse moved to (912, 644)
Screenshot: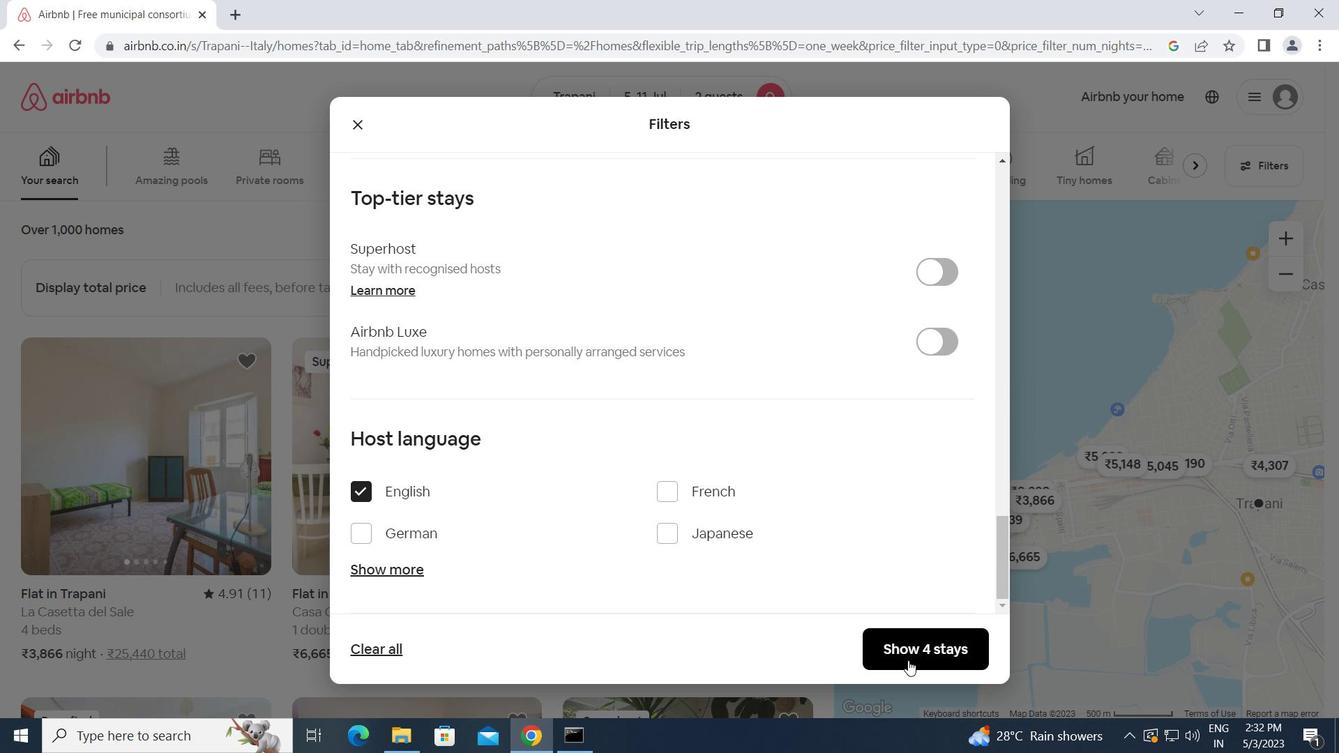 
Action: Mouse pressed left at (912, 644)
Screenshot: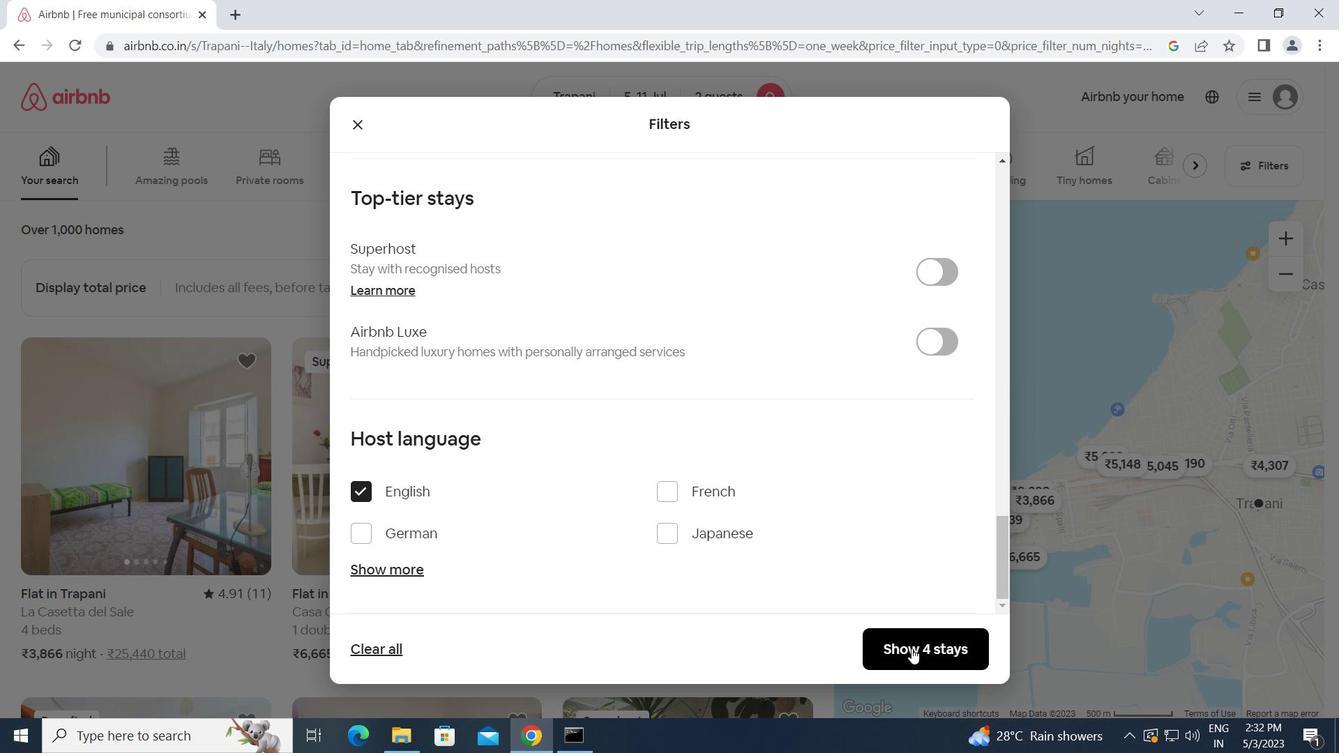 
